 Task: Set up alerts for listings in St Louis, Missouri, that have a home office or a study room.
Action: Mouse pressed left at (257, 168)
Screenshot: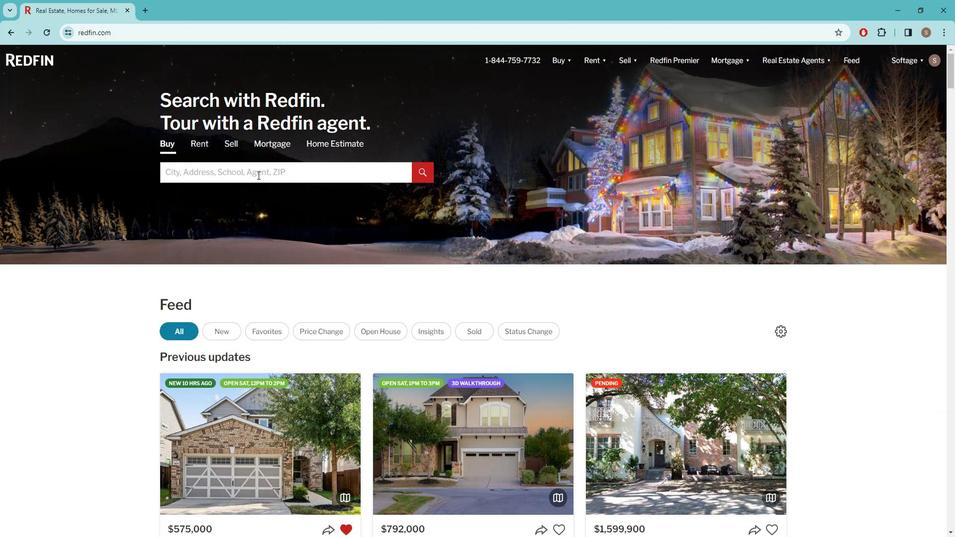 
Action: Key pressed s<Key.caps_lock>T.<Key.space><Key.caps_lock>l<Key.caps_lock>OUIS
Screenshot: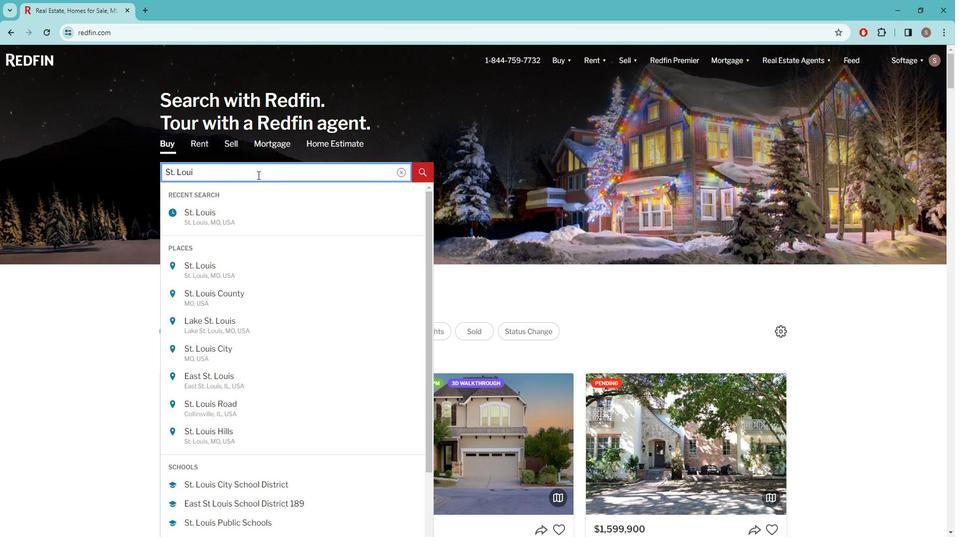 
Action: Mouse moved to (240, 204)
Screenshot: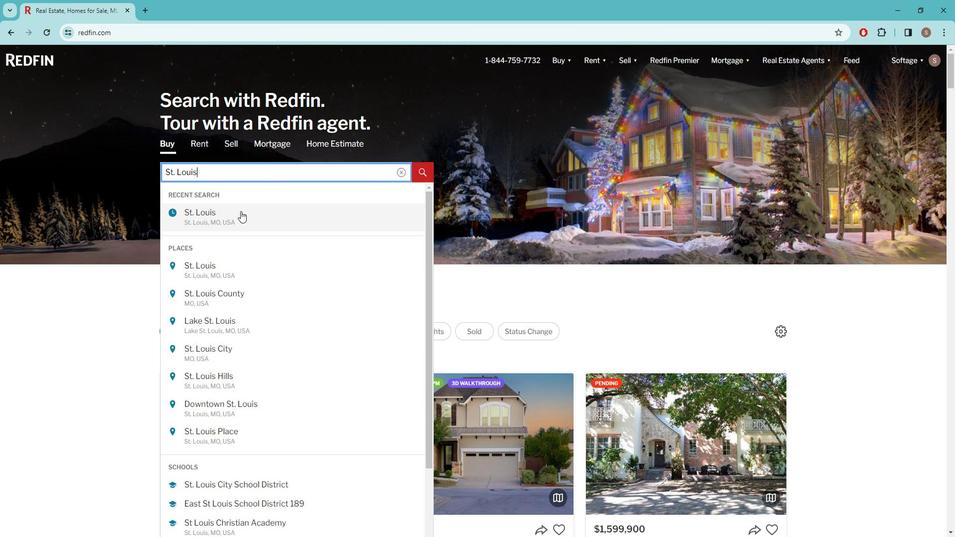 
Action: Mouse pressed left at (240, 204)
Screenshot: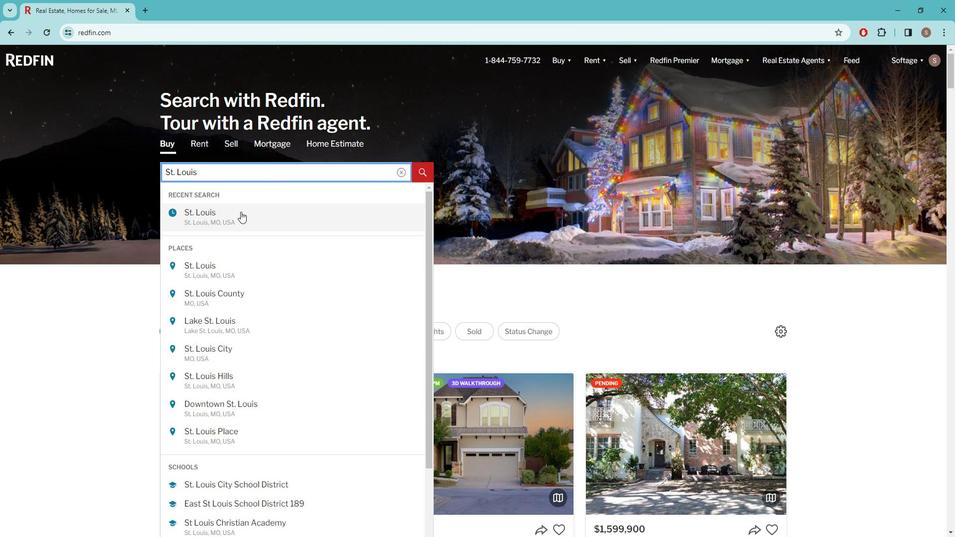 
Action: Mouse moved to (835, 120)
Screenshot: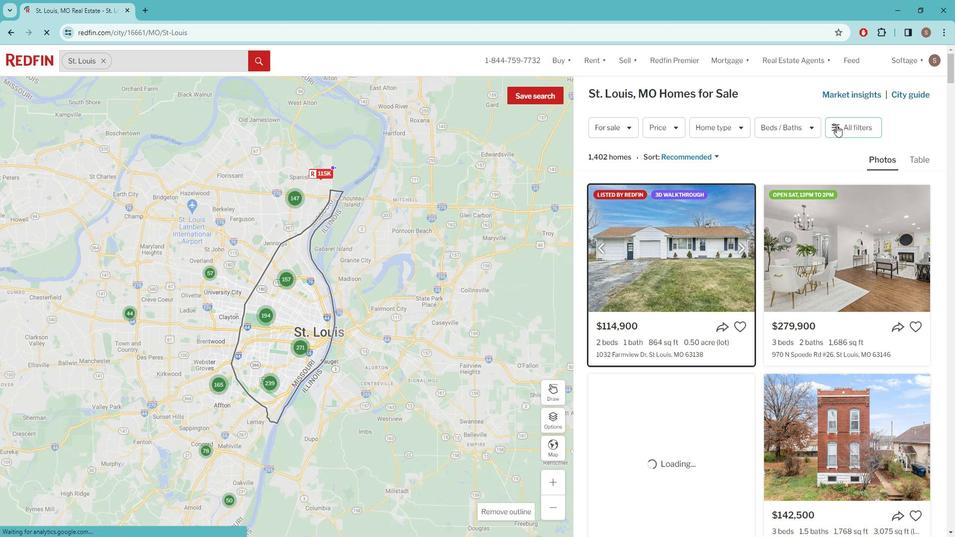 
Action: Mouse pressed left at (835, 120)
Screenshot: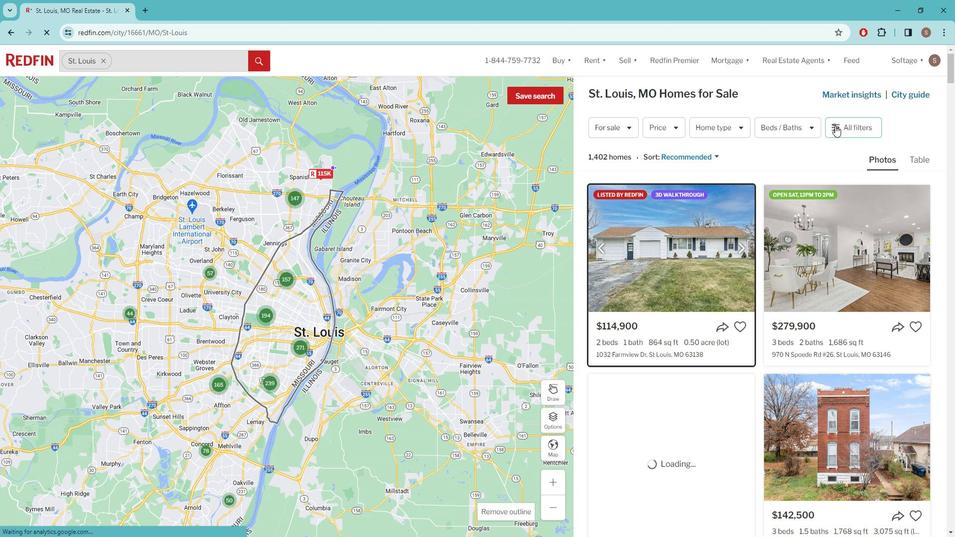 
Action: Mouse pressed left at (835, 120)
Screenshot: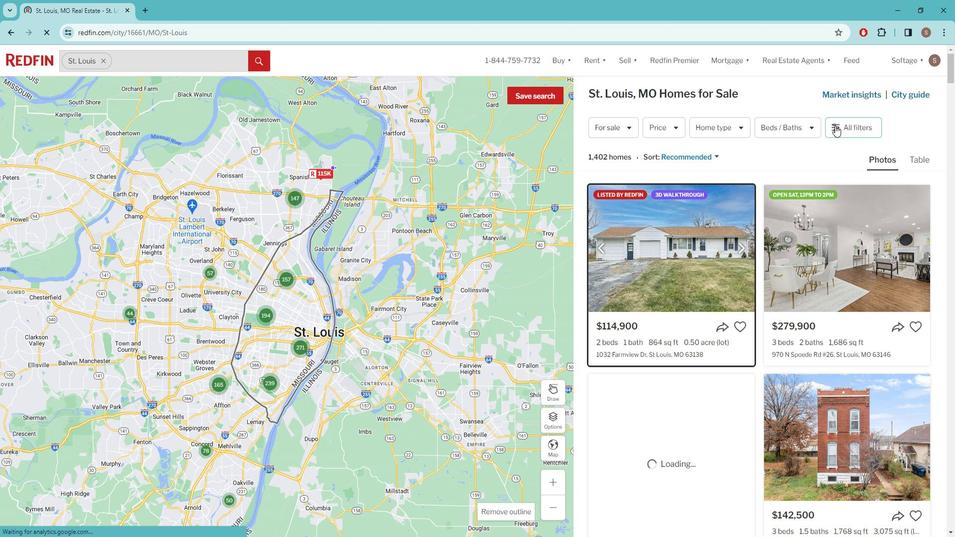 
Action: Mouse pressed left at (835, 120)
Screenshot: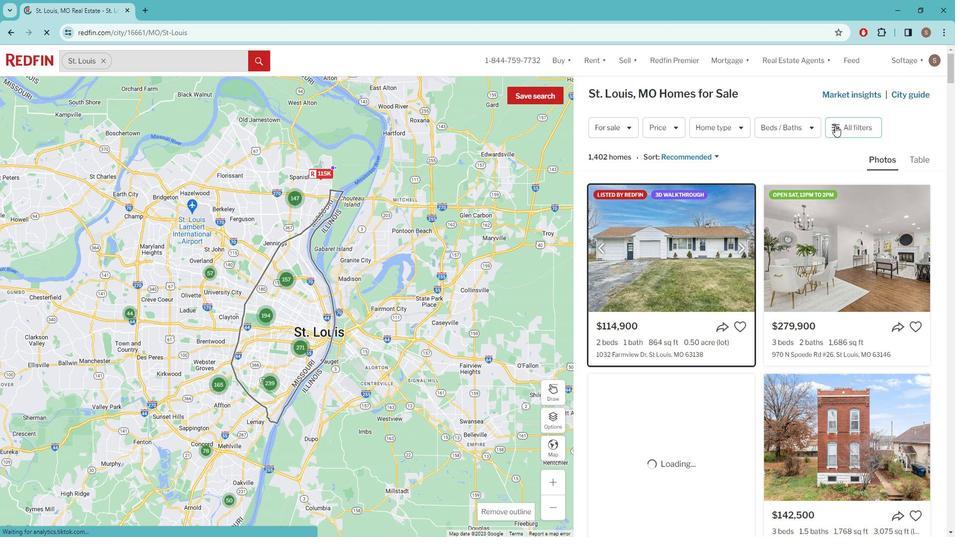 
Action: Mouse moved to (840, 120)
Screenshot: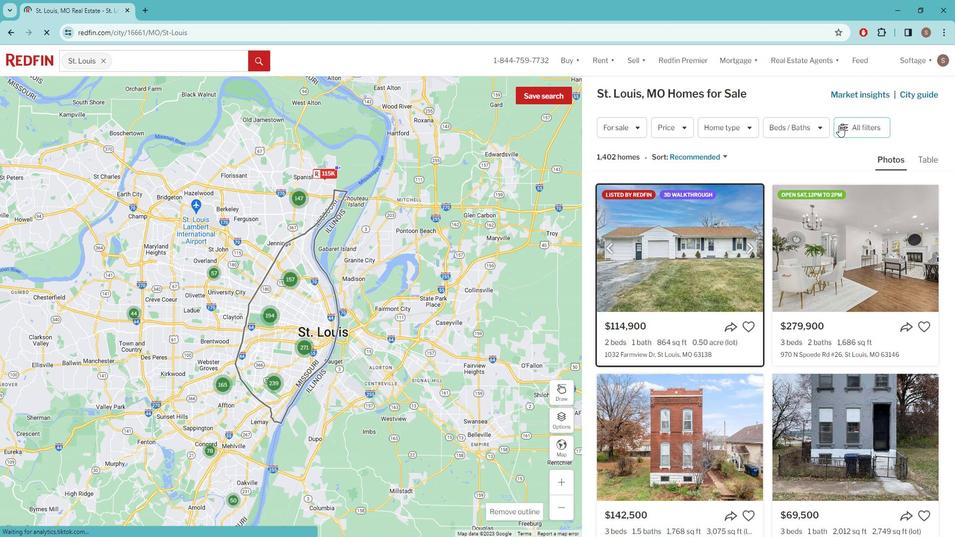 
Action: Mouse pressed left at (840, 120)
Screenshot: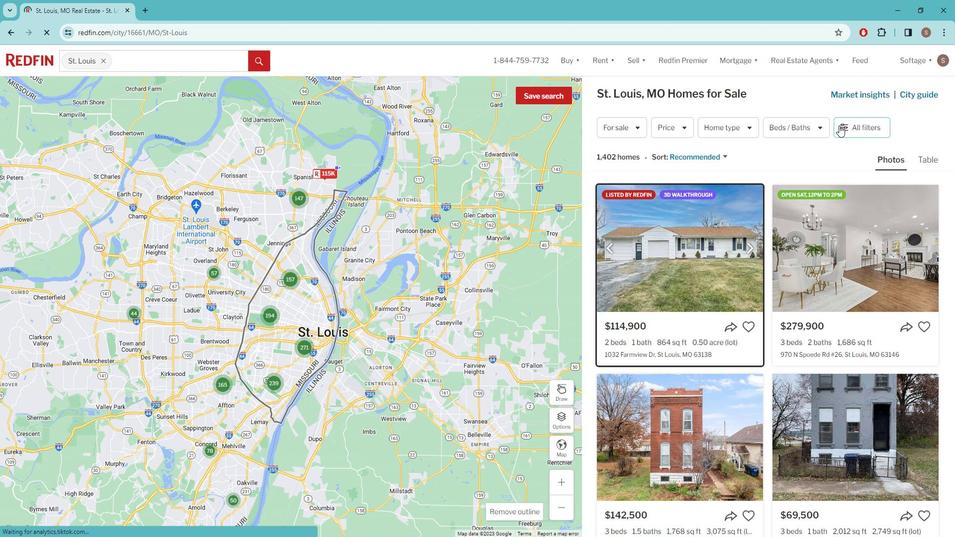 
Action: Mouse pressed left at (840, 120)
Screenshot: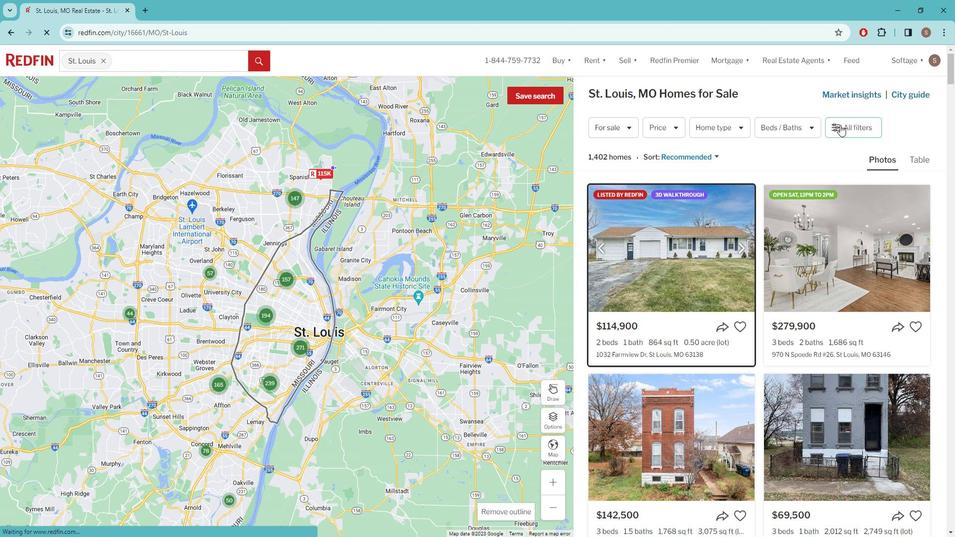 
Action: Mouse pressed left at (840, 120)
Screenshot: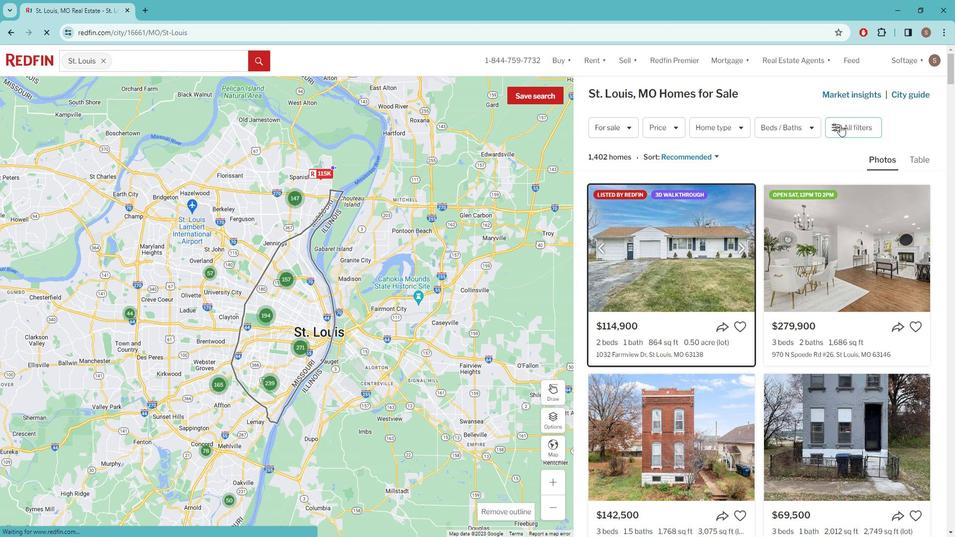 
Action: Mouse moved to (840, 120)
Screenshot: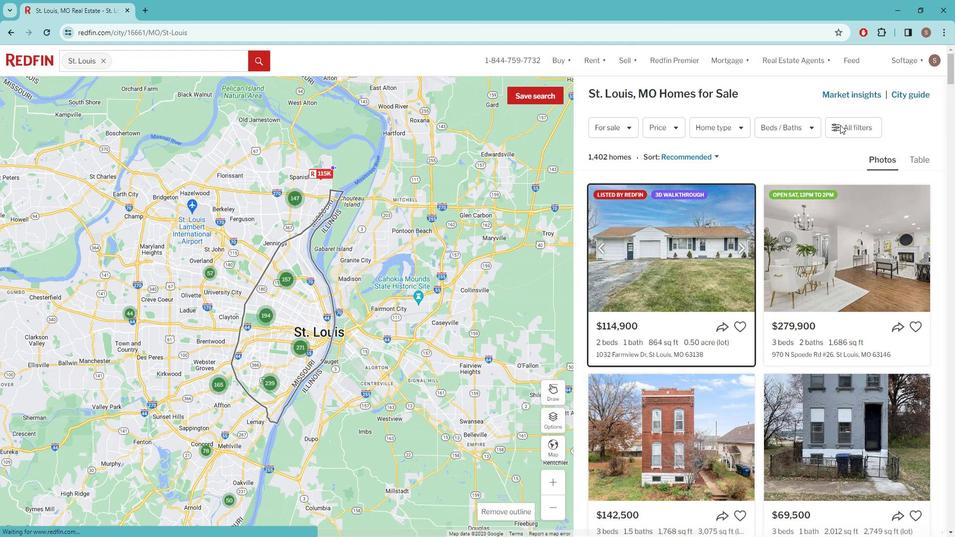 
Action: Mouse pressed left at (840, 120)
Screenshot: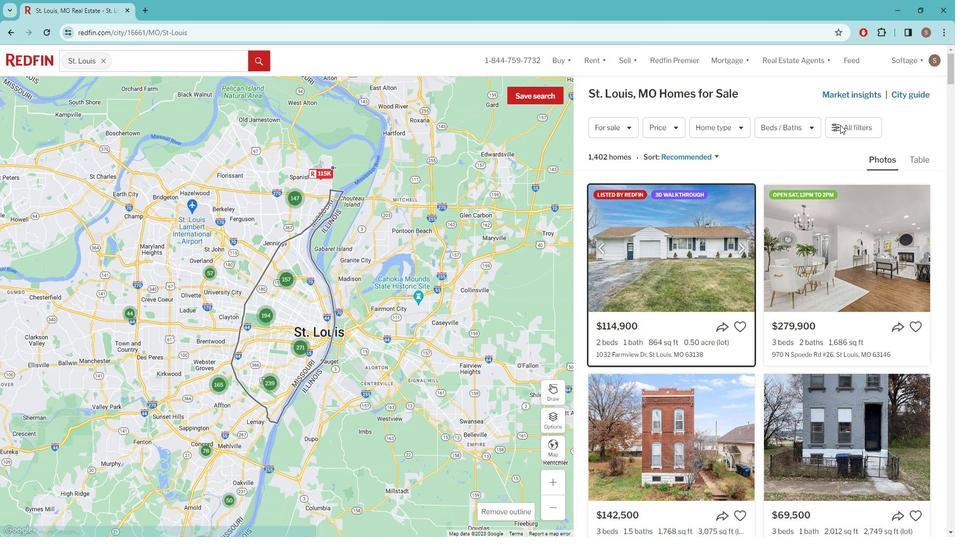 
Action: Mouse moved to (830, 136)
Screenshot: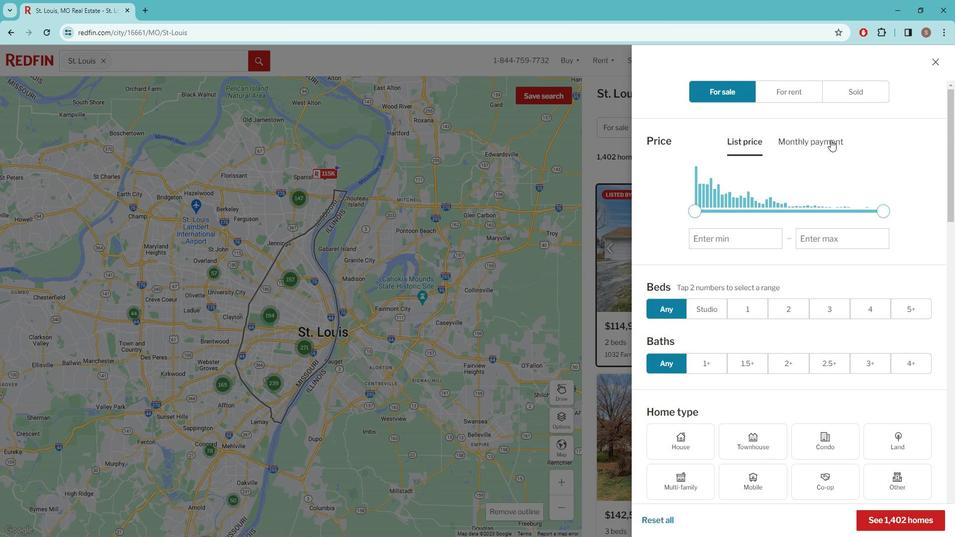 
Action: Mouse scrolled (830, 135) with delta (0, 0)
Screenshot: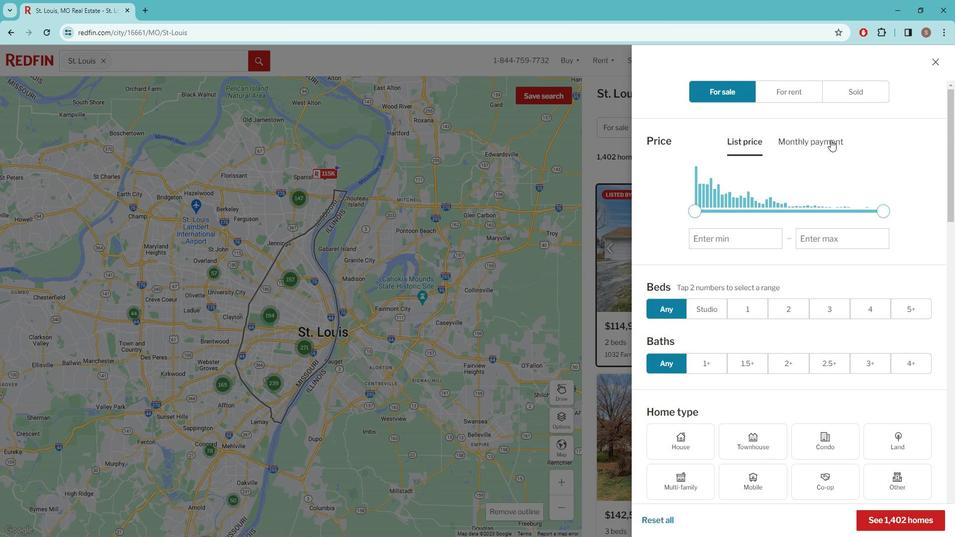
Action: Mouse moved to (824, 140)
Screenshot: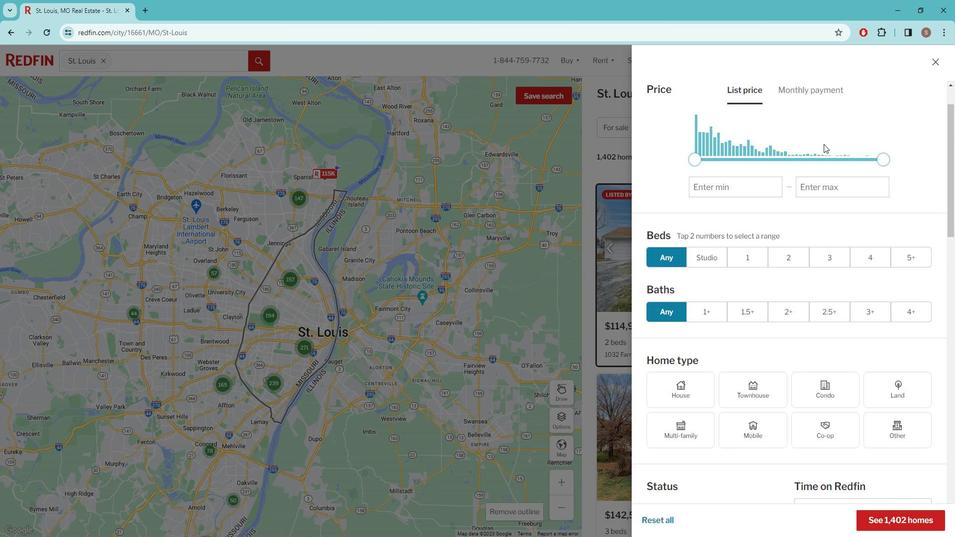 
Action: Mouse scrolled (824, 139) with delta (0, 0)
Screenshot: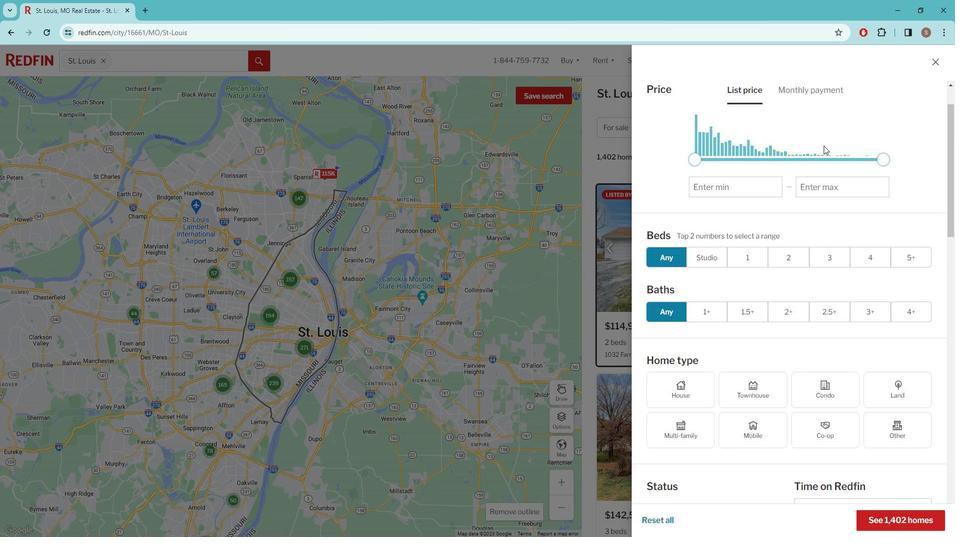 
Action: Mouse scrolled (824, 139) with delta (0, 0)
Screenshot: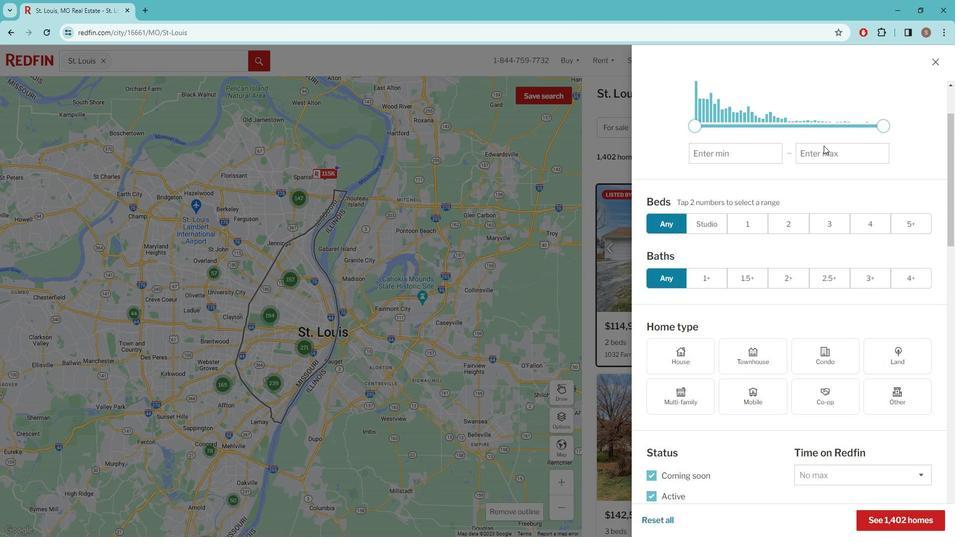 
Action: Mouse scrolled (824, 139) with delta (0, 0)
Screenshot: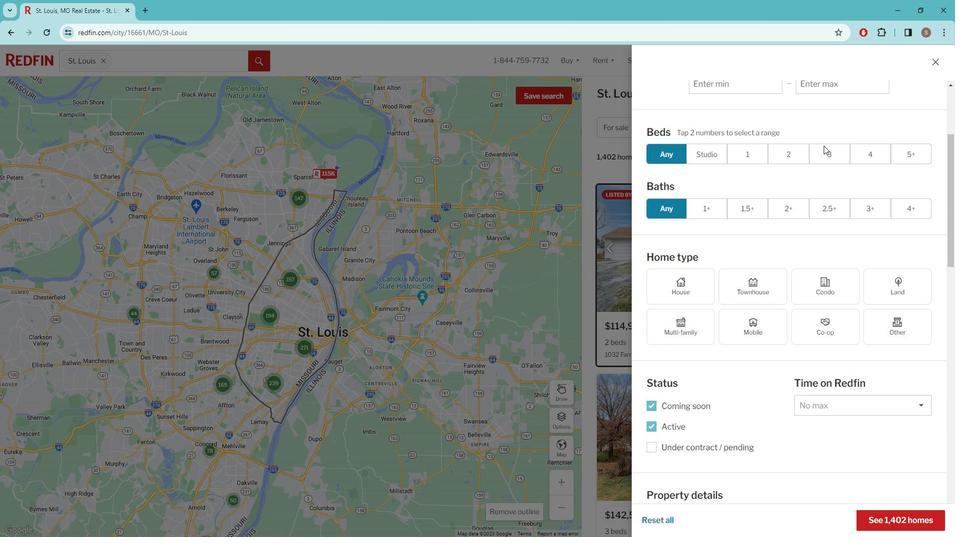 
Action: Mouse moved to (823, 140)
Screenshot: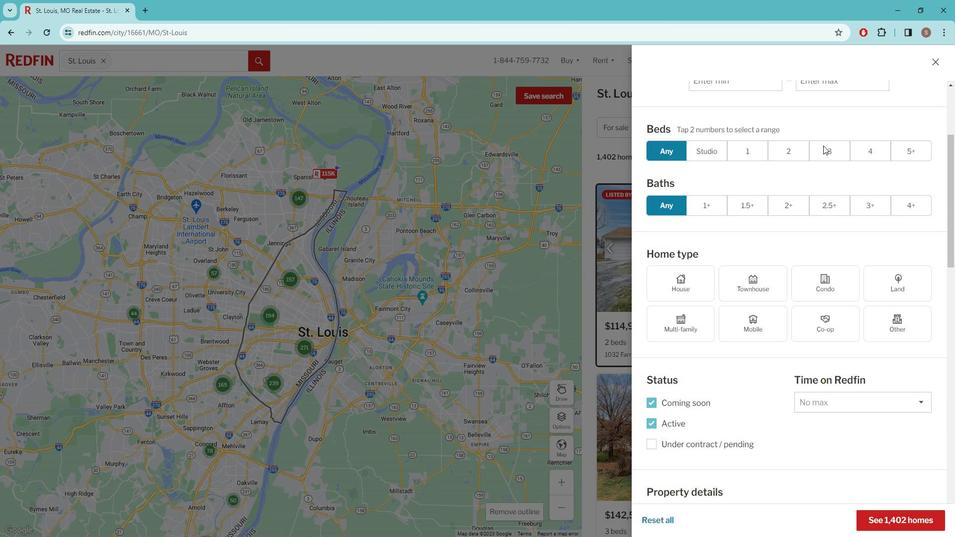 
Action: Mouse scrolled (823, 140) with delta (0, 0)
Screenshot: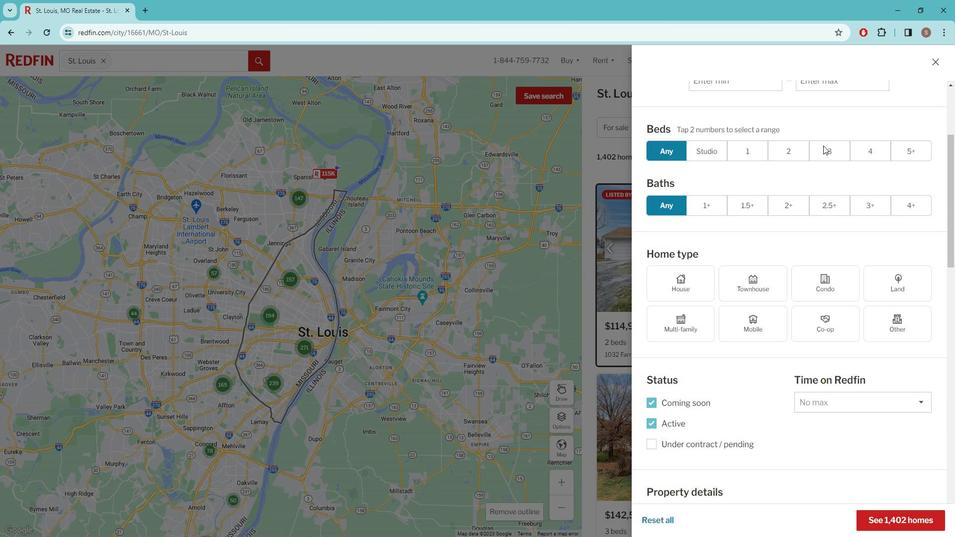 
Action: Mouse scrolled (823, 140) with delta (0, 0)
Screenshot: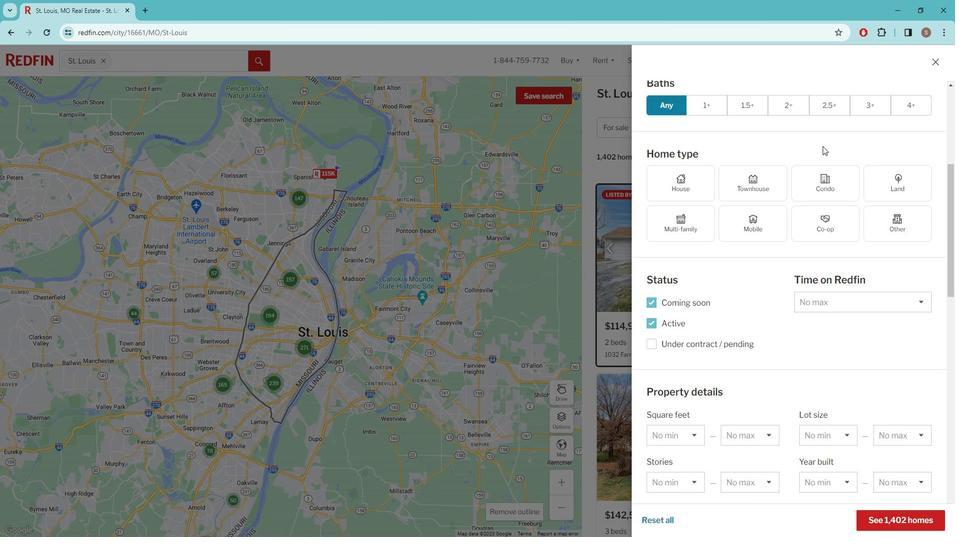 
Action: Mouse scrolled (823, 140) with delta (0, 0)
Screenshot: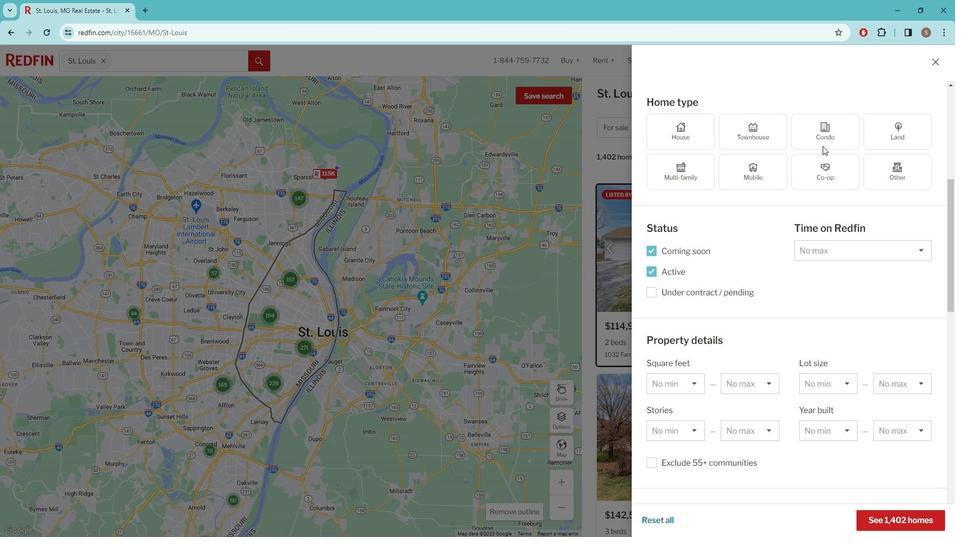
Action: Mouse scrolled (823, 140) with delta (0, 0)
Screenshot: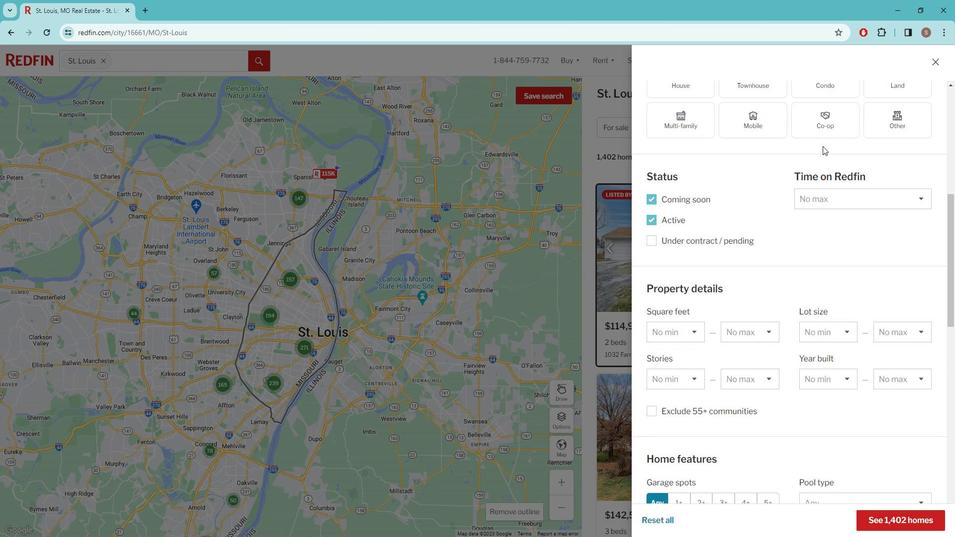 
Action: Mouse scrolled (823, 140) with delta (0, 0)
Screenshot: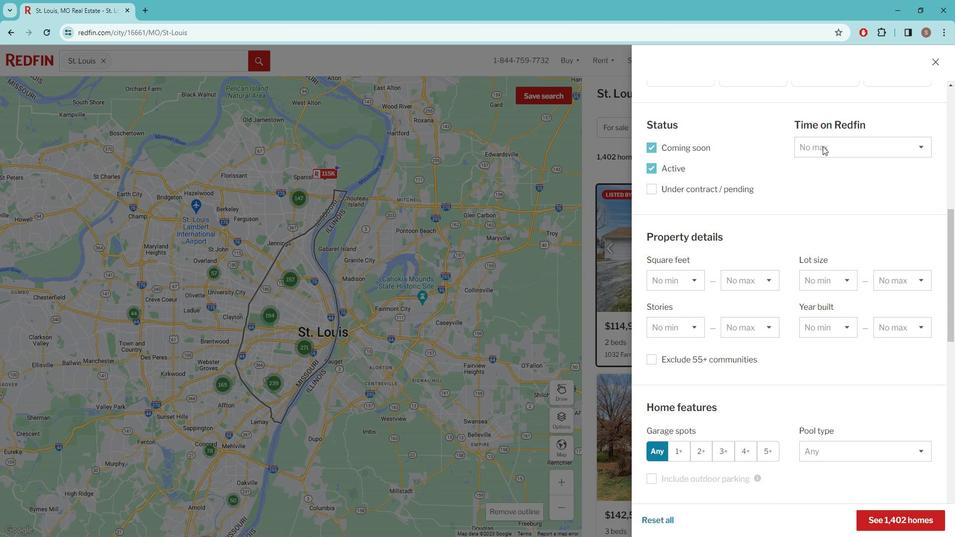 
Action: Mouse moved to (822, 142)
Screenshot: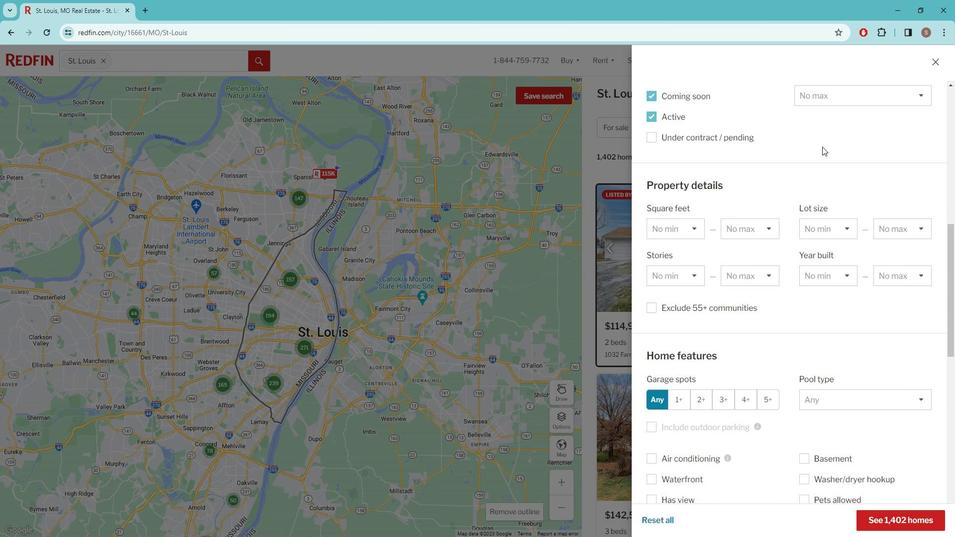 
Action: Mouse scrolled (822, 141) with delta (0, 0)
Screenshot: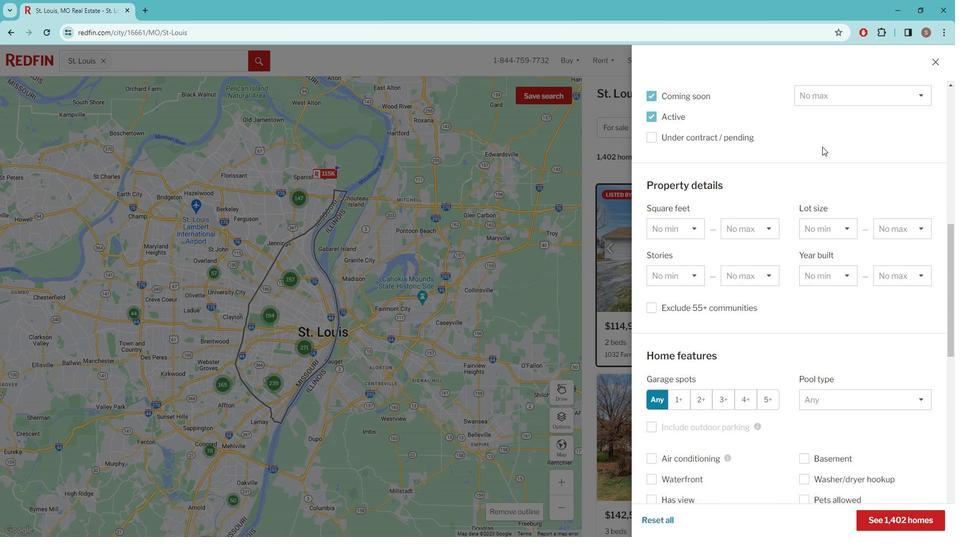 
Action: Mouse moved to (822, 144)
Screenshot: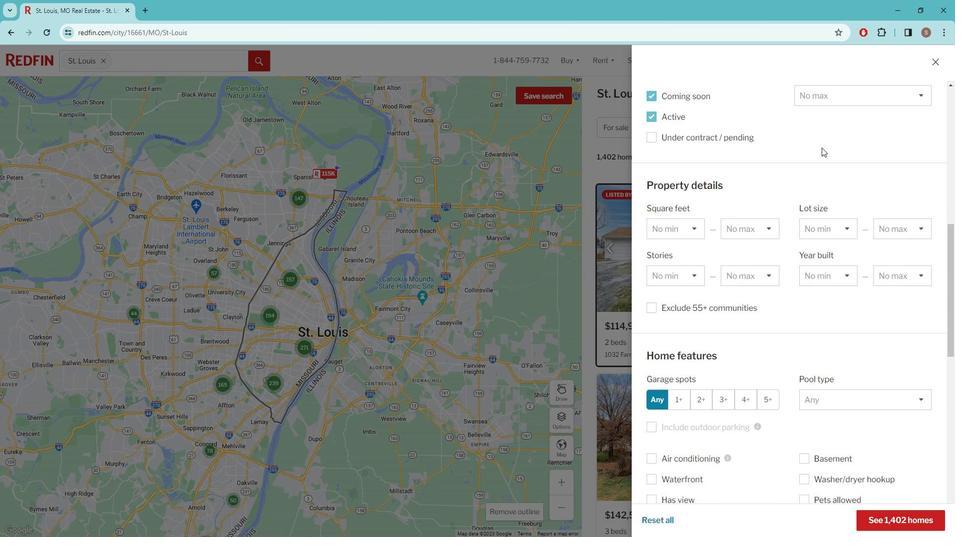 
Action: Mouse scrolled (822, 143) with delta (0, 0)
Screenshot: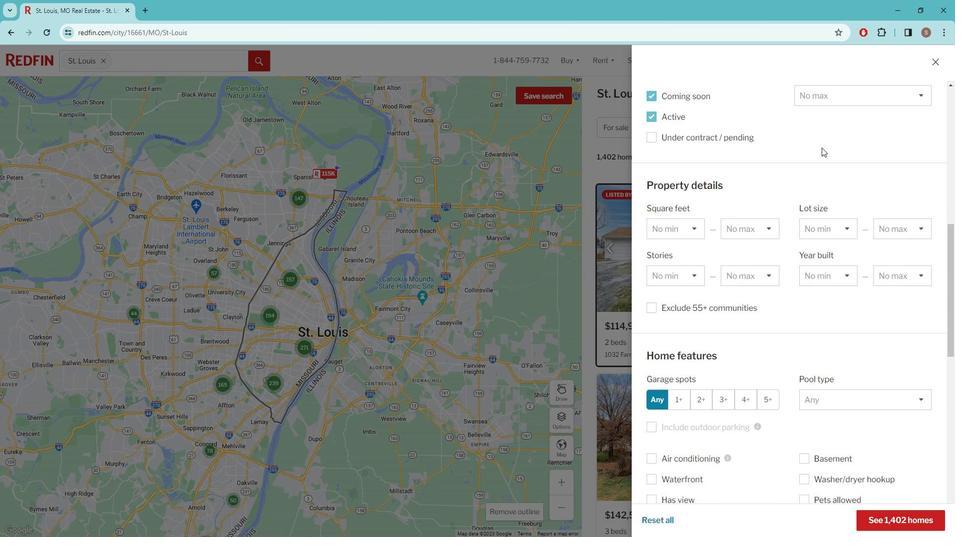 
Action: Mouse moved to (819, 149)
Screenshot: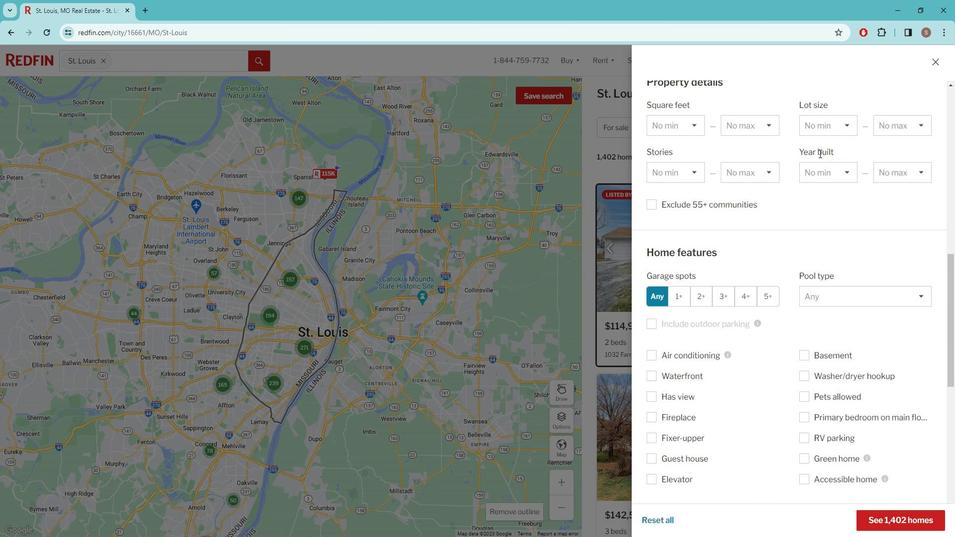 
Action: Mouse scrolled (819, 149) with delta (0, 0)
Screenshot: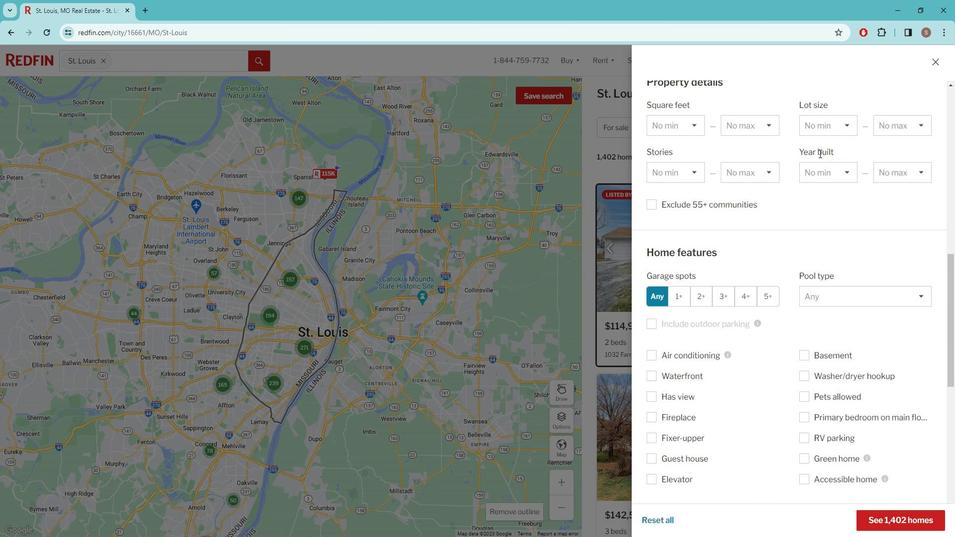 
Action: Mouse moved to (818, 151)
Screenshot: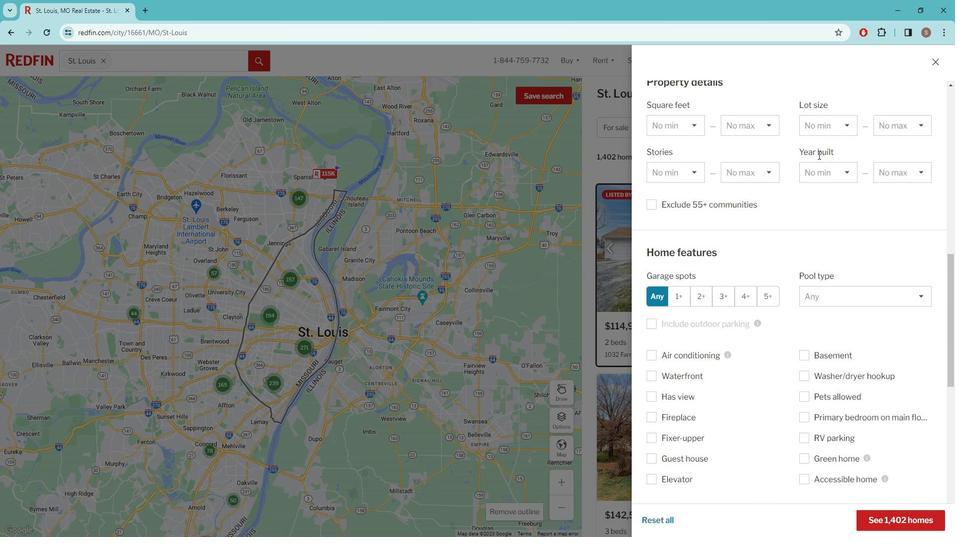 
Action: Mouse scrolled (818, 151) with delta (0, 0)
Screenshot: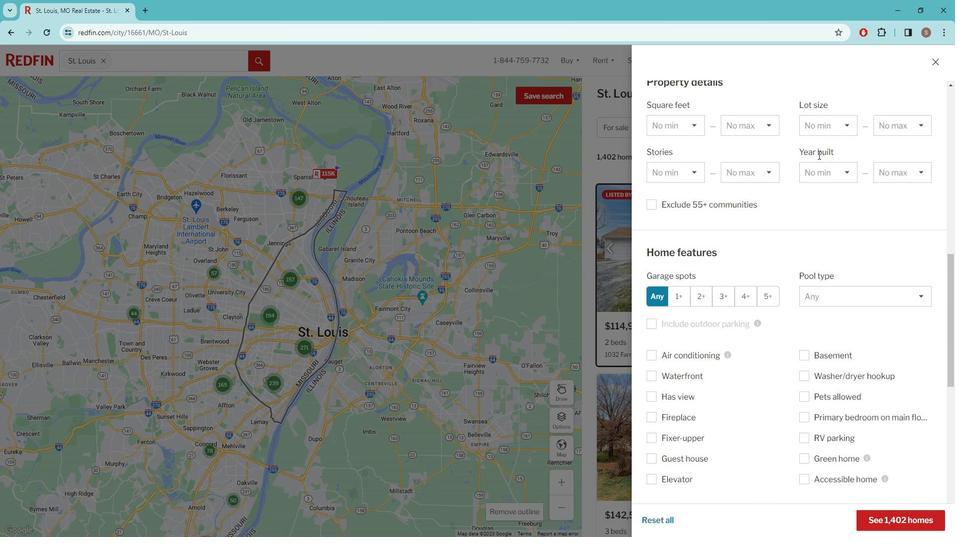 
Action: Mouse moved to (818, 152)
Screenshot: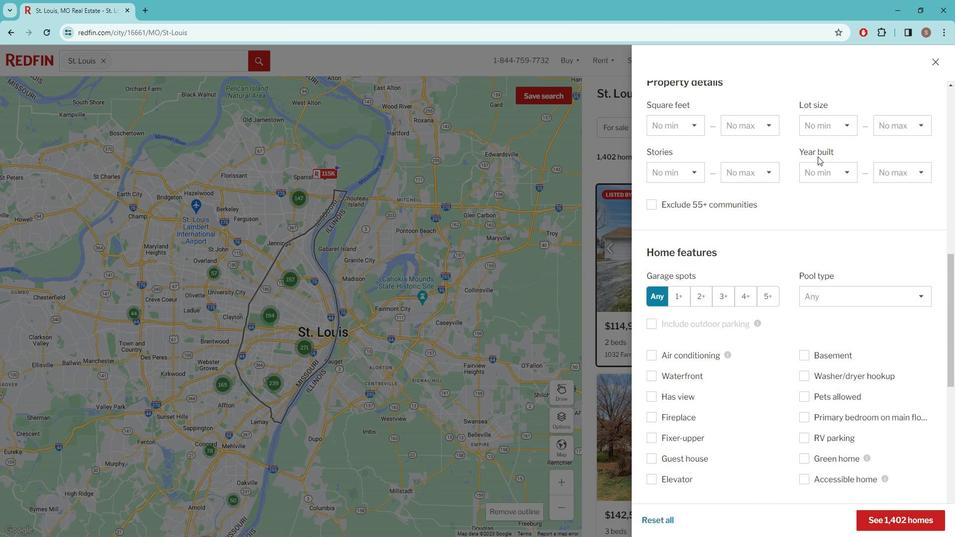 
Action: Mouse scrolled (818, 151) with delta (0, 0)
Screenshot: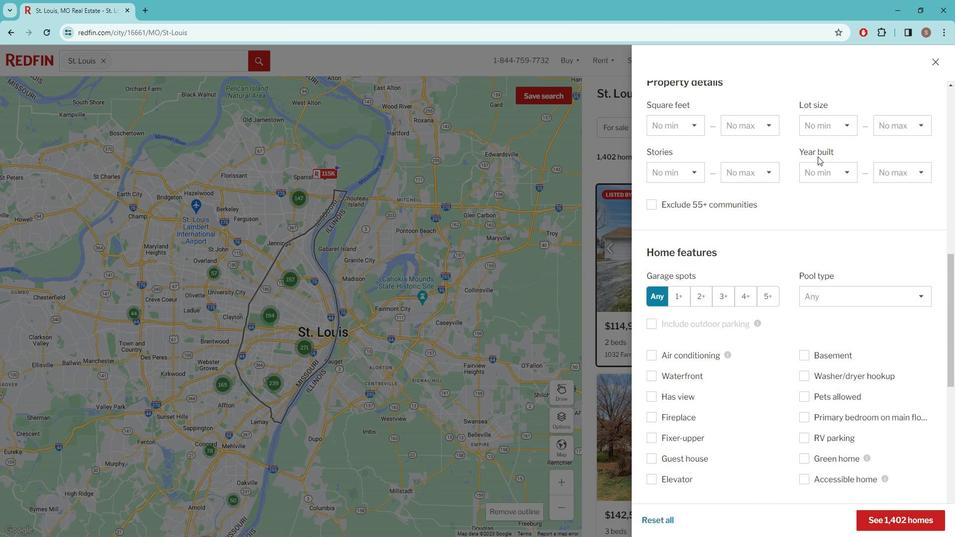 
Action: Mouse moved to (703, 367)
Screenshot: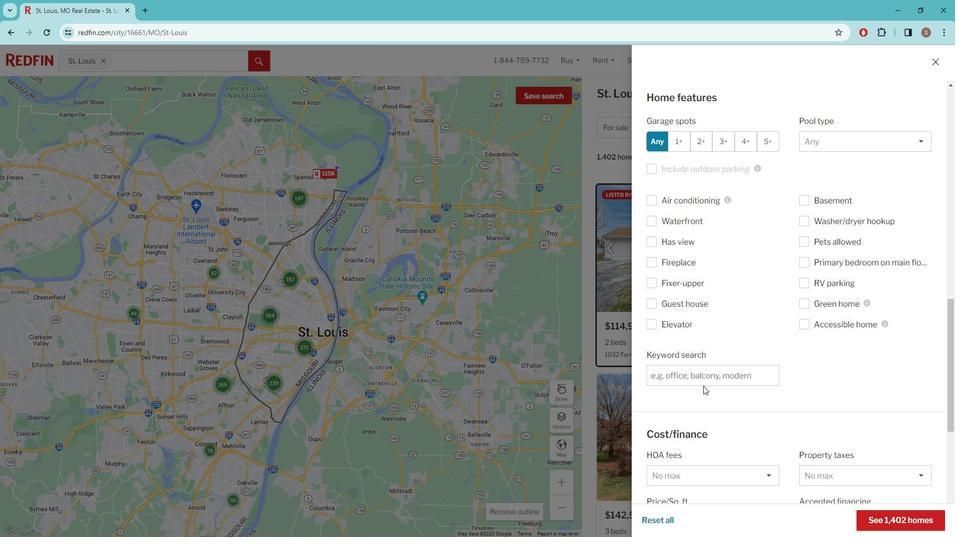 
Action: Mouse pressed left at (703, 367)
Screenshot: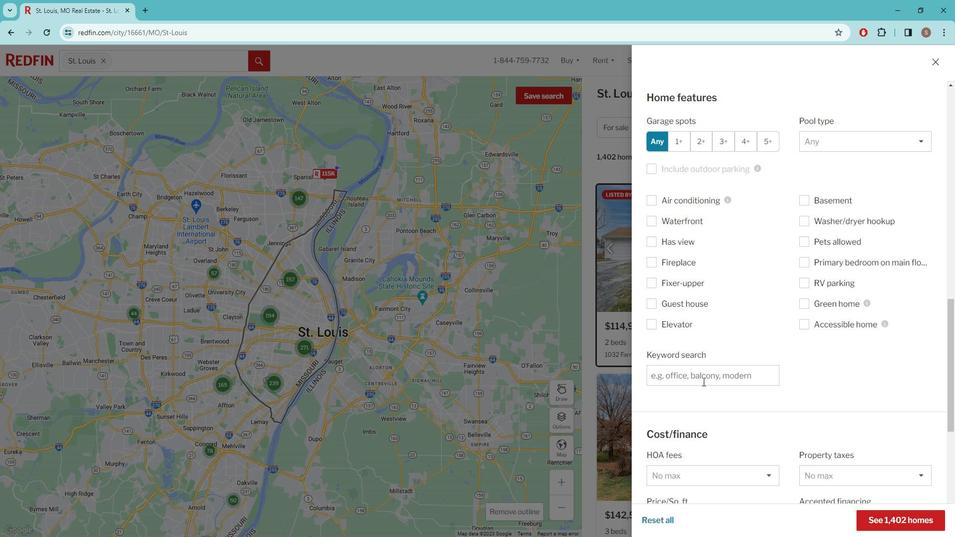 
Action: Key pressed HOME<Key.space>OFFICE
Screenshot: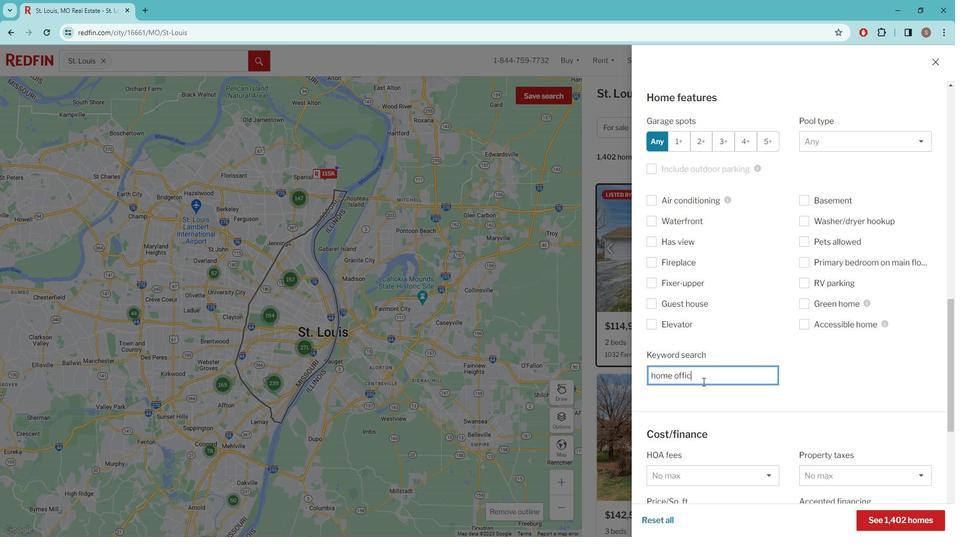
Action: Mouse scrolled (703, 367) with delta (0, 0)
Screenshot: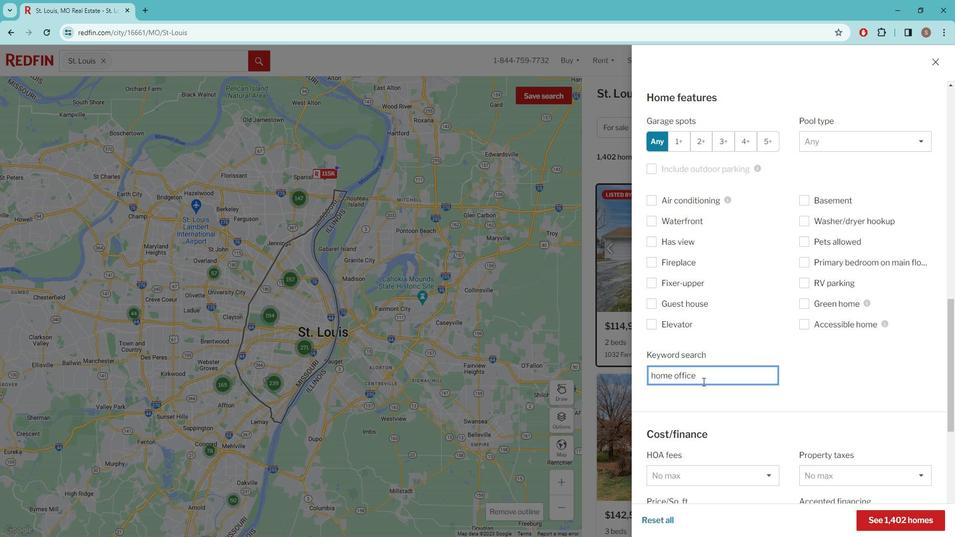 
Action: Mouse scrolled (703, 367) with delta (0, 0)
Screenshot: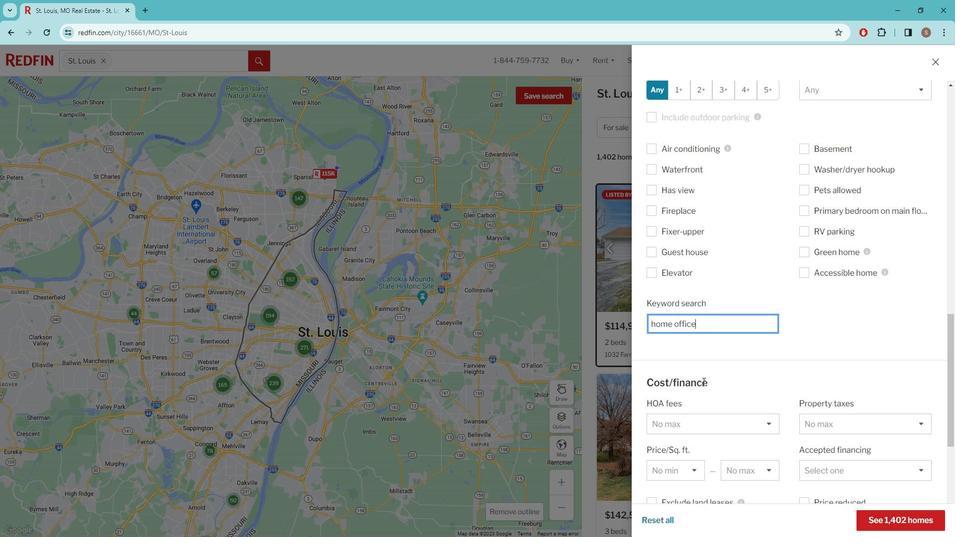 
Action: Mouse scrolled (703, 367) with delta (0, 0)
Screenshot: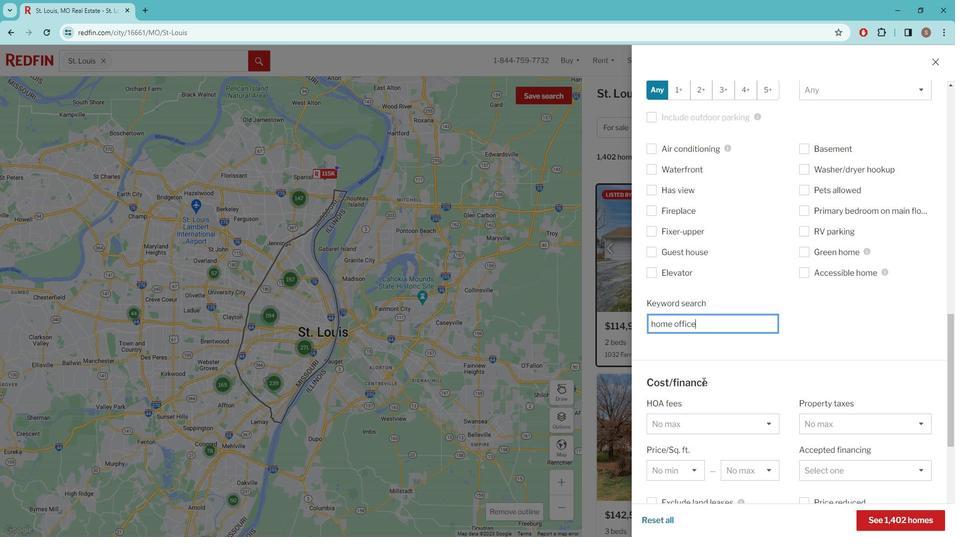 
Action: Mouse moved to (701, 361)
Screenshot: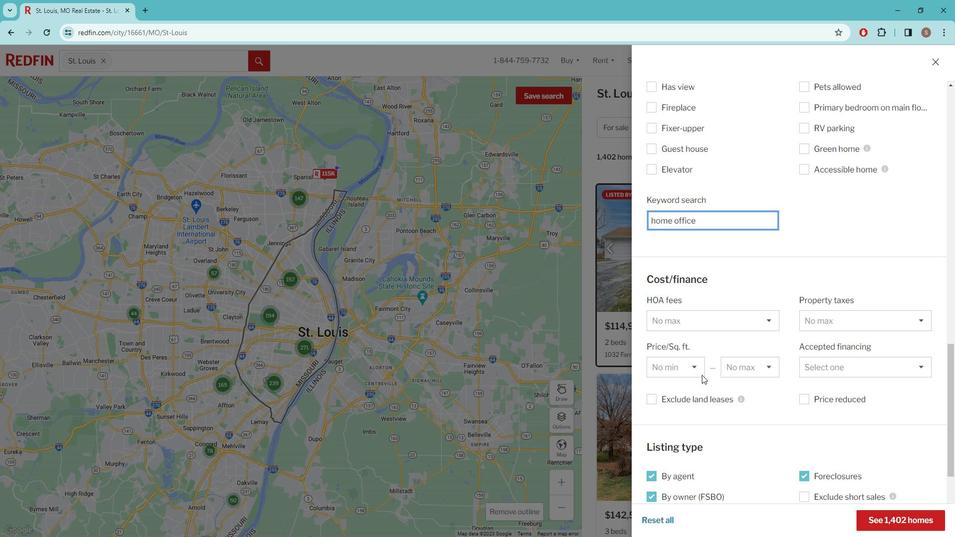 
Action: Mouse scrolled (701, 360) with delta (0, 0)
Screenshot: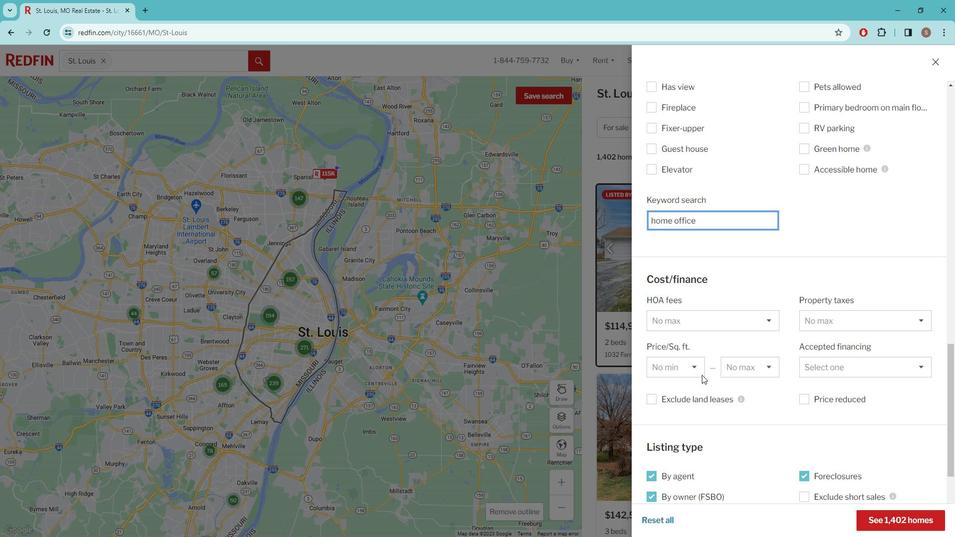 
Action: Mouse moved to (699, 361)
Screenshot: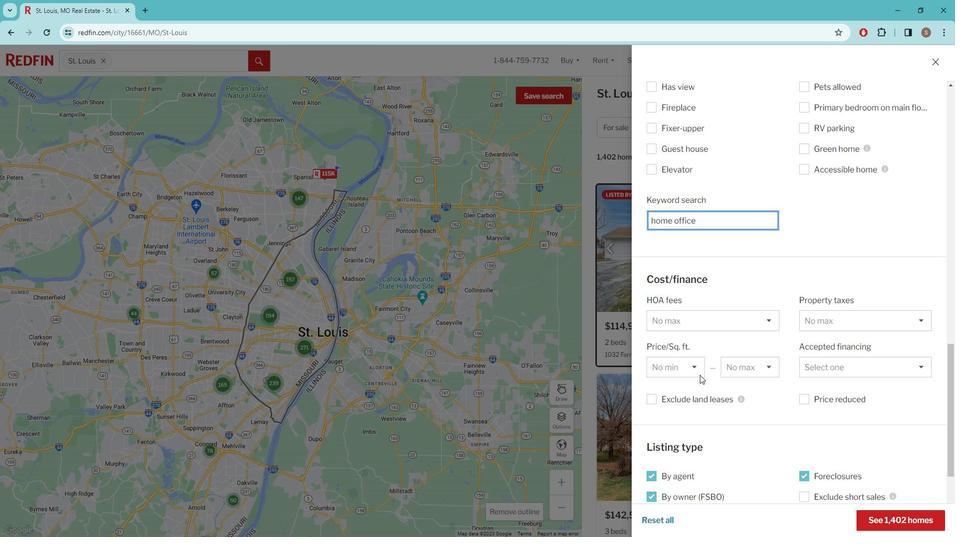 
Action: Mouse scrolled (699, 360) with delta (0, 0)
Screenshot: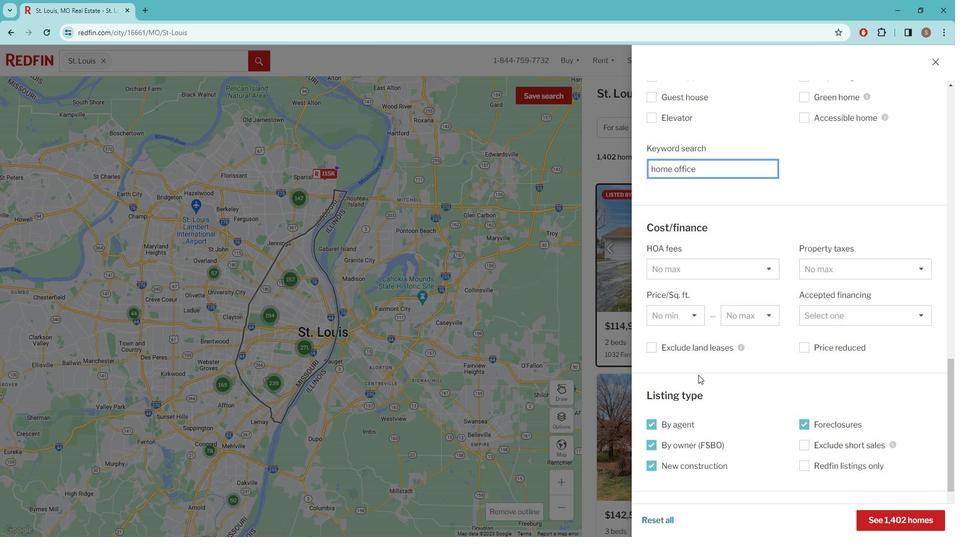 
Action: Mouse scrolled (699, 360) with delta (0, 0)
Screenshot: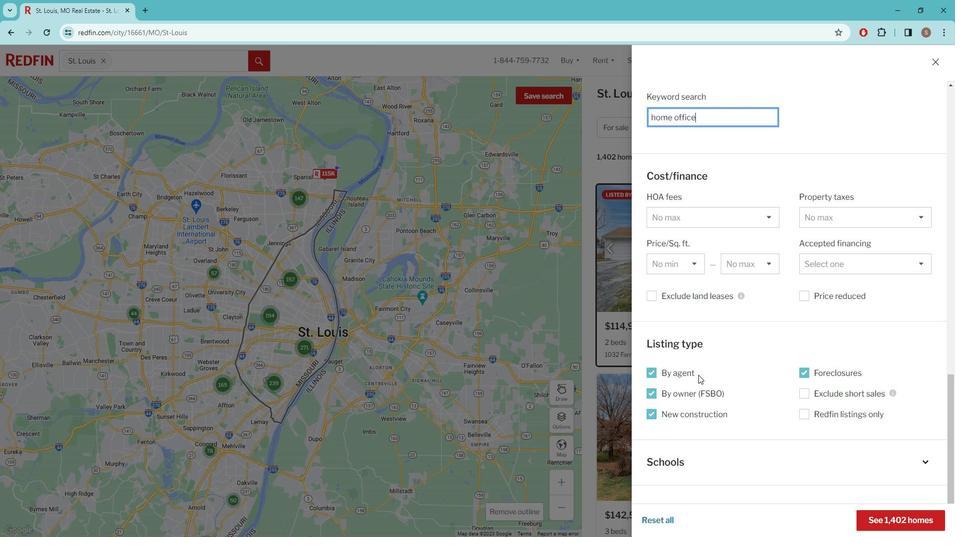 
Action: Mouse scrolled (699, 360) with delta (0, 0)
Screenshot: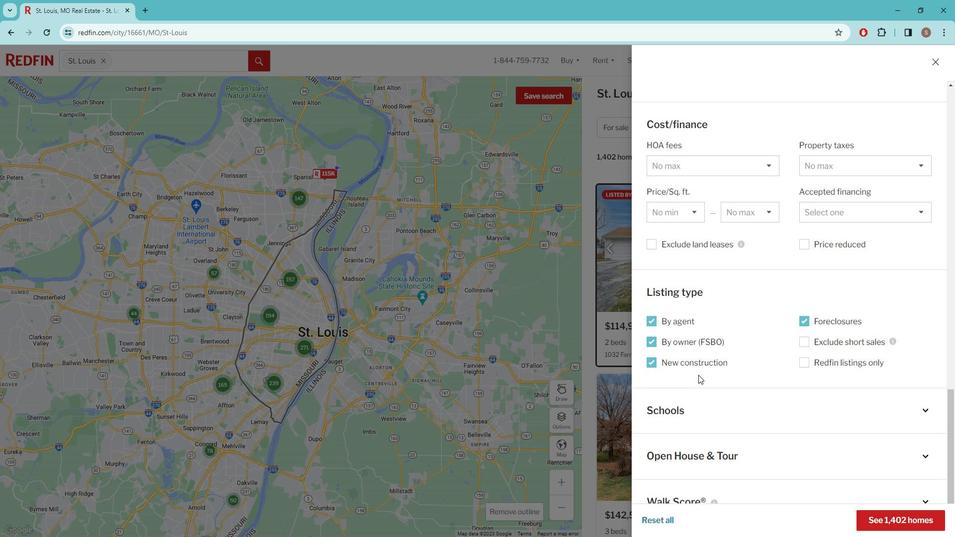 
Action: Mouse scrolled (699, 360) with delta (0, 0)
Screenshot: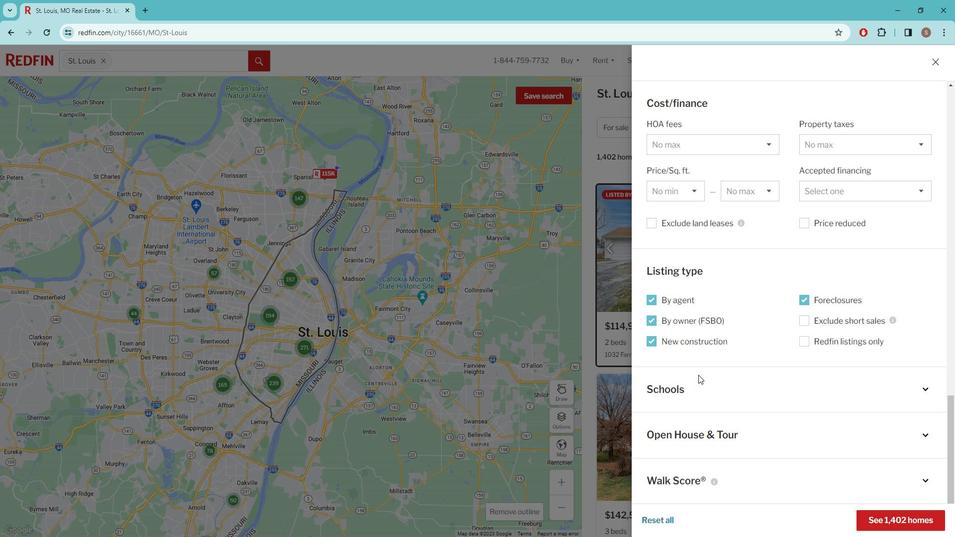 
Action: Mouse scrolled (699, 360) with delta (0, 0)
Screenshot: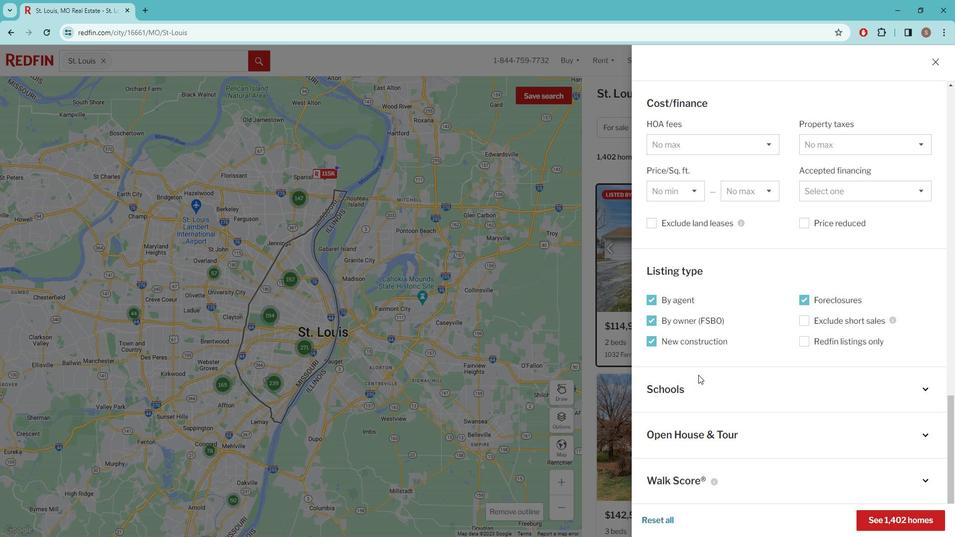 
Action: Mouse scrolled (699, 360) with delta (0, 0)
Screenshot: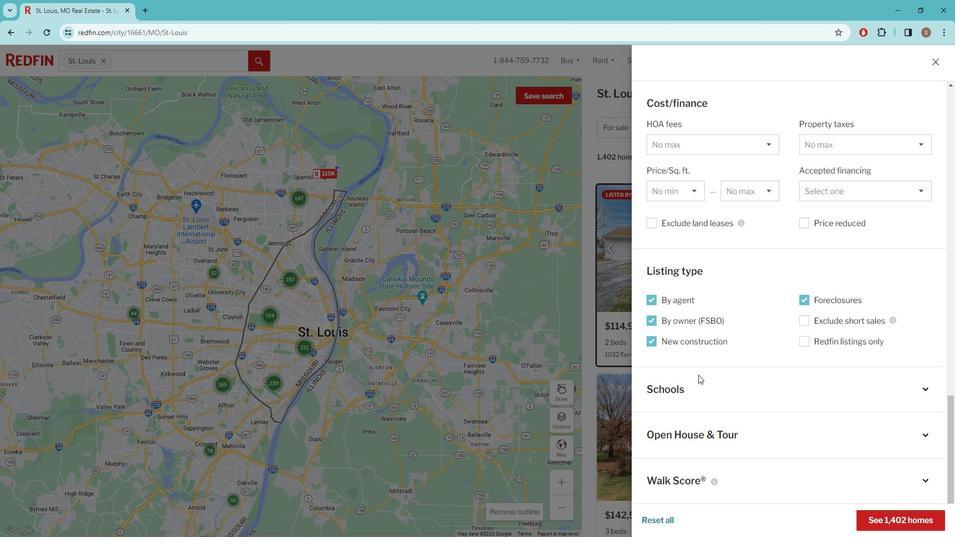 
Action: Mouse scrolled (699, 360) with delta (0, 0)
Screenshot: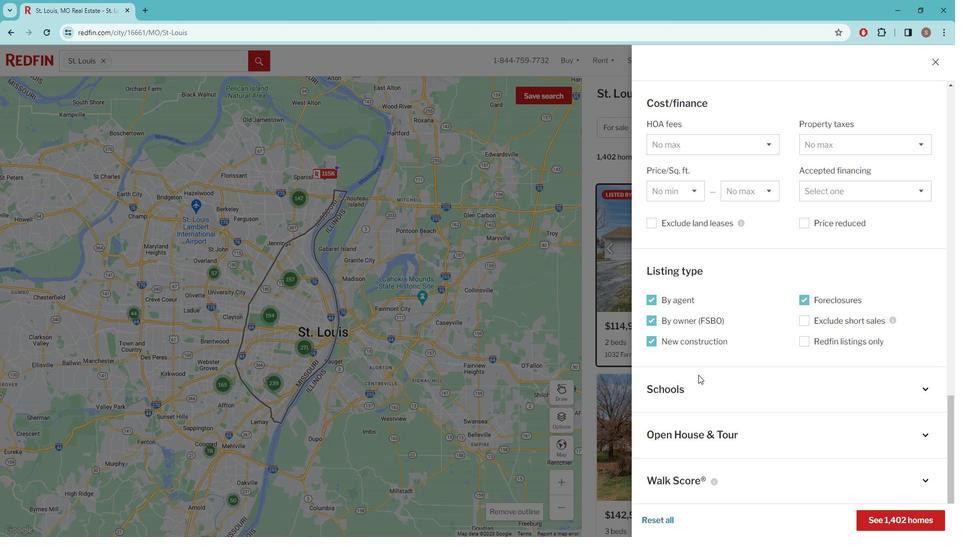 
Action: Mouse scrolled (699, 360) with delta (0, 0)
Screenshot: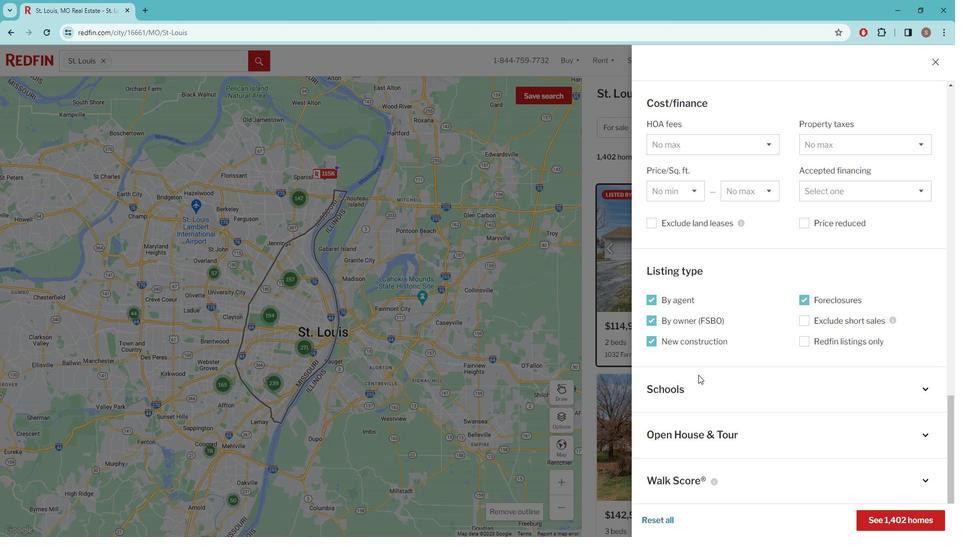 
Action: Mouse moved to (699, 370)
Screenshot: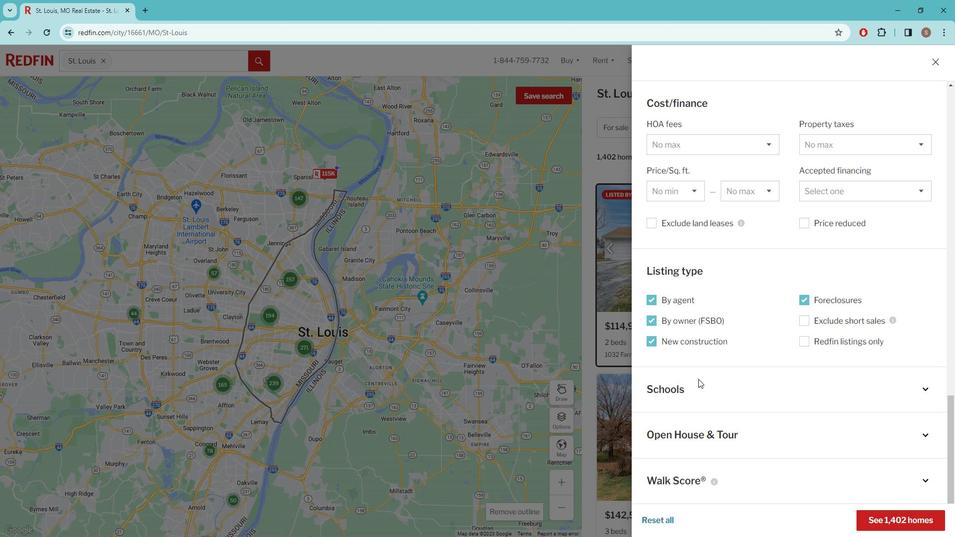 
Action: Mouse scrolled (699, 369) with delta (0, 0)
Screenshot: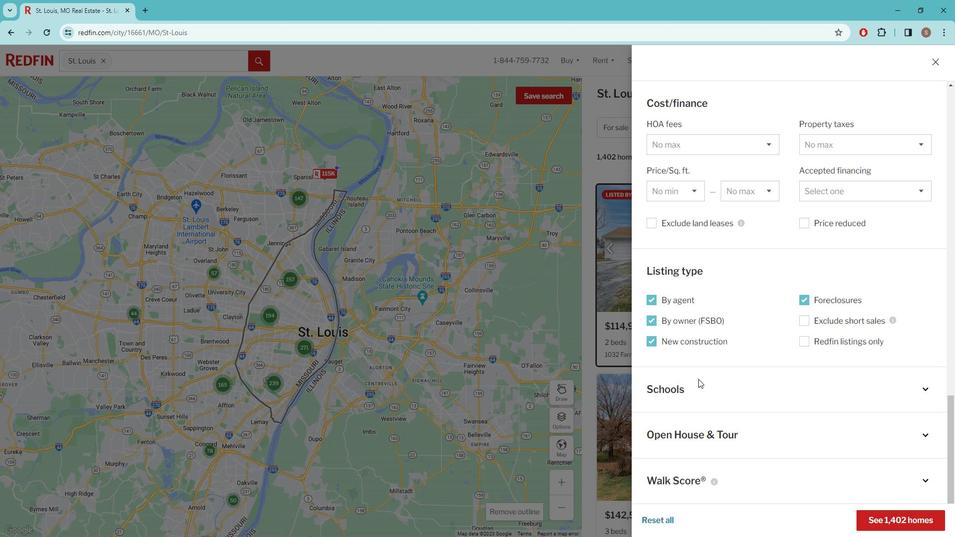 
Action: Mouse moved to (697, 430)
Screenshot: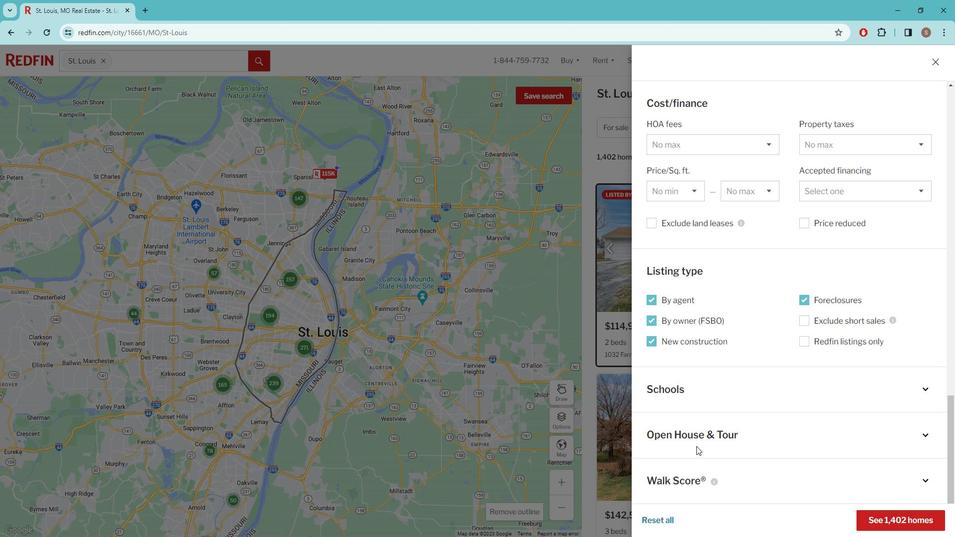 
Action: Mouse scrolled (697, 430) with delta (0, 0)
Screenshot: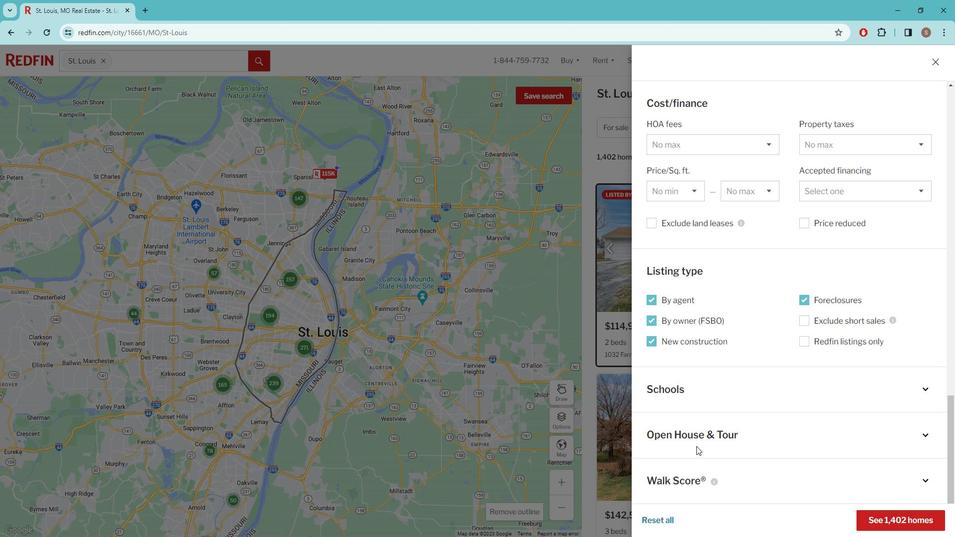 
Action: Mouse moved to (883, 501)
Screenshot: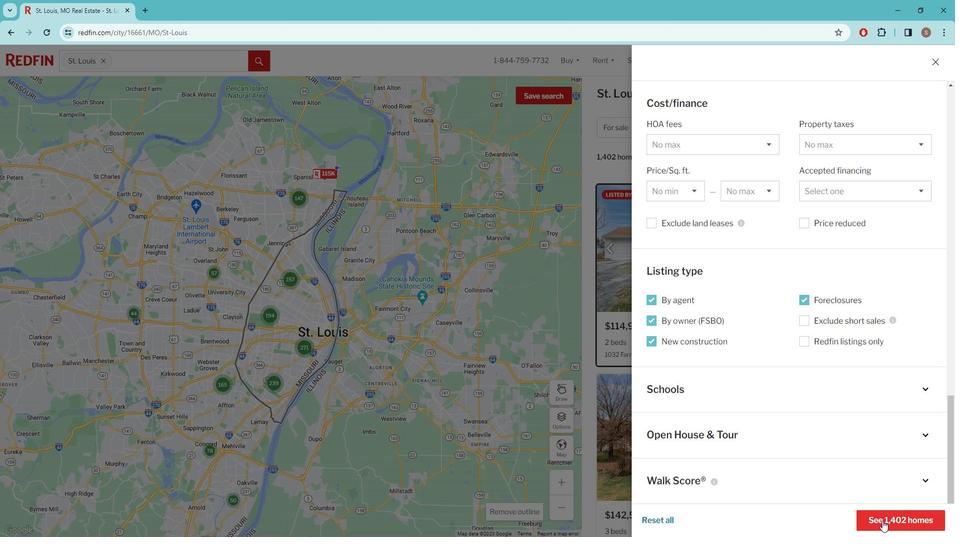 
Action: Mouse pressed left at (883, 501)
Screenshot: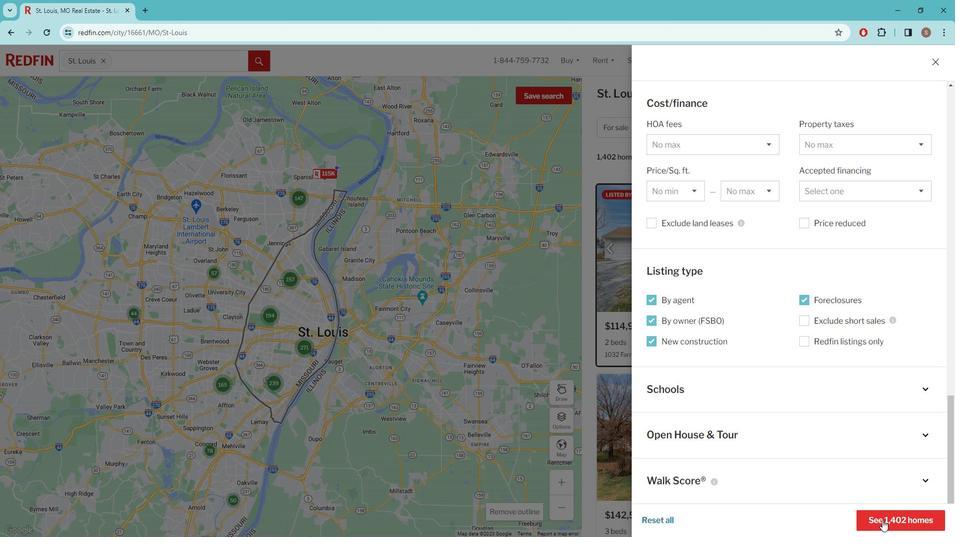 
Action: Mouse moved to (835, 308)
Screenshot: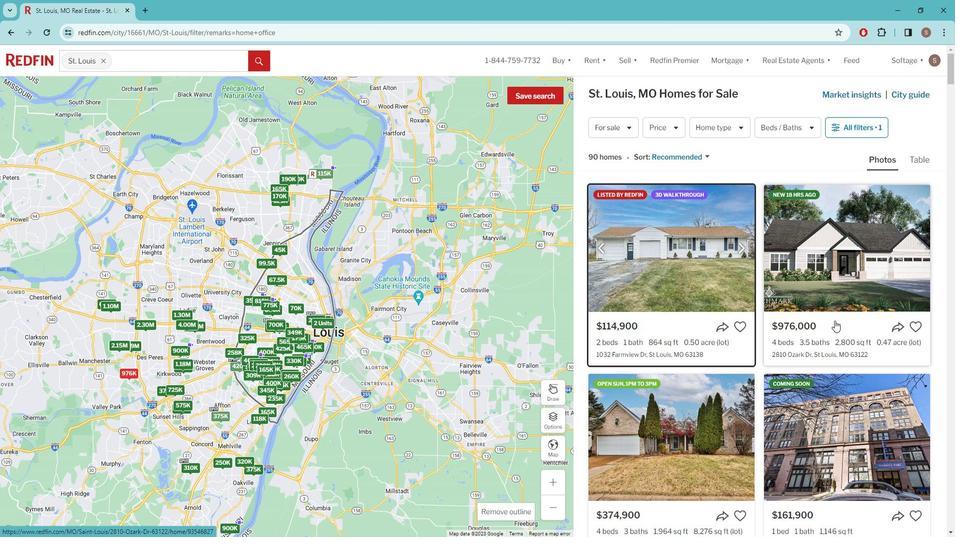 
Action: Mouse pressed left at (835, 308)
Screenshot: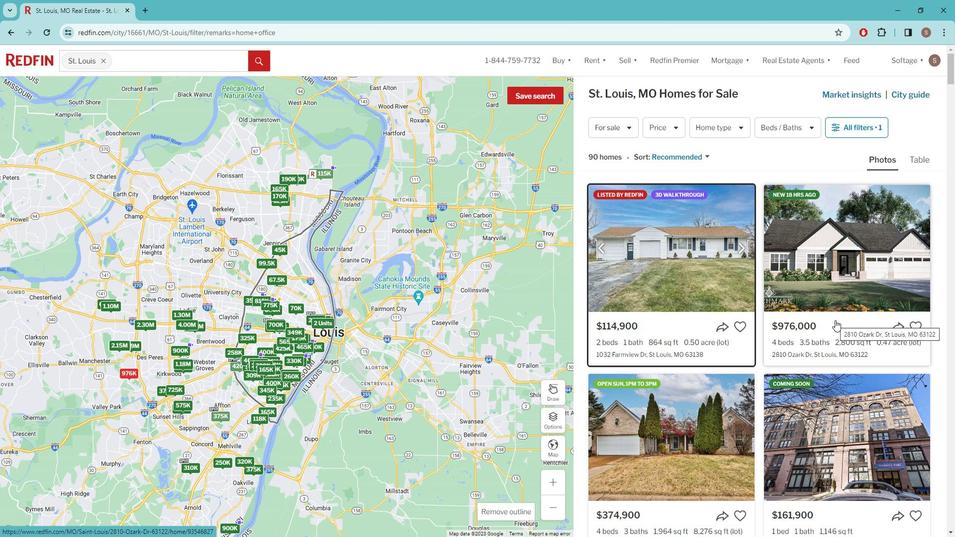 
Action: Mouse moved to (522, 174)
Screenshot: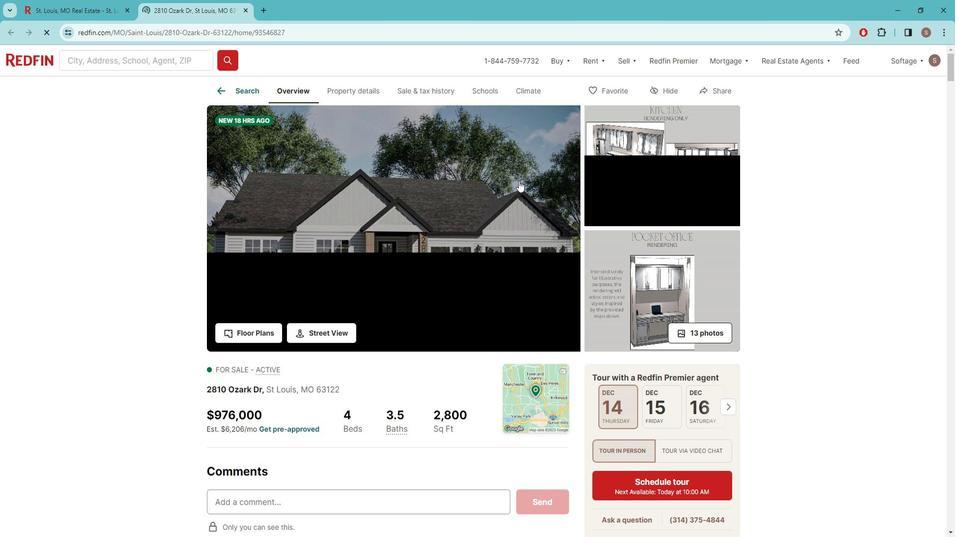 
Action: Mouse pressed left at (522, 174)
Screenshot: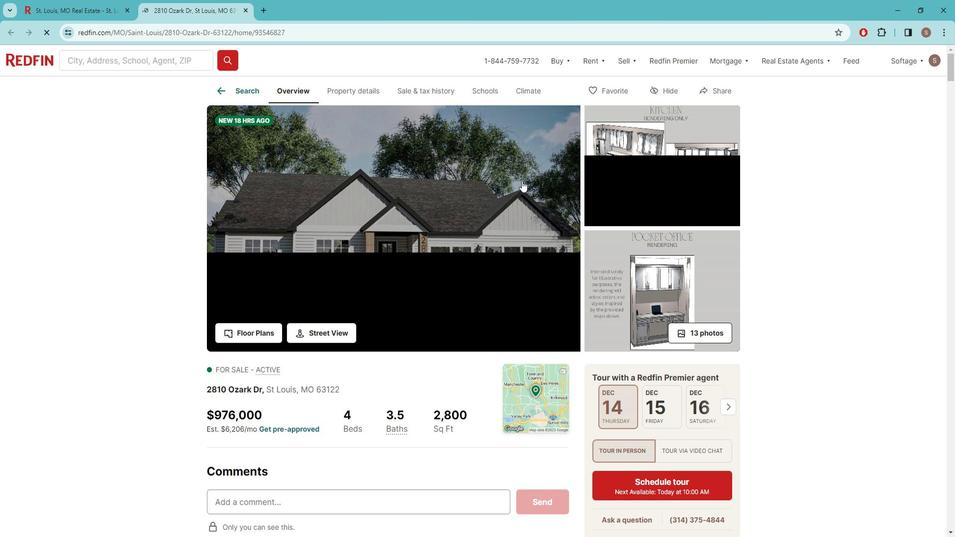 
Action: Mouse moved to (896, 281)
Screenshot: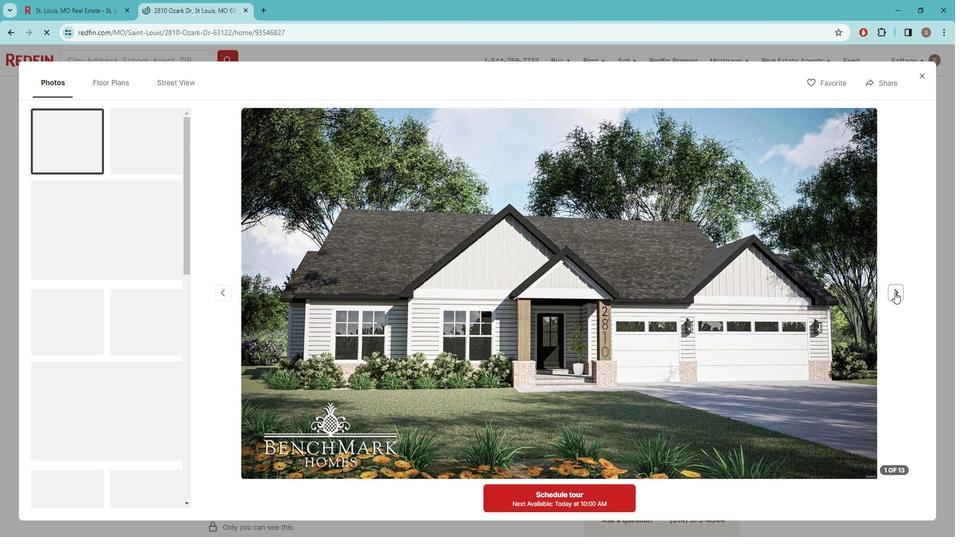 
Action: Mouse pressed left at (896, 281)
Screenshot: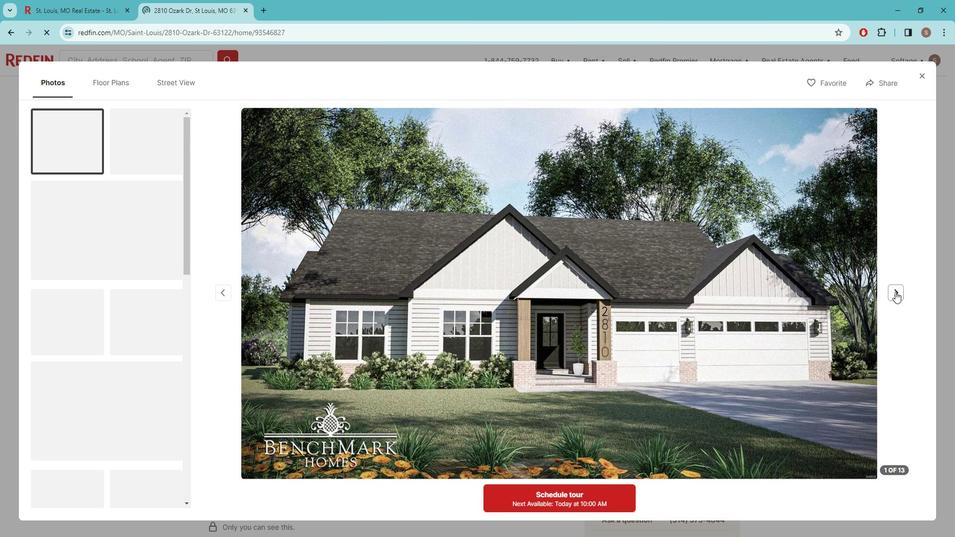 
Action: Mouse moved to (68, 145)
Screenshot: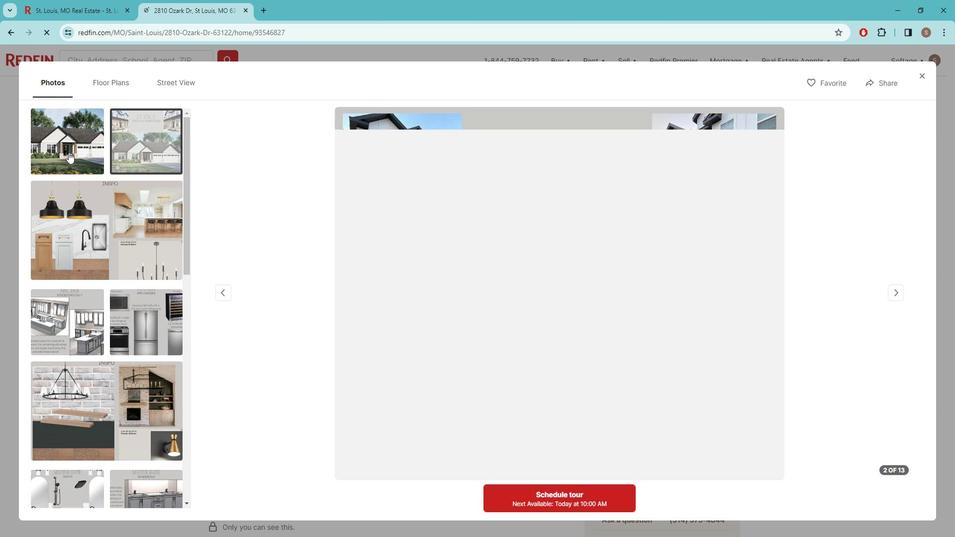 
Action: Mouse pressed left at (68, 145)
Screenshot: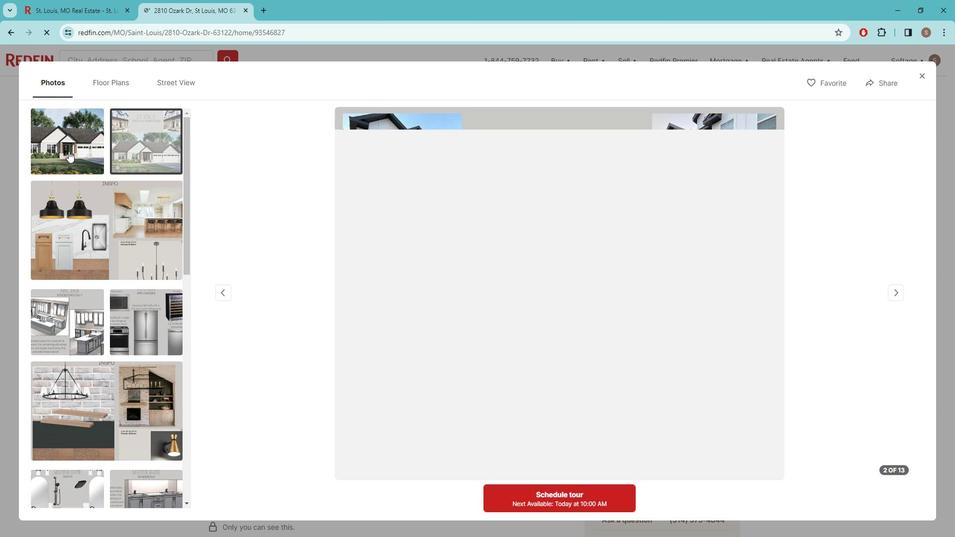 
Action: Mouse moved to (84, 218)
Screenshot: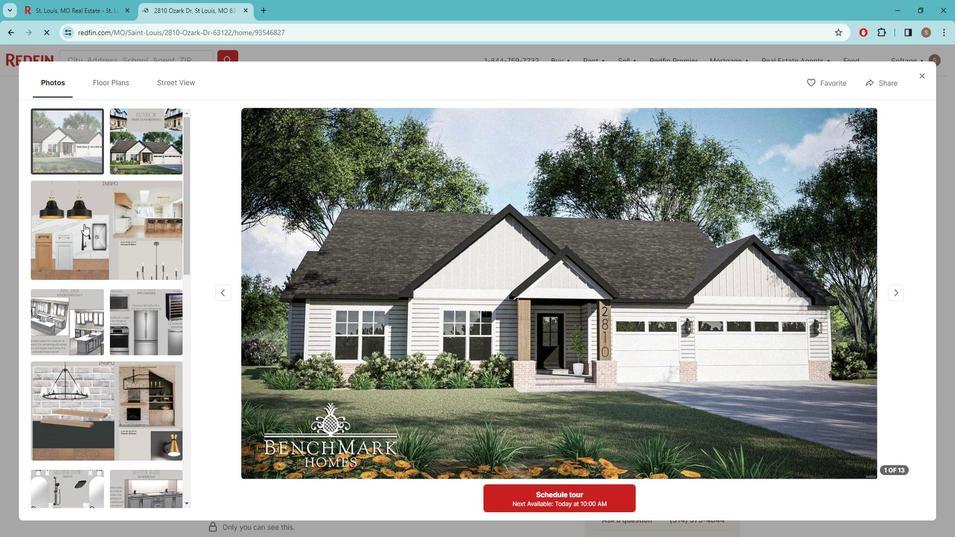 
Action: Mouse scrolled (84, 217) with delta (0, 0)
Screenshot: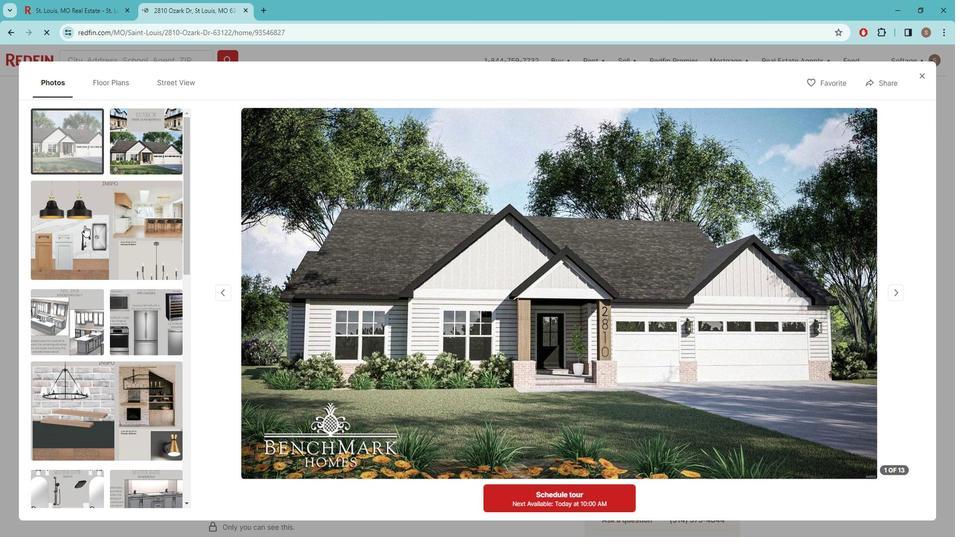 
Action: Mouse scrolled (84, 217) with delta (0, 0)
Screenshot: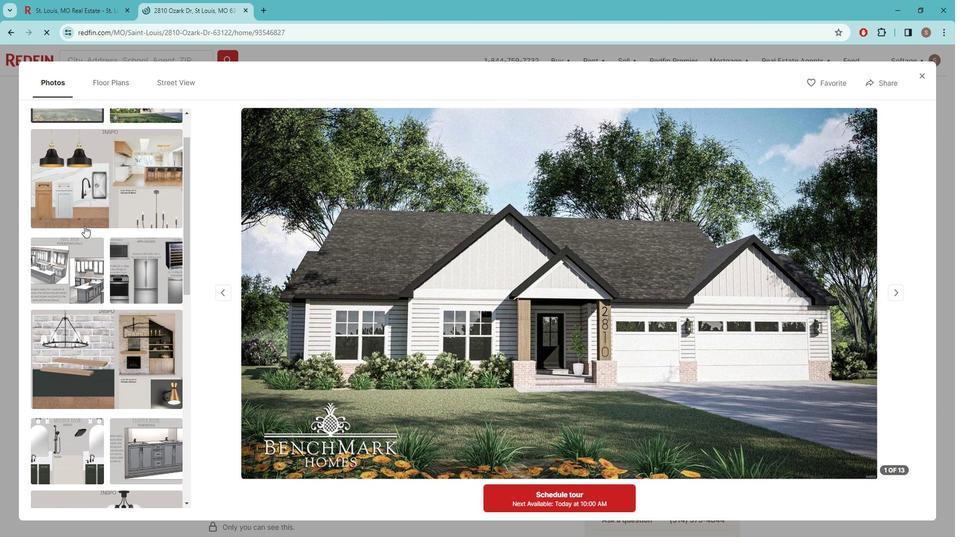 
Action: Mouse scrolled (84, 217) with delta (0, 0)
Screenshot: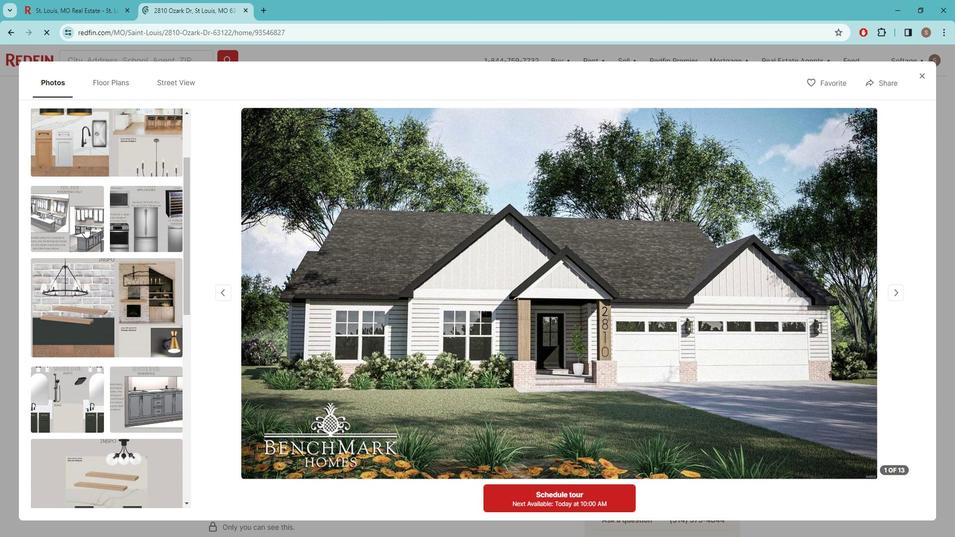 
Action: Mouse scrolled (84, 217) with delta (0, 0)
Screenshot: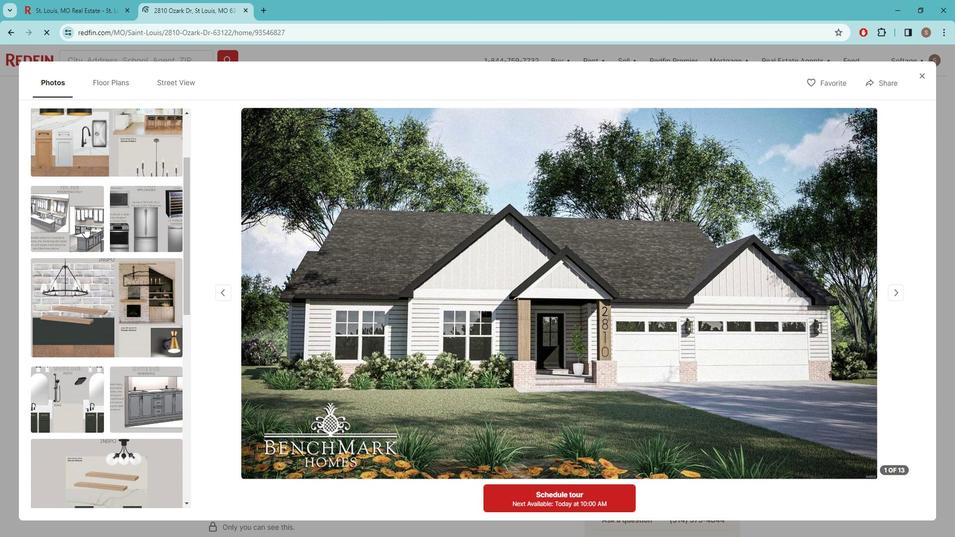 
Action: Mouse scrolled (84, 217) with delta (0, 0)
Screenshot: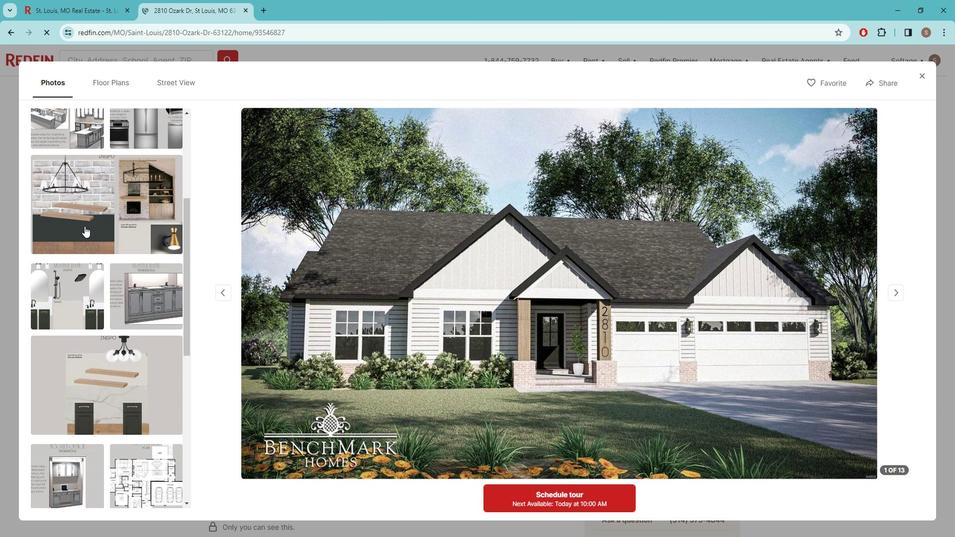 
Action: Mouse scrolled (84, 217) with delta (0, 0)
Screenshot: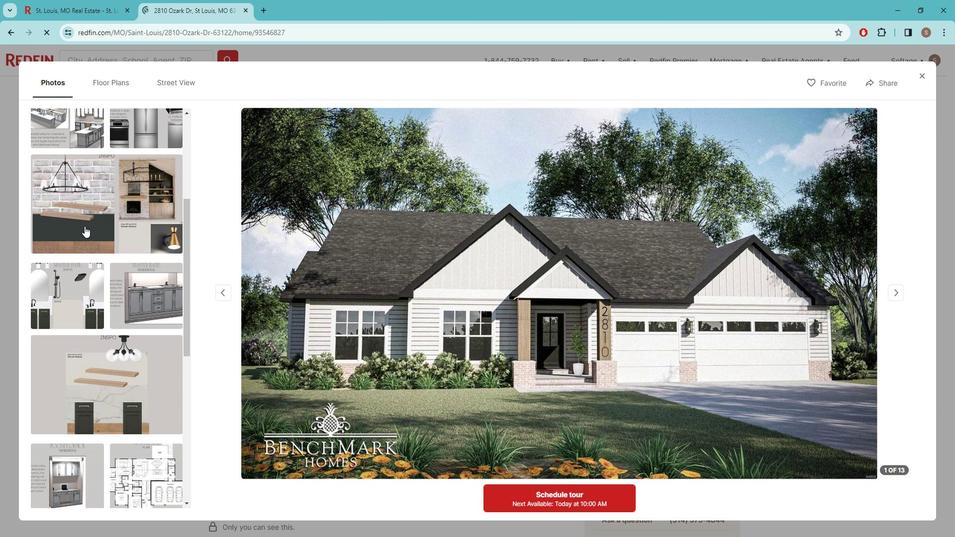 
Action: Mouse scrolled (84, 218) with delta (0, 0)
Screenshot: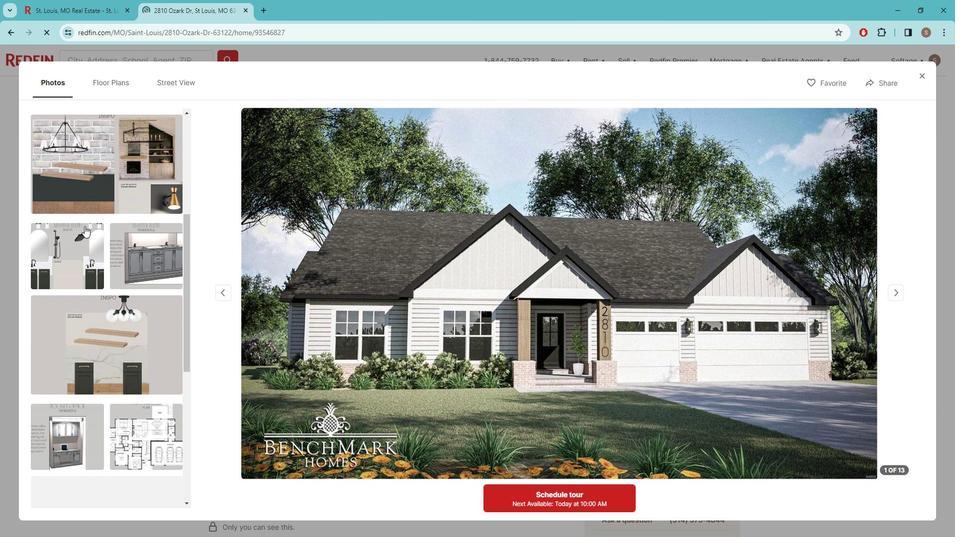 
Action: Mouse scrolled (84, 217) with delta (0, 0)
Screenshot: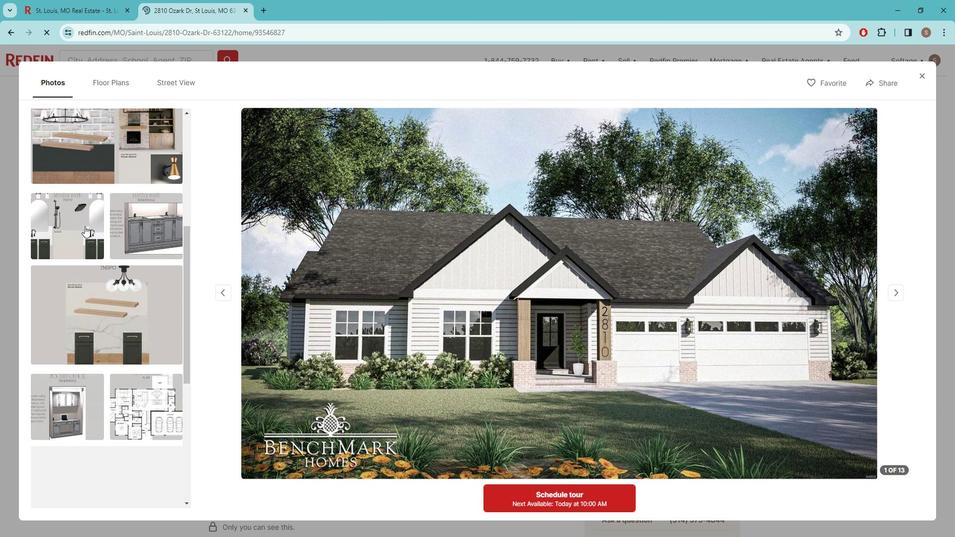 
Action: Mouse scrolled (84, 217) with delta (0, 0)
Screenshot: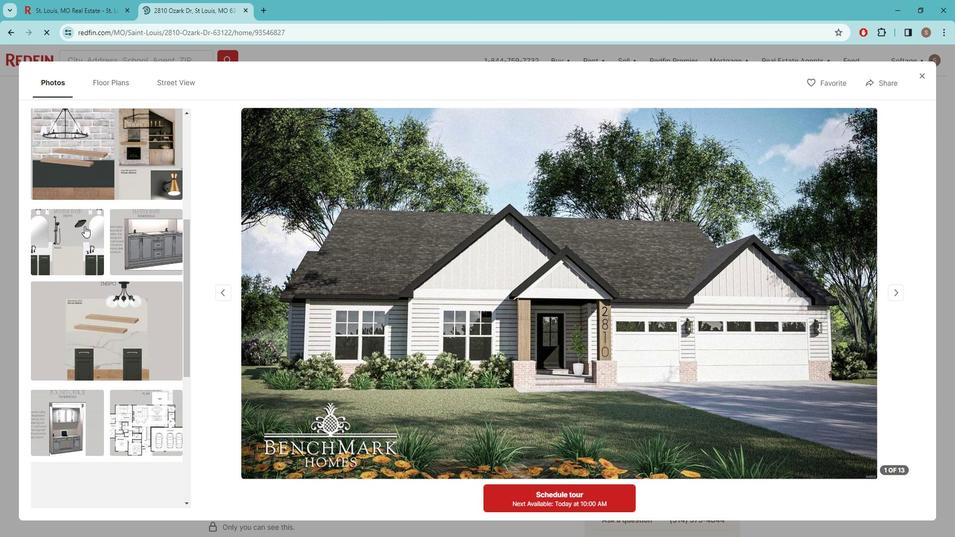 
Action: Mouse moved to (89, 222)
Screenshot: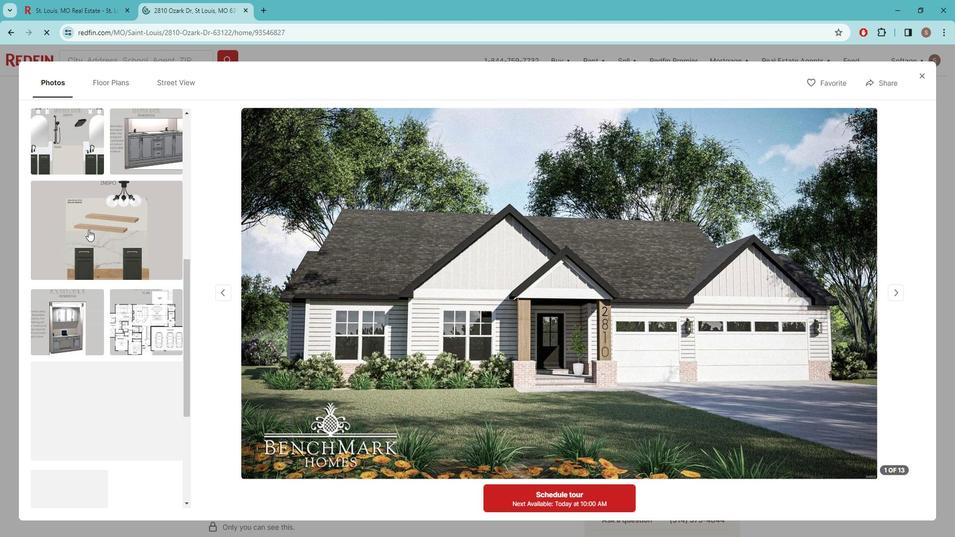 
Action: Mouse scrolled (89, 221) with delta (0, 0)
Screenshot: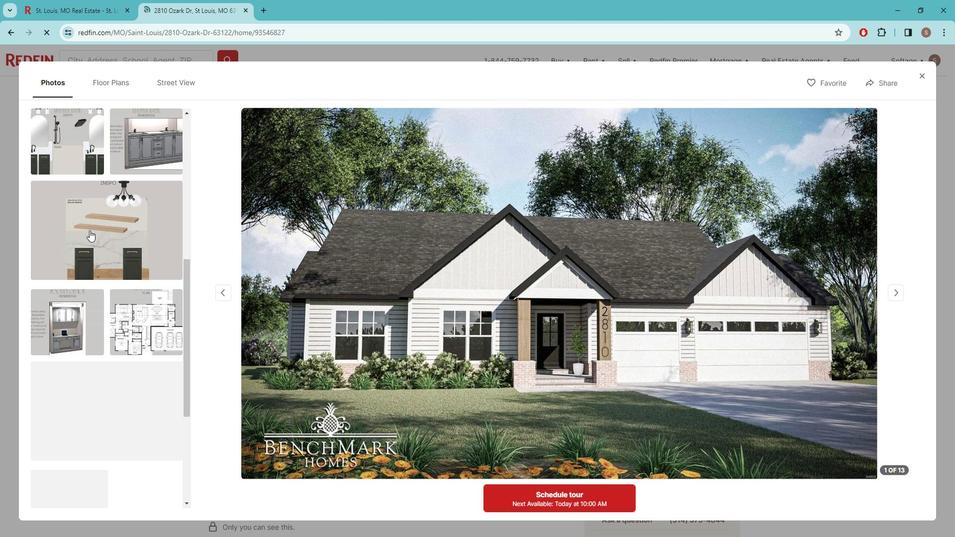 
Action: Mouse moved to (89, 222)
Screenshot: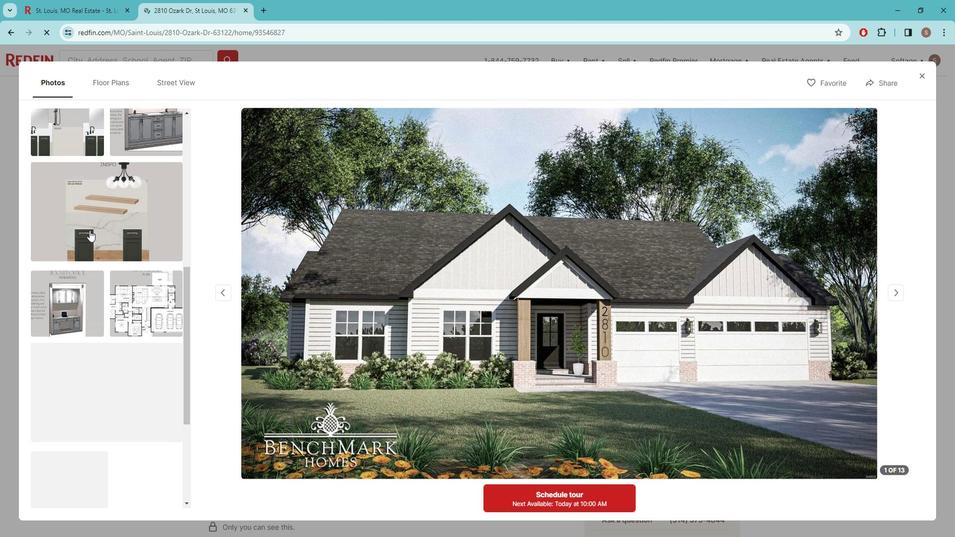 
Action: Mouse scrolled (89, 221) with delta (0, 0)
Screenshot: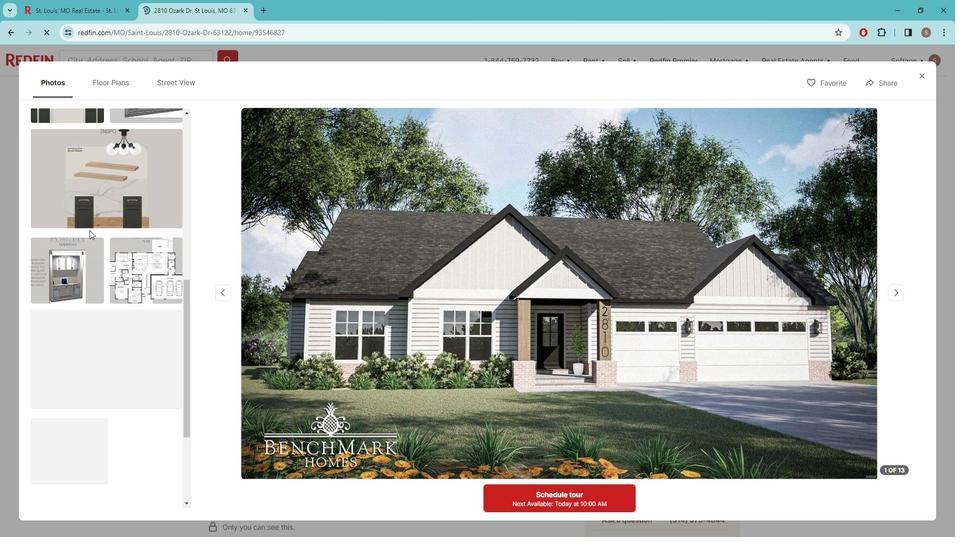 
Action: Mouse moved to (91, 224)
Screenshot: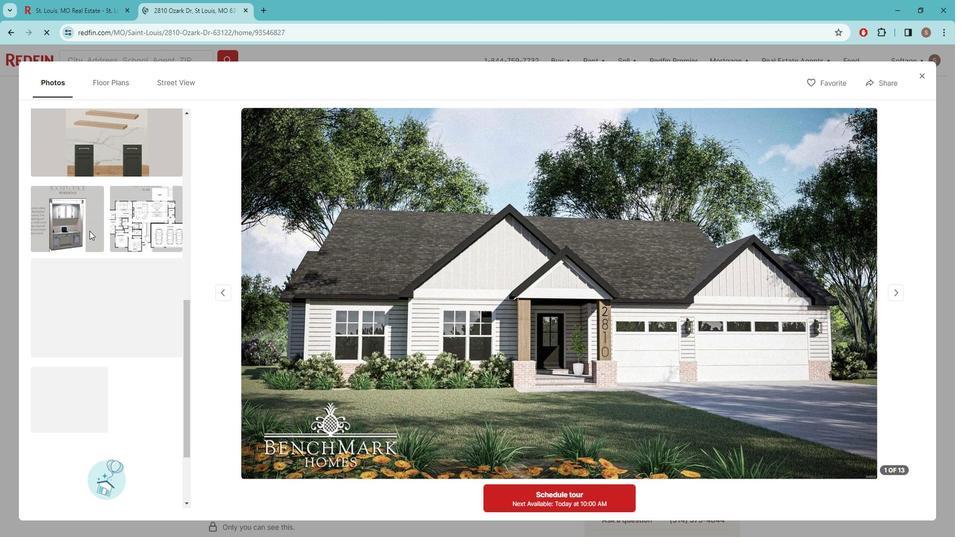 
Action: Mouse scrolled (91, 223) with delta (0, 0)
Screenshot: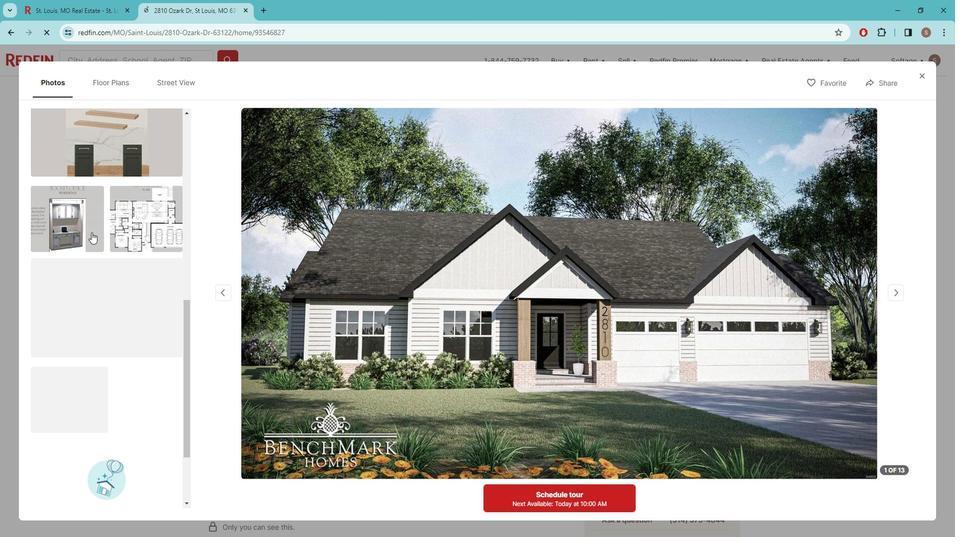 
Action: Mouse scrolled (91, 223) with delta (0, 0)
Screenshot: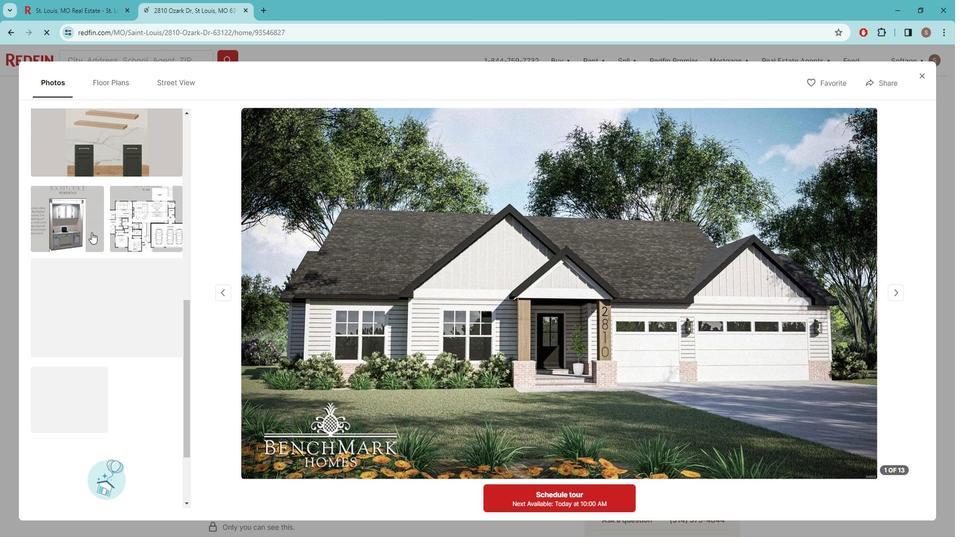 
Action: Mouse scrolled (91, 224) with delta (0, 0)
Screenshot: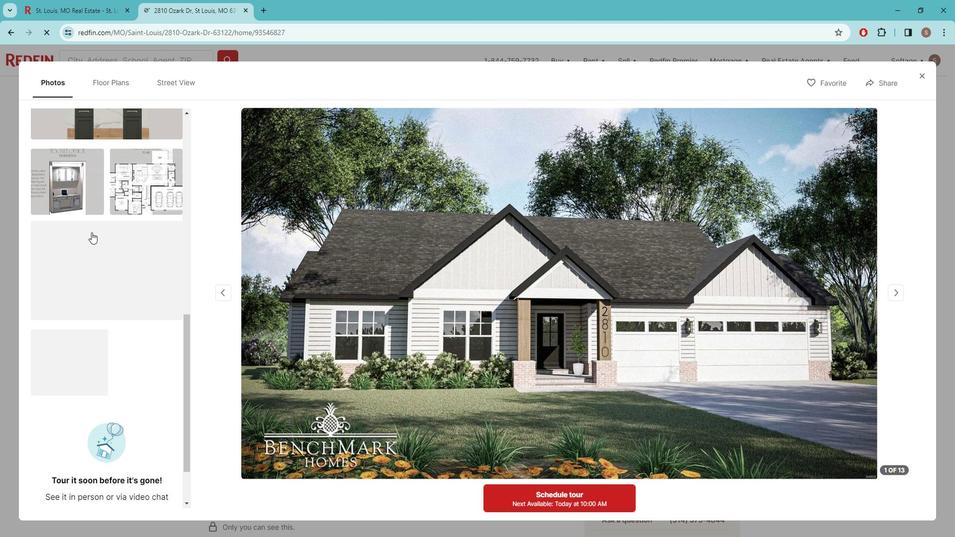 
Action: Mouse moved to (921, 71)
Screenshot: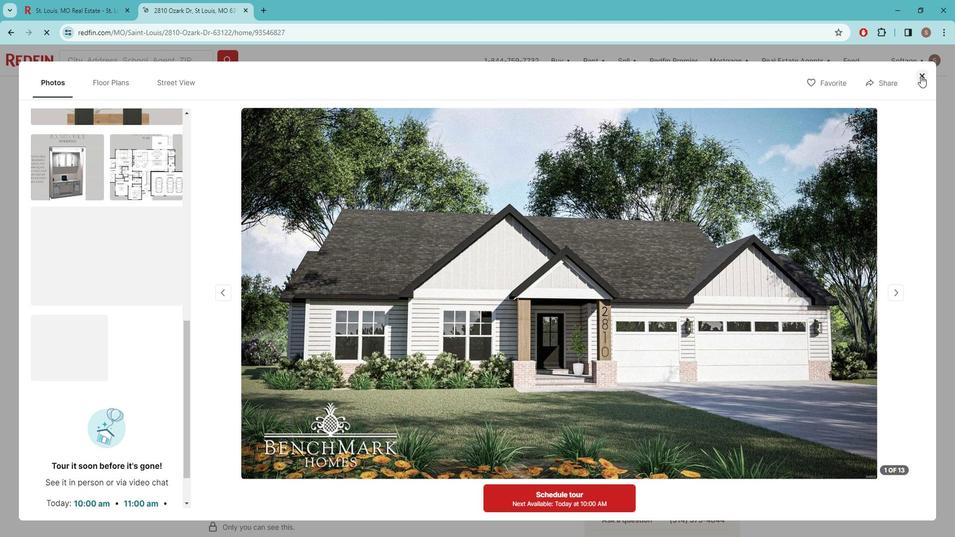 
Action: Mouse pressed left at (921, 71)
Screenshot: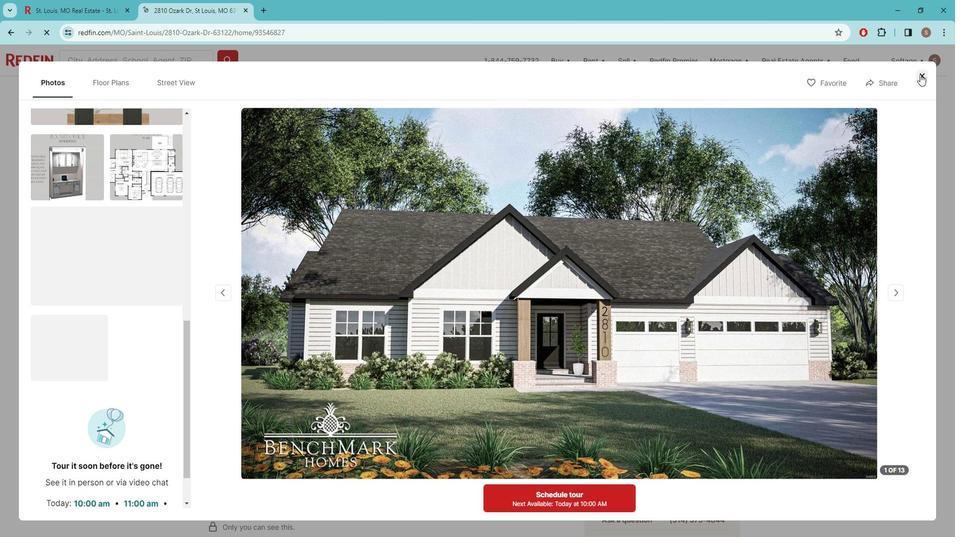 
Action: Mouse moved to (101, 6)
Screenshot: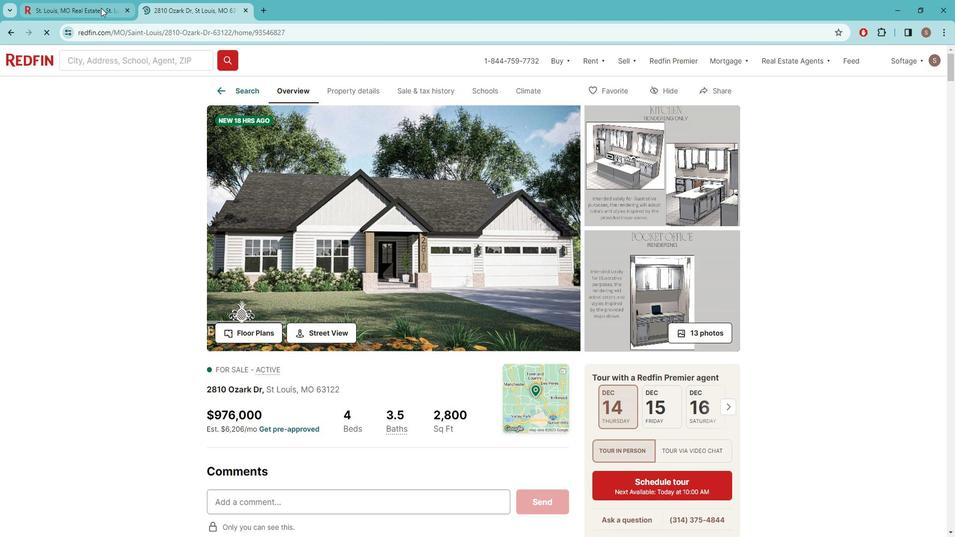 
Action: Mouse pressed left at (101, 6)
Screenshot: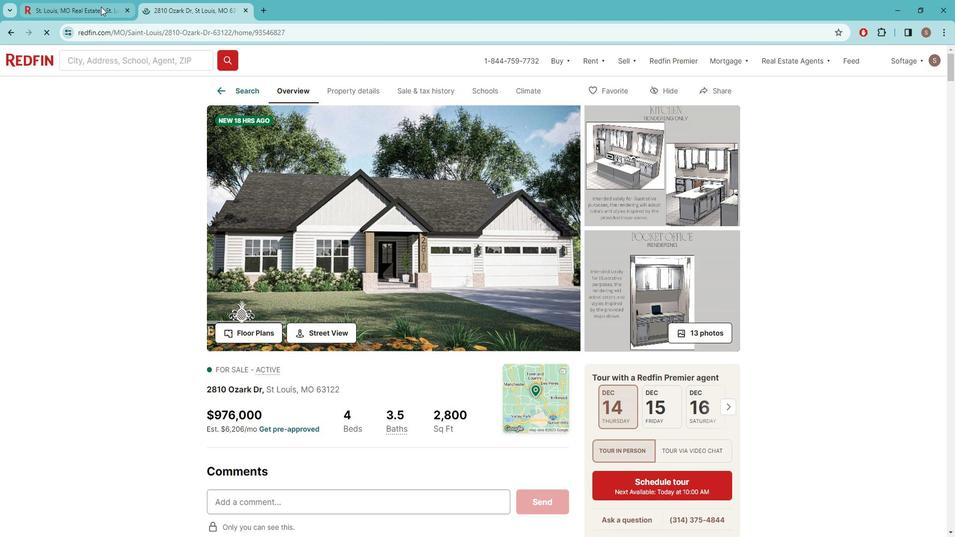 
Action: Mouse moved to (708, 337)
Screenshot: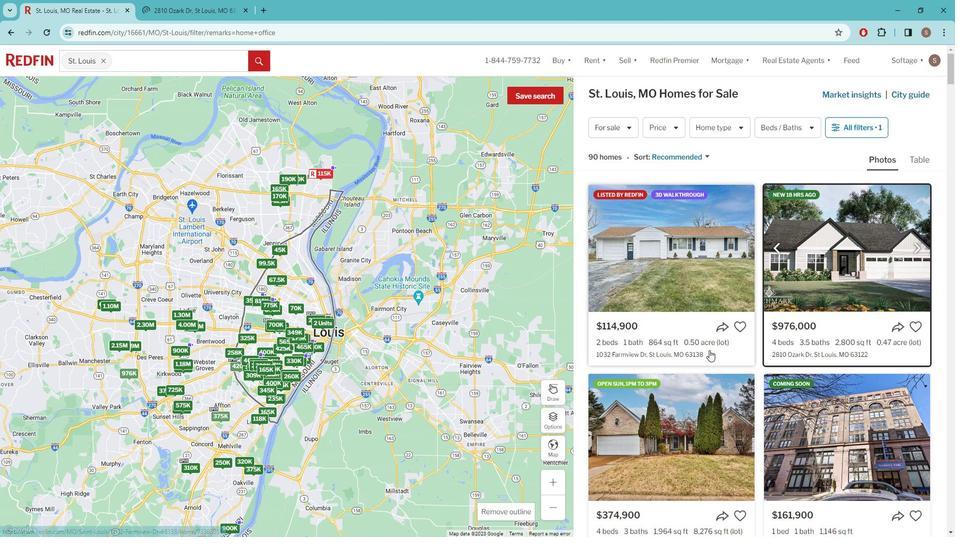 
Action: Mouse scrolled (708, 337) with delta (0, 0)
Screenshot: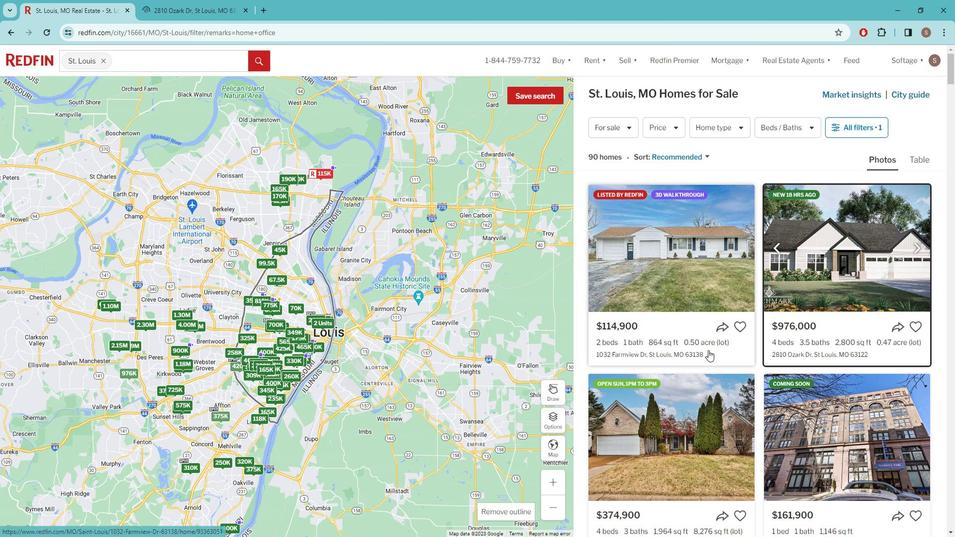 
Action: Mouse moved to (703, 333)
Screenshot: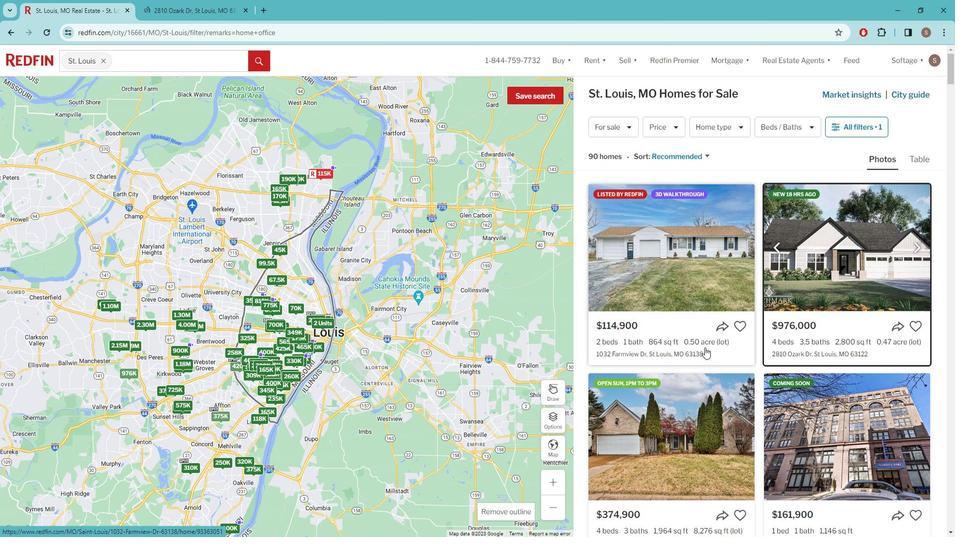 
Action: Mouse scrolled (703, 333) with delta (0, 0)
Screenshot: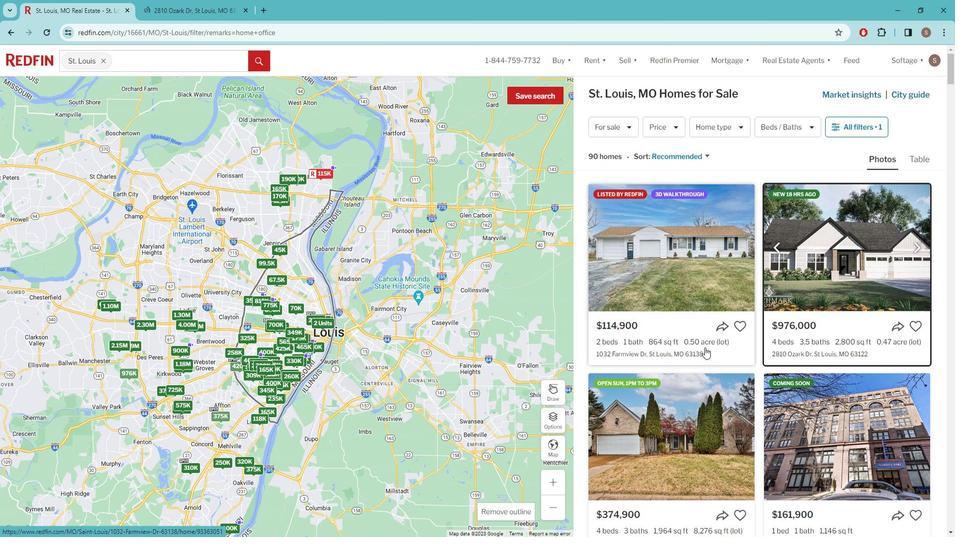 
Action: Mouse moved to (689, 321)
Screenshot: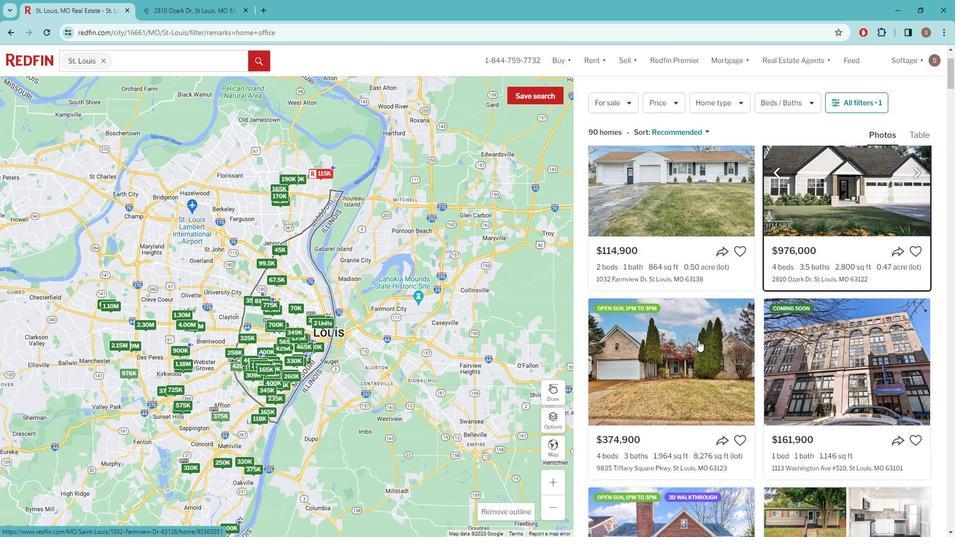 
Action: Mouse scrolled (689, 320) with delta (0, 0)
Screenshot: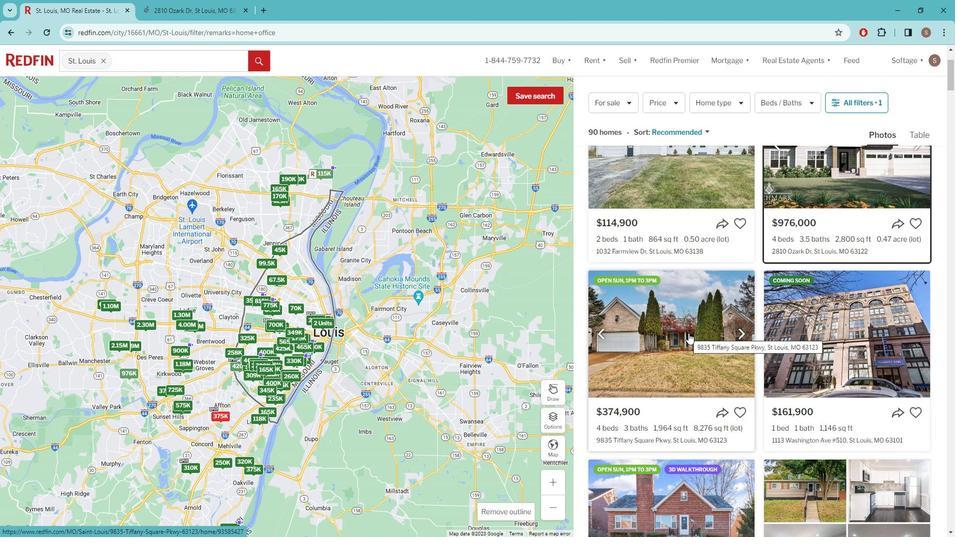 
Action: Mouse scrolled (689, 320) with delta (0, 0)
Screenshot: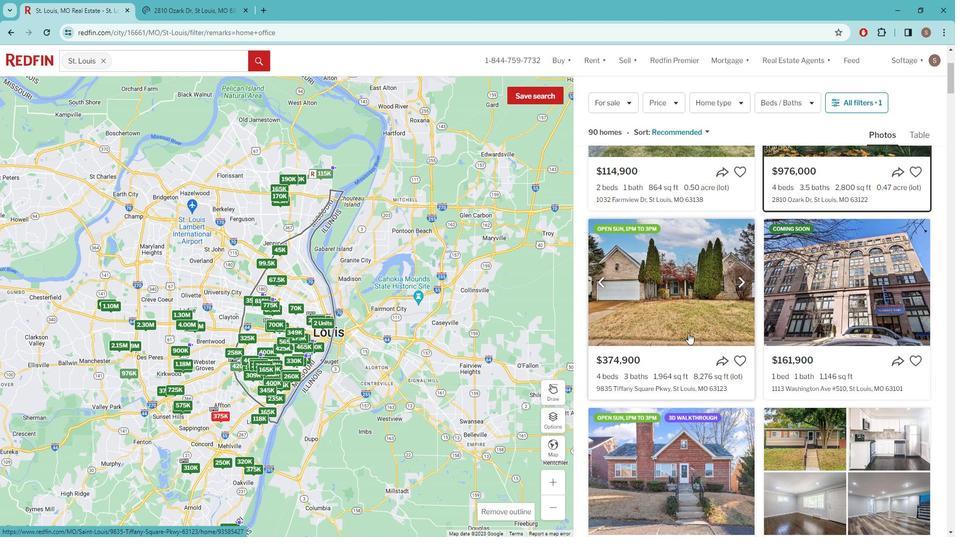 
Action: Mouse scrolled (689, 320) with delta (0, 0)
Screenshot: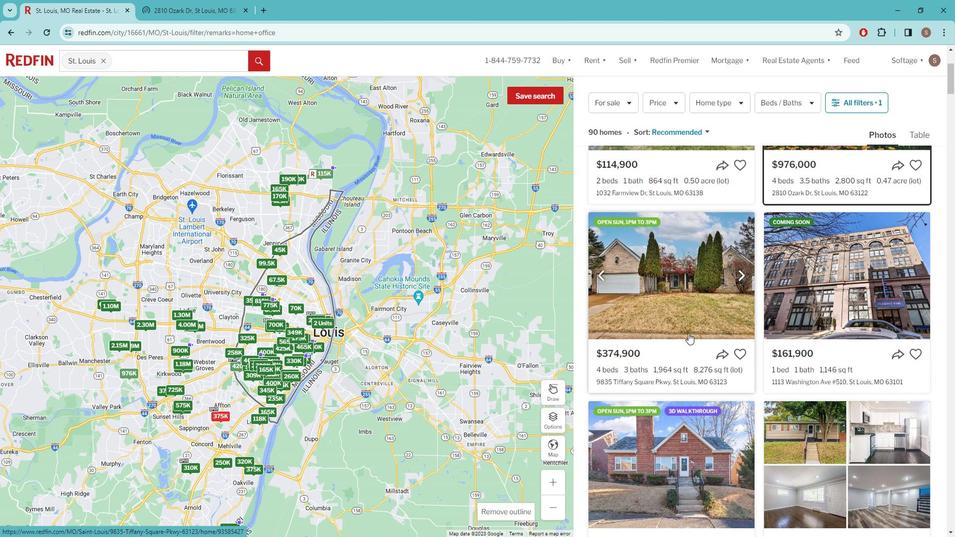 
Action: Mouse moved to (816, 337)
Screenshot: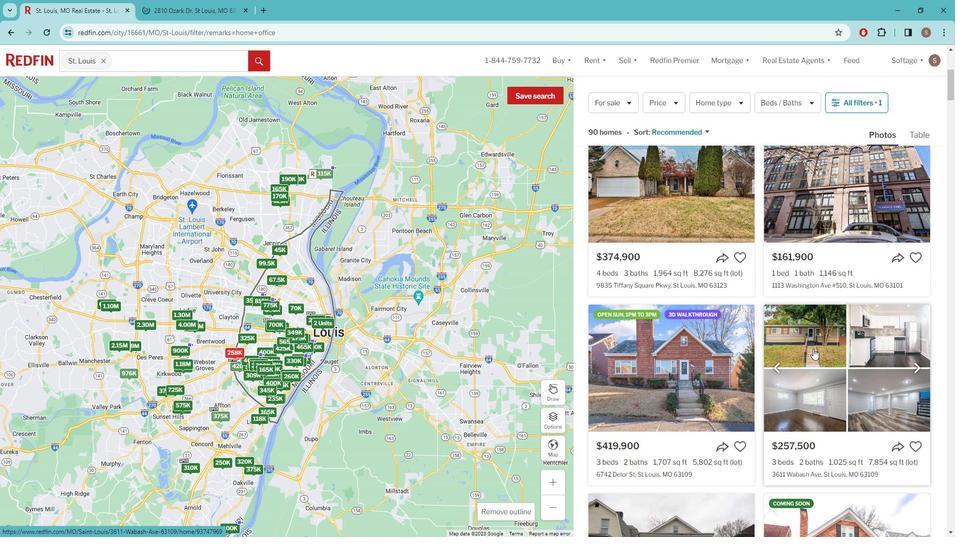 
Action: Mouse pressed left at (816, 337)
Screenshot: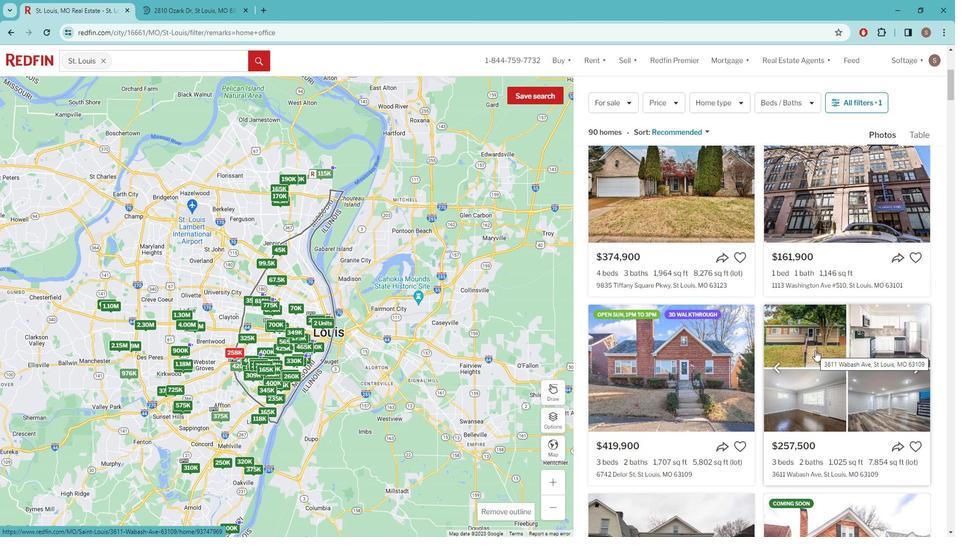 
Action: Mouse moved to (70, 0)
Screenshot: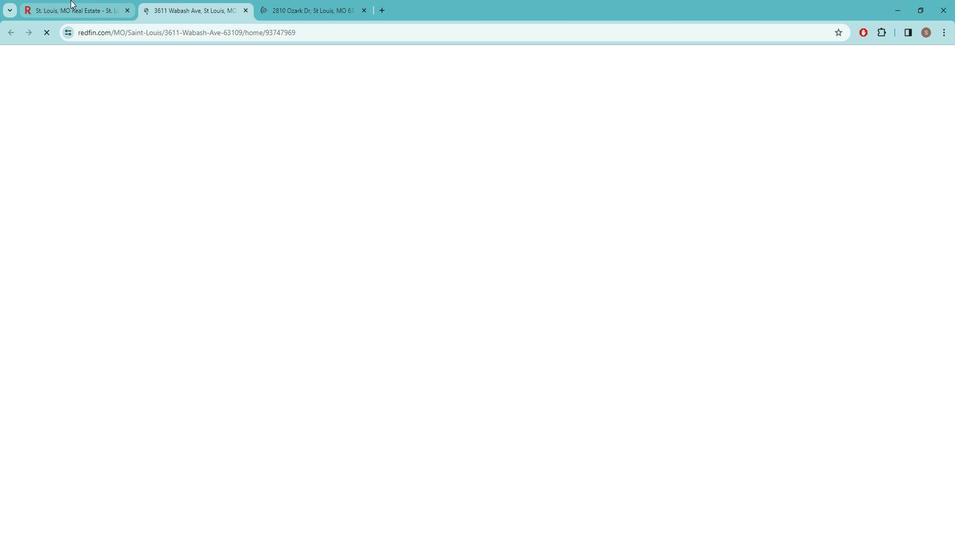 
Action: Mouse pressed left at (70, 0)
Screenshot: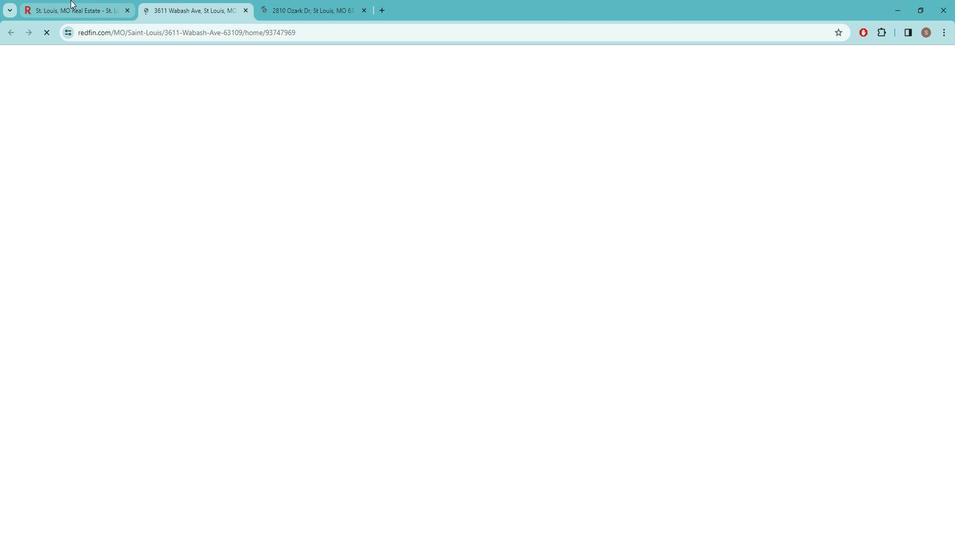 
Action: Mouse moved to (670, 327)
Screenshot: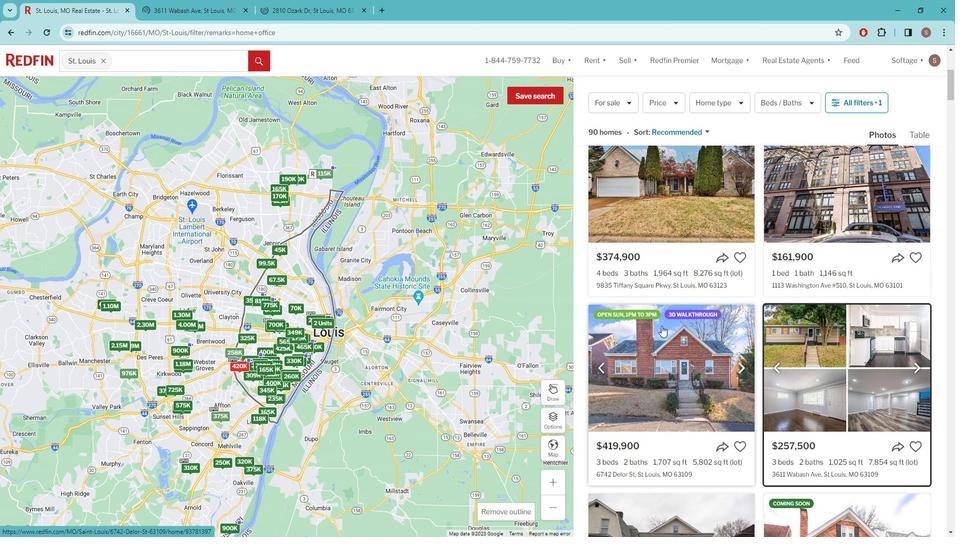
Action: Mouse scrolled (670, 327) with delta (0, 0)
Screenshot: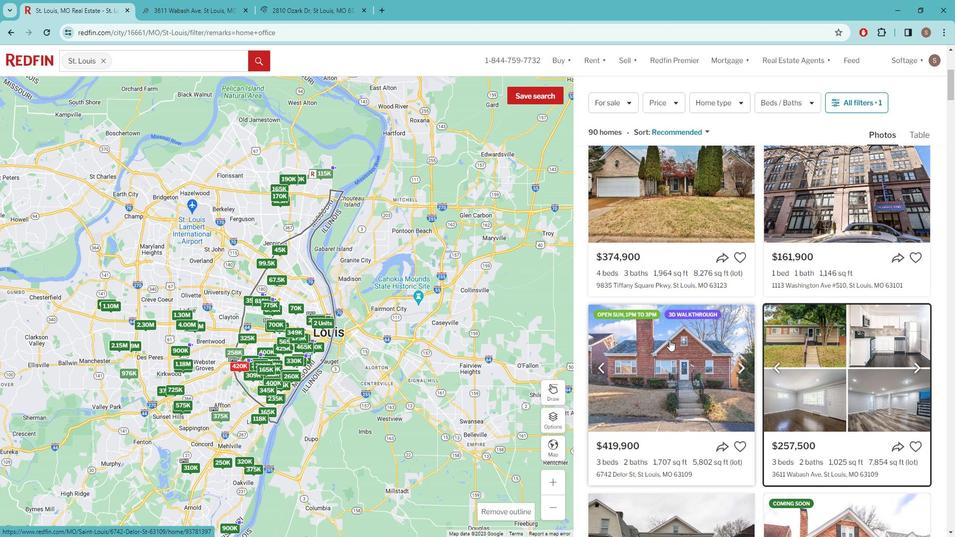 
Action: Mouse scrolled (670, 327) with delta (0, 0)
Screenshot: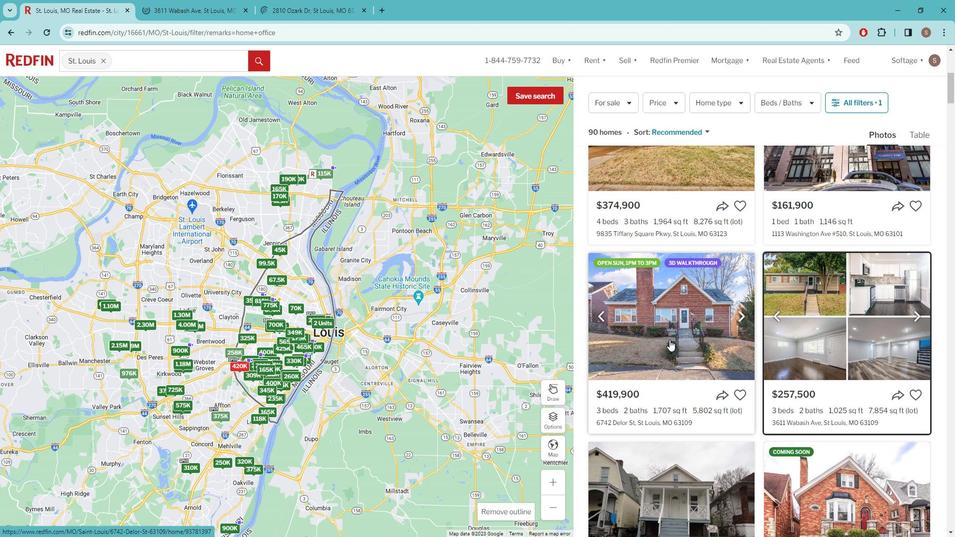
Action: Mouse scrolled (670, 327) with delta (0, 0)
Screenshot: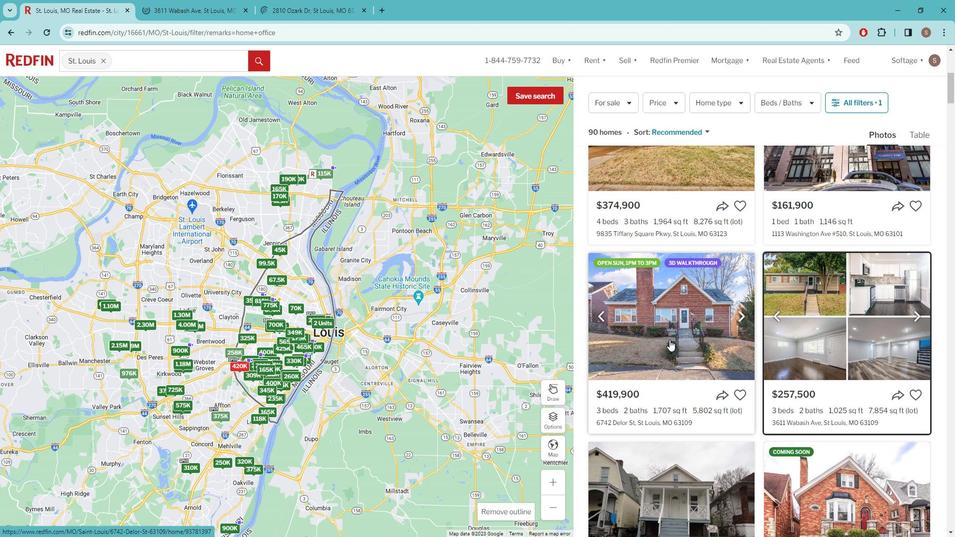 
Action: Mouse scrolled (670, 327) with delta (0, 0)
Screenshot: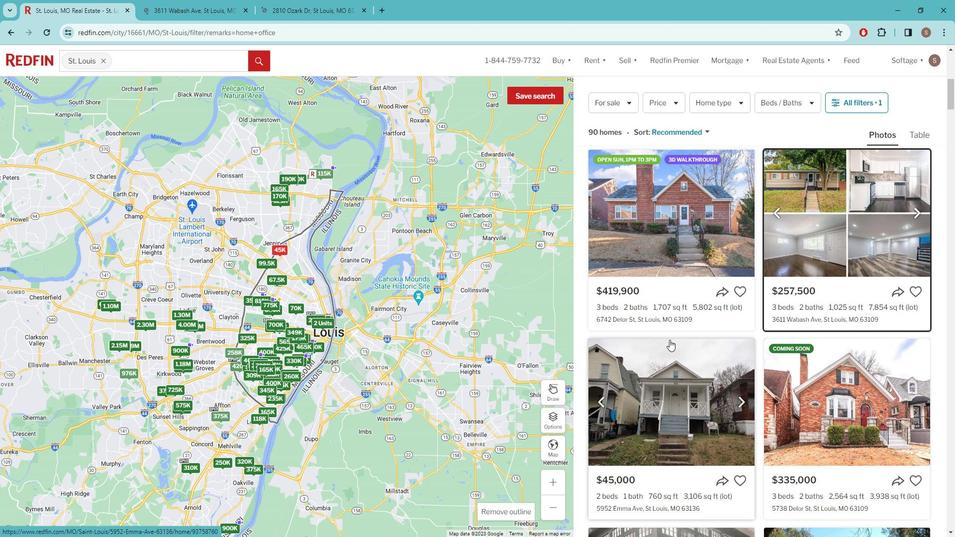 
Action: Mouse moved to (302, 0)
Screenshot: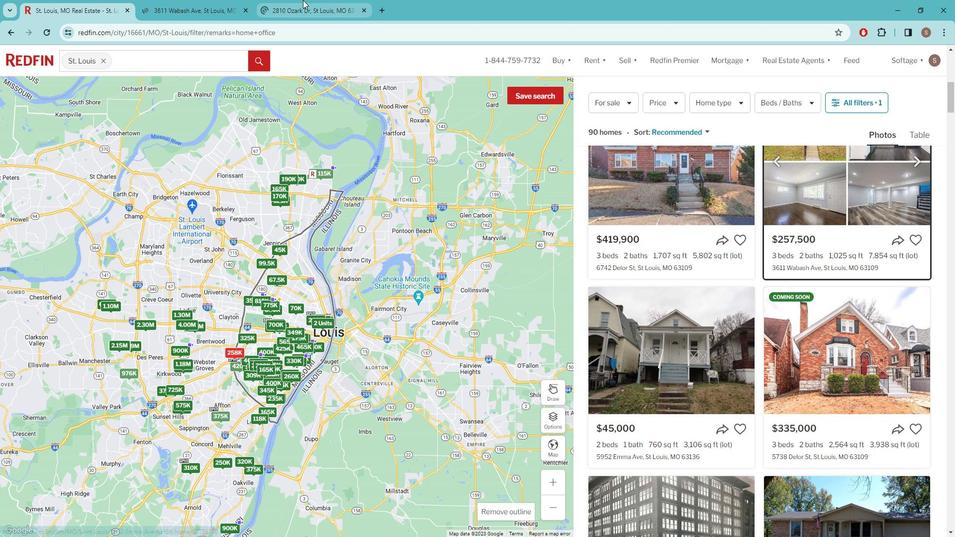 
Action: Mouse pressed left at (302, 0)
Screenshot: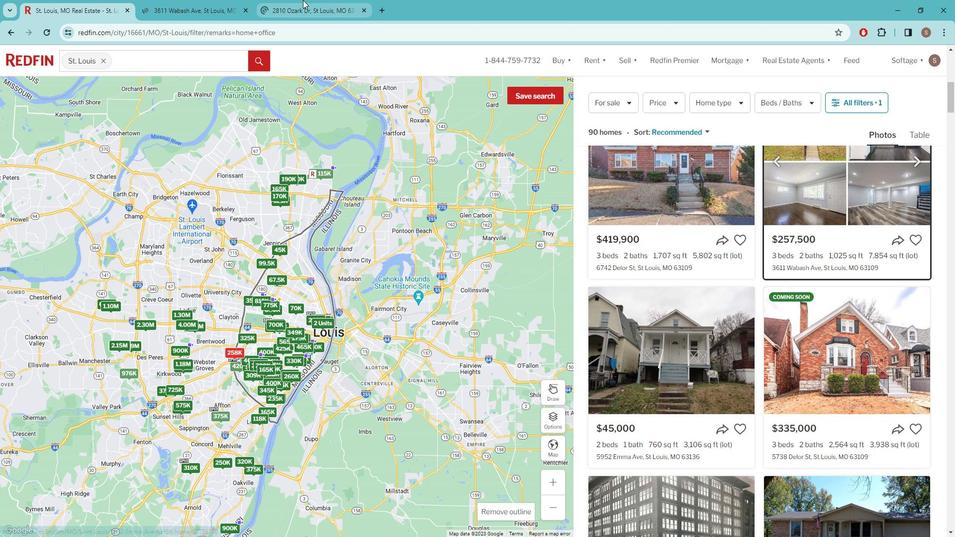 
Action: Mouse moved to (207, 0)
Screenshot: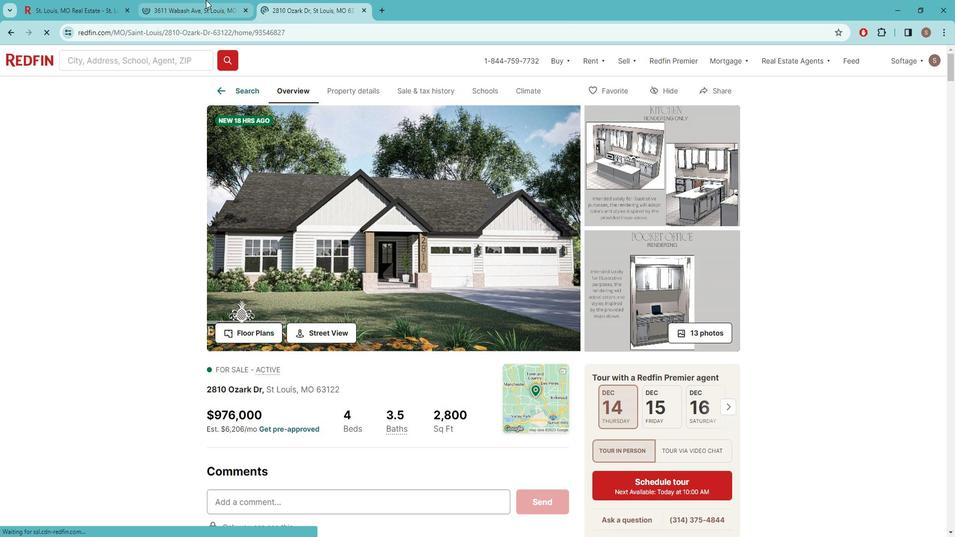 
Action: Mouse pressed left at (207, 0)
Screenshot: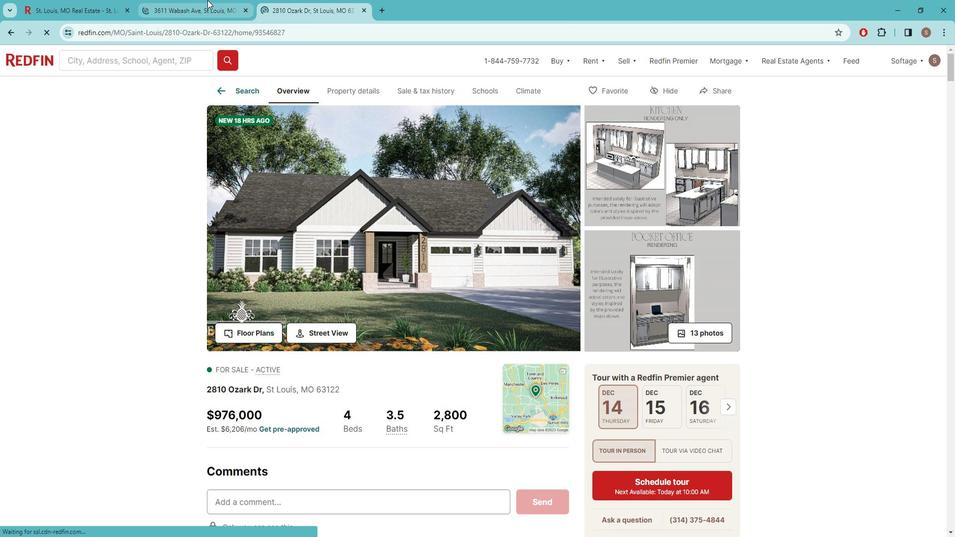 
Action: Mouse moved to (342, 172)
Screenshot: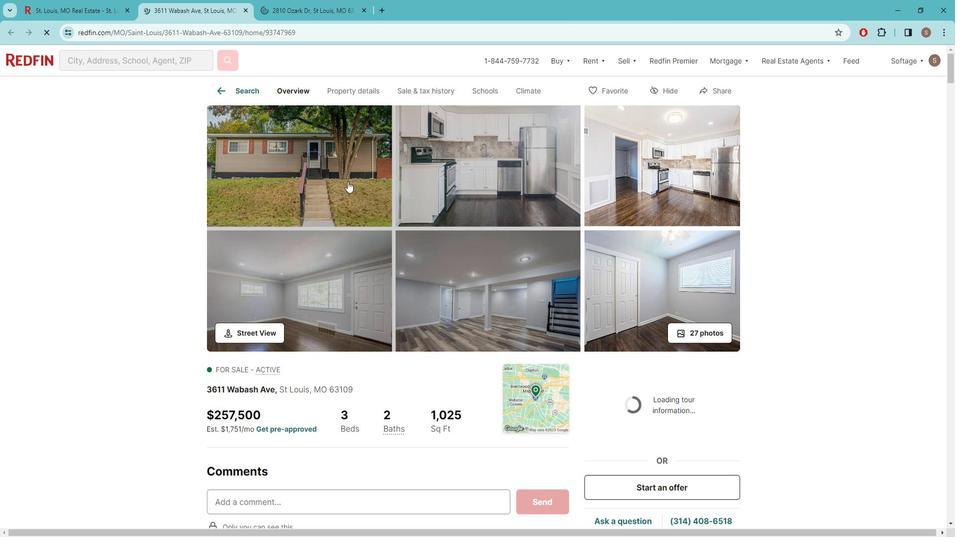 
Action: Mouse pressed left at (342, 172)
Screenshot: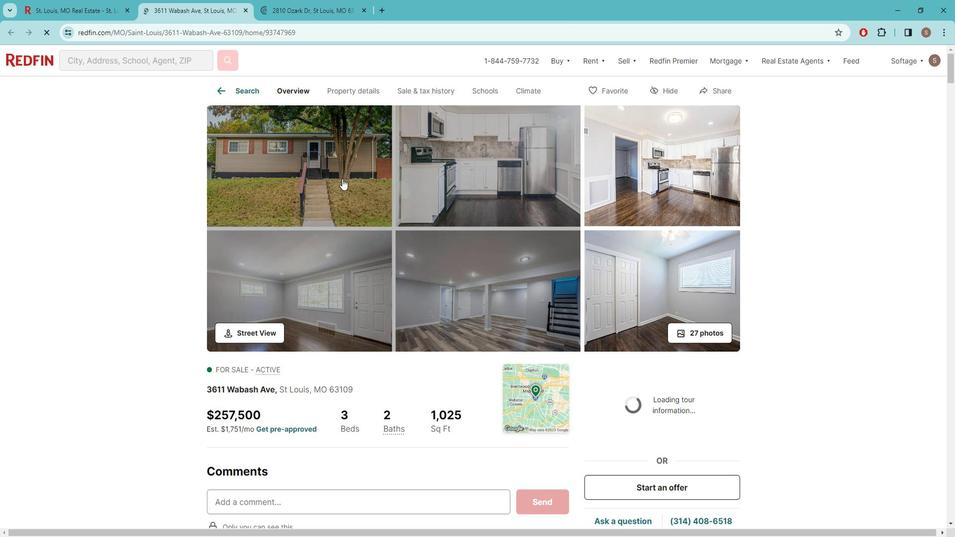 
Action: Mouse moved to (473, 238)
Screenshot: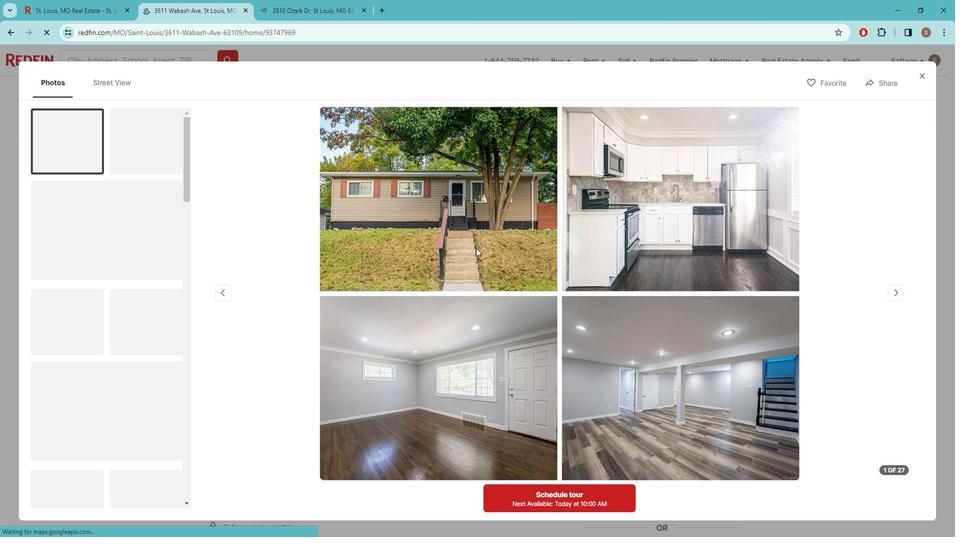 
Action: Mouse scrolled (473, 238) with delta (0, 0)
Screenshot: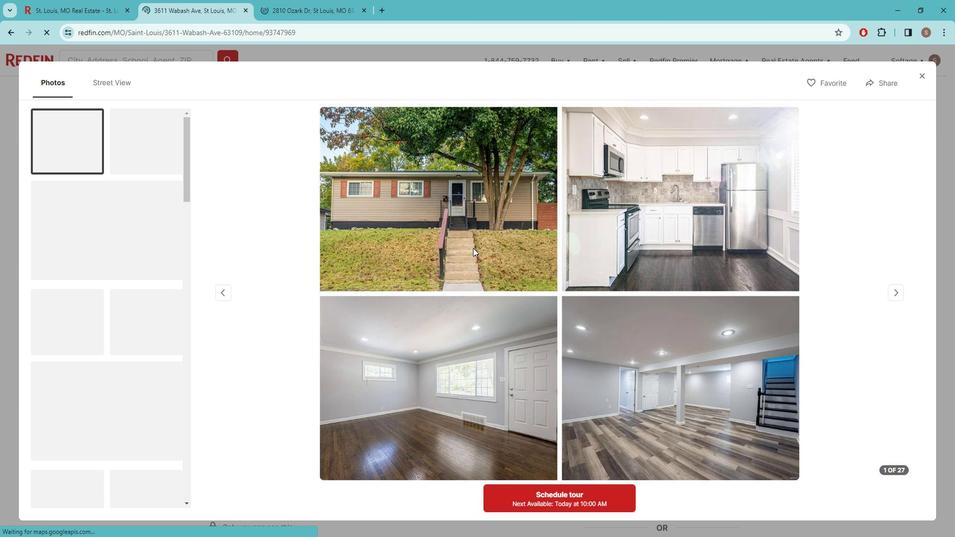 
Action: Mouse moved to (506, 276)
Screenshot: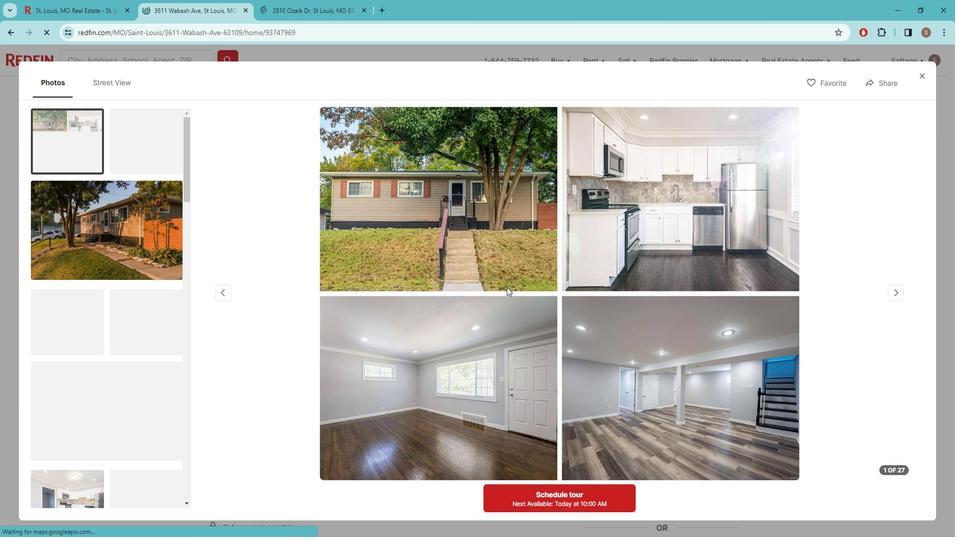 
Action: Mouse scrolled (506, 276) with delta (0, 0)
Screenshot: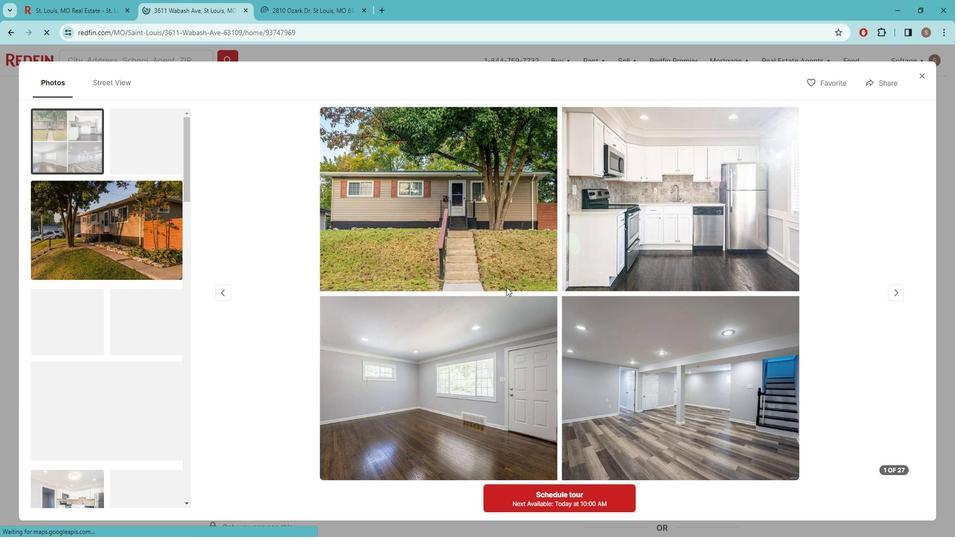 
Action: Mouse moved to (145, 292)
Screenshot: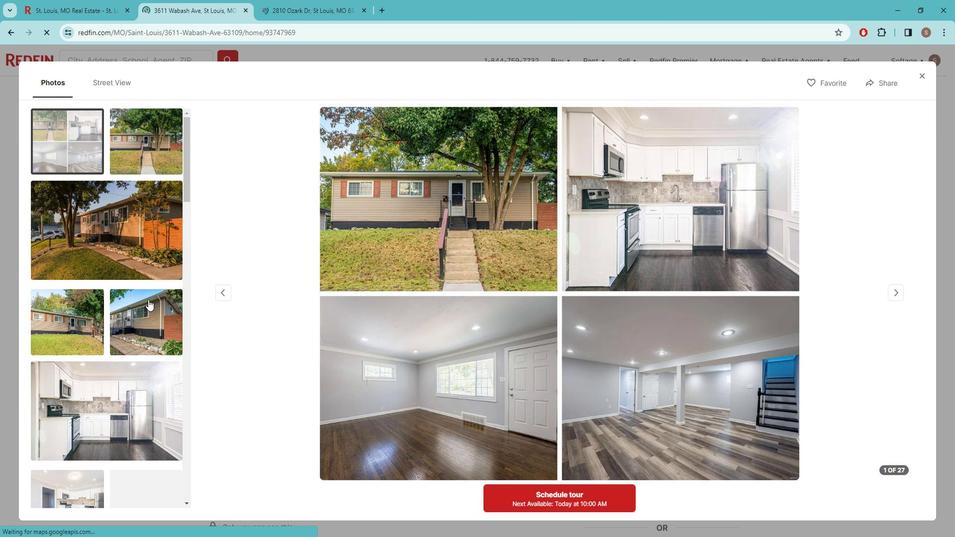 
Action: Mouse scrolled (145, 292) with delta (0, 0)
Screenshot: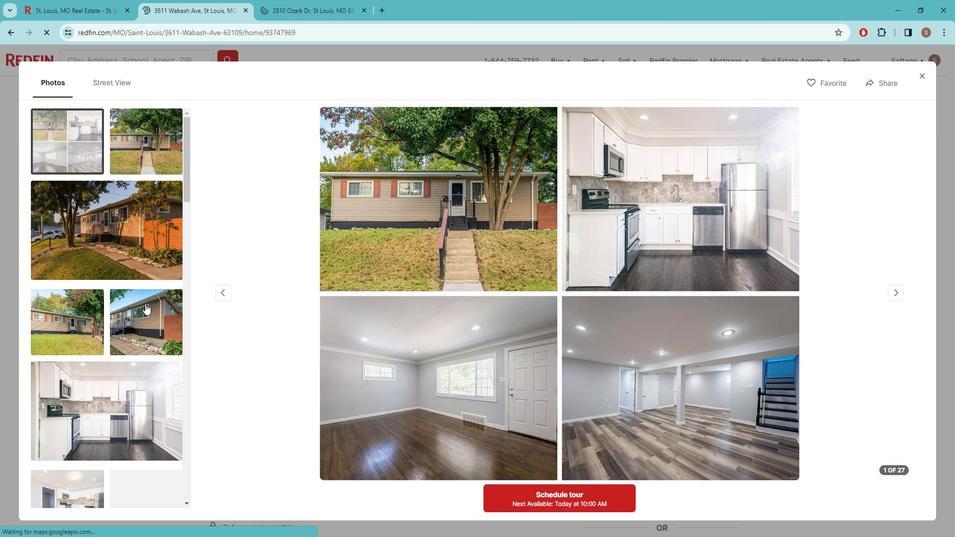 
Action: Mouse moved to (142, 293)
Screenshot: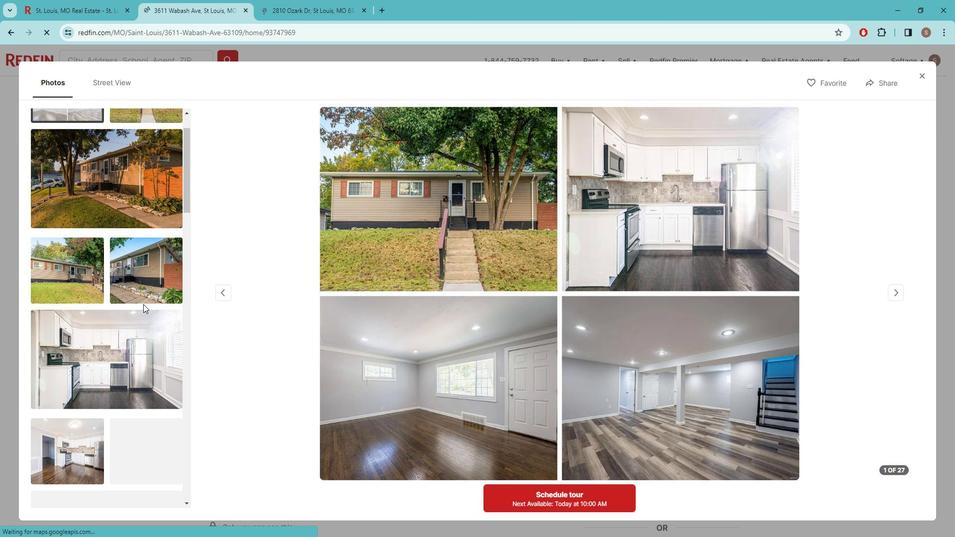 
Action: Mouse scrolled (142, 293) with delta (0, 0)
Screenshot: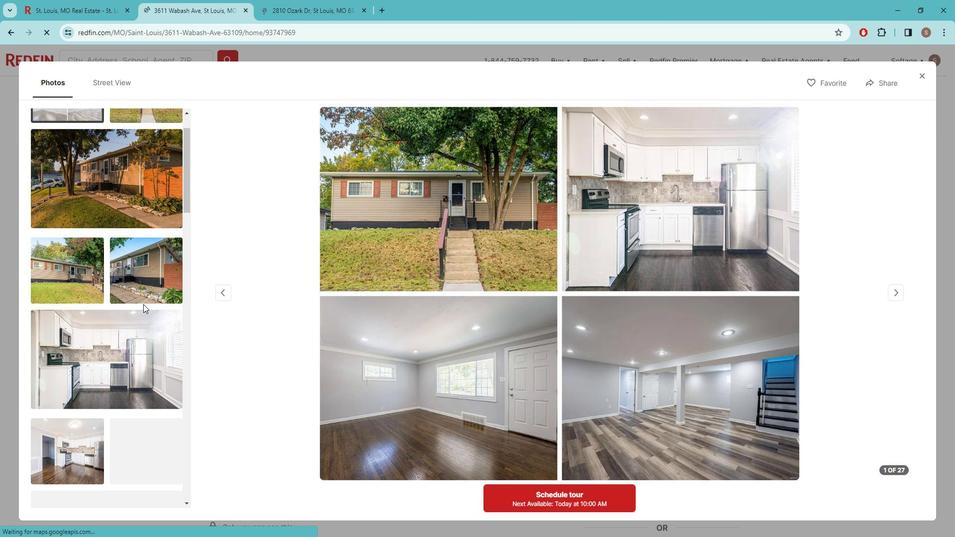 
Action: Mouse moved to (140, 286)
Screenshot: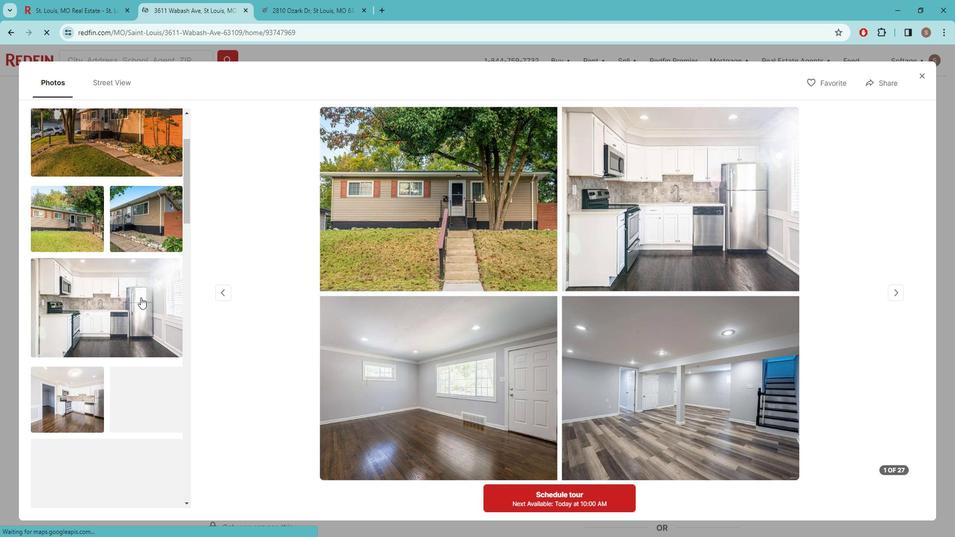 
Action: Mouse scrolled (140, 286) with delta (0, 0)
Screenshot: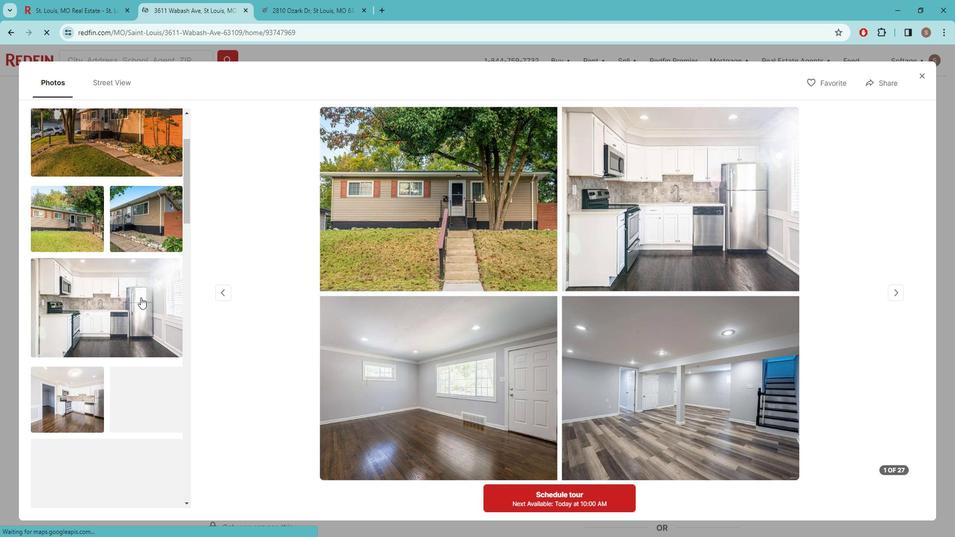 
Action: Mouse moved to (149, 293)
Screenshot: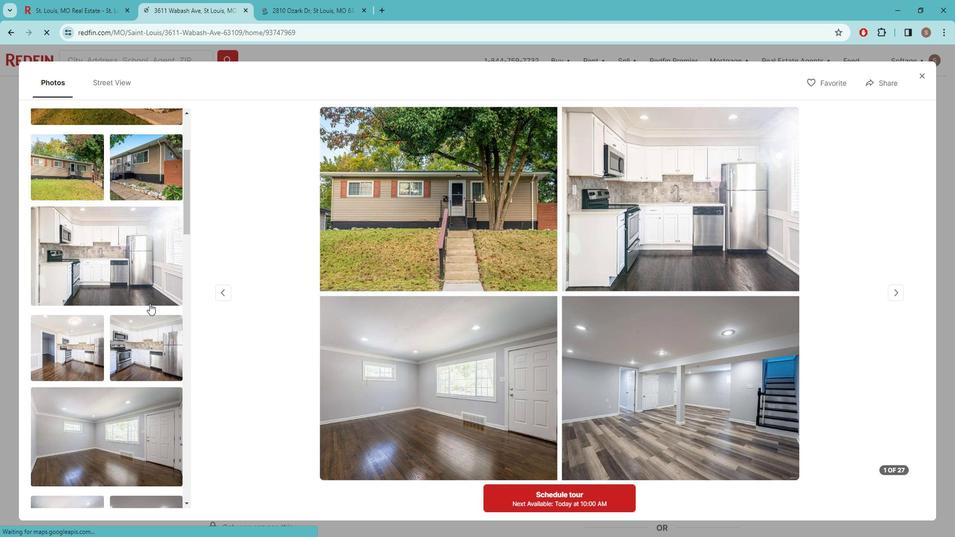 
Action: Mouse scrolled (149, 293) with delta (0, 0)
Screenshot: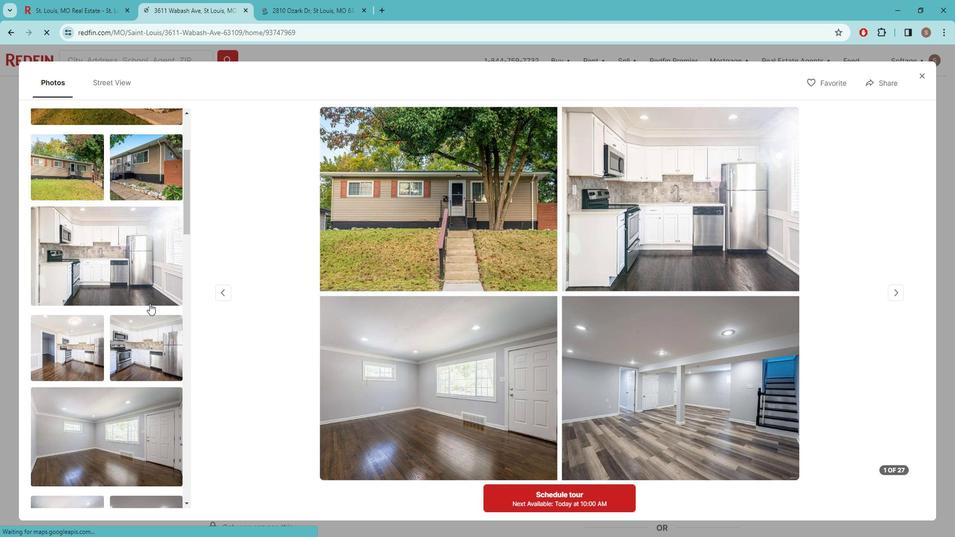 
Action: Mouse scrolled (149, 293) with delta (0, 0)
Screenshot: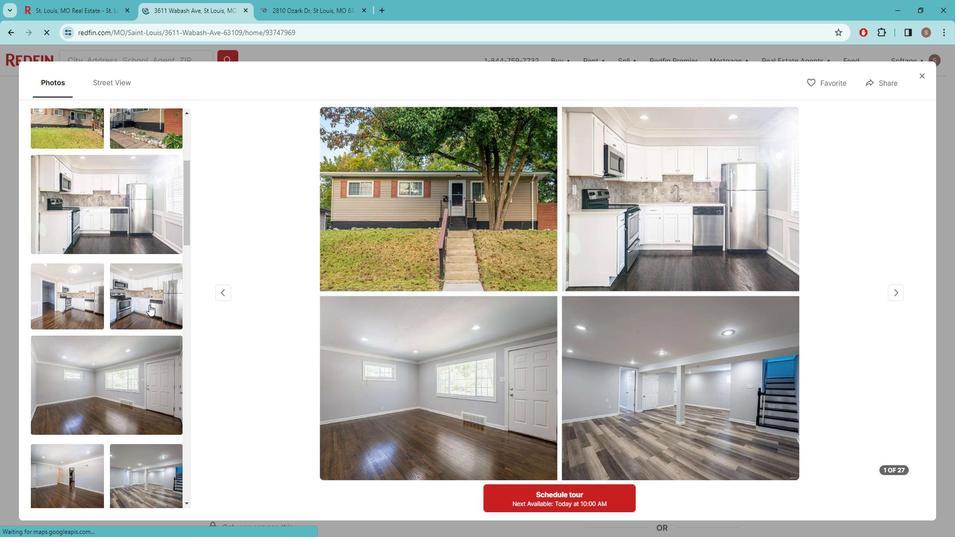 
Action: Mouse moved to (148, 294)
Screenshot: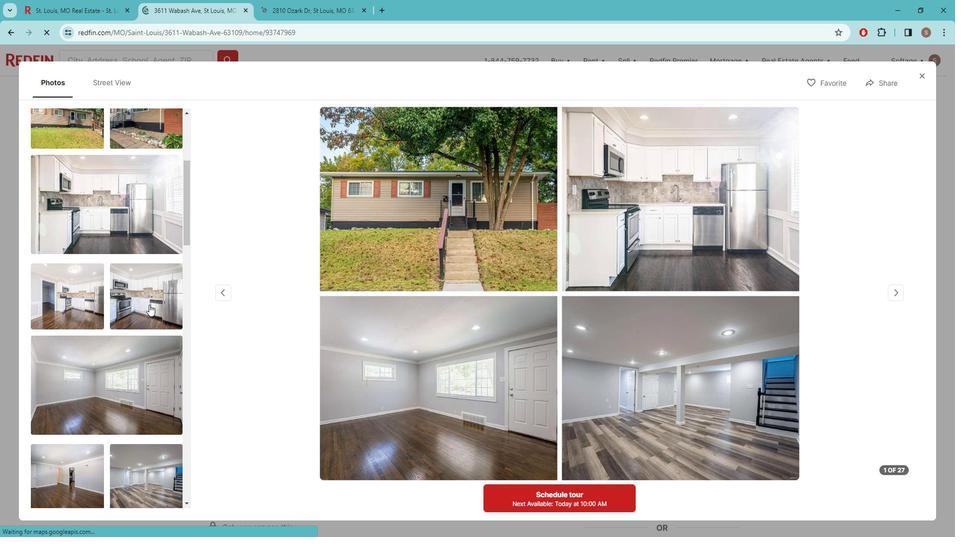
Action: Mouse scrolled (148, 293) with delta (0, 0)
Screenshot: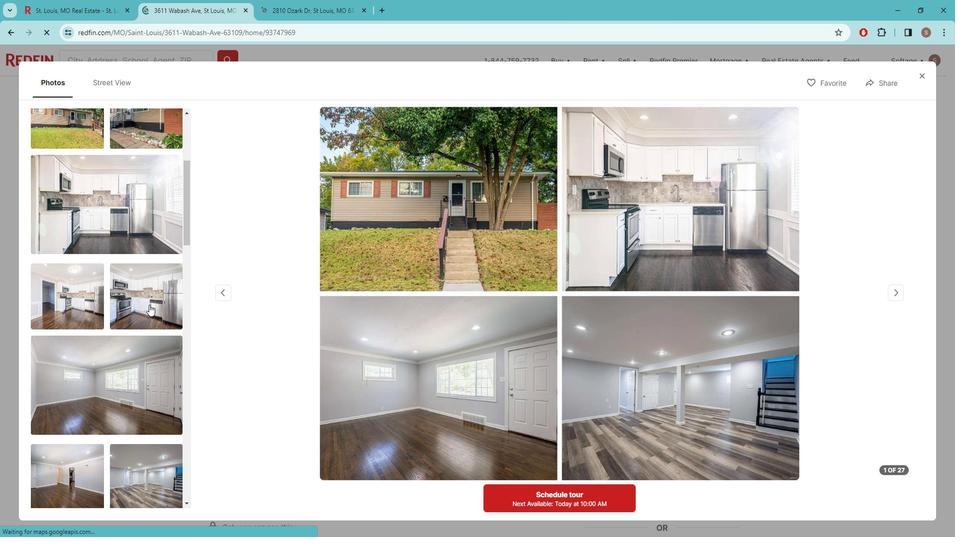 
Action: Mouse moved to (148, 294)
Screenshot: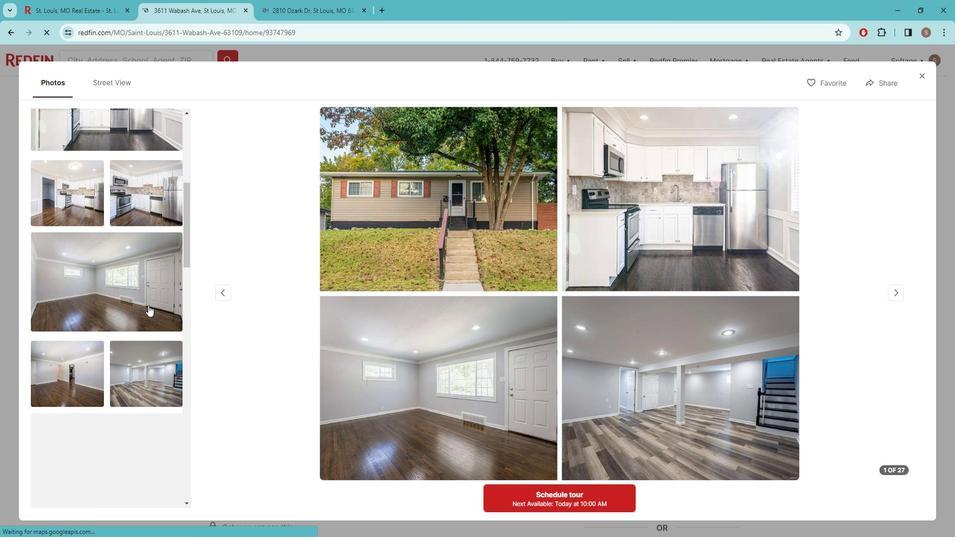 
Action: Mouse scrolled (148, 294) with delta (0, 0)
Screenshot: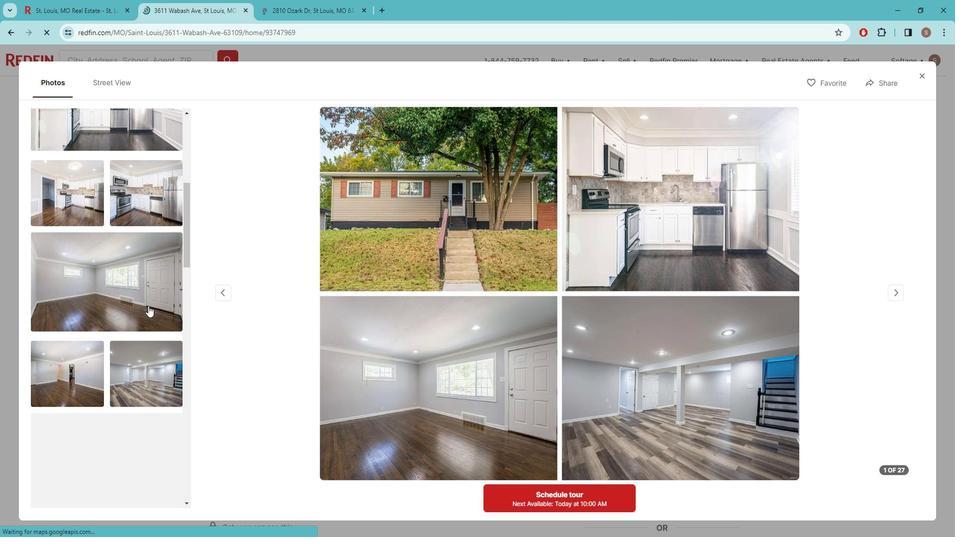 
Action: Mouse moved to (145, 295)
Screenshot: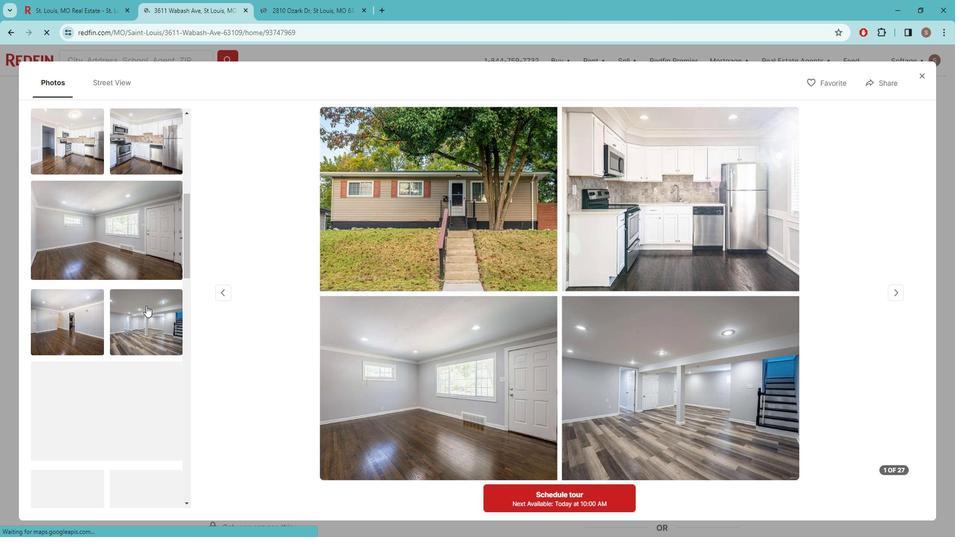 
Action: Mouse scrolled (145, 294) with delta (0, 0)
Screenshot: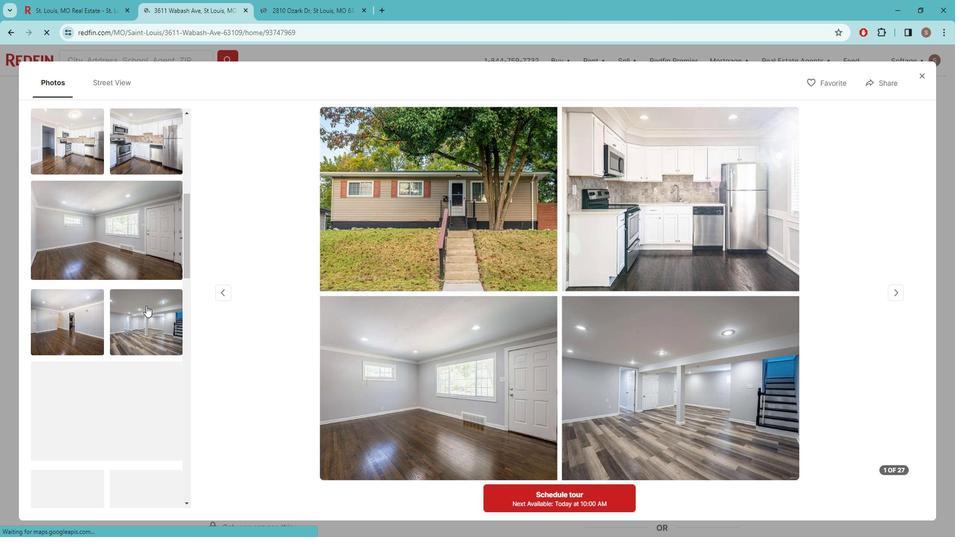 
Action: Mouse moved to (153, 282)
Screenshot: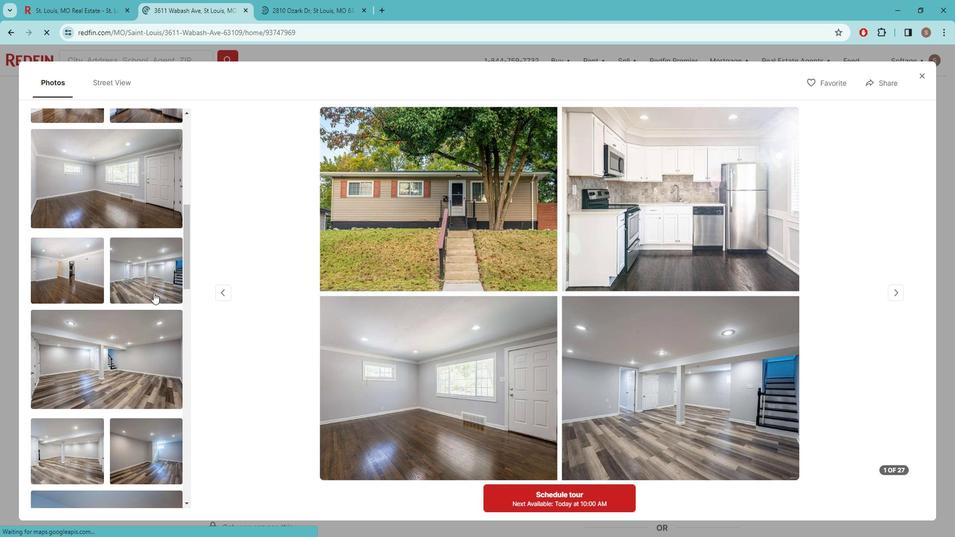 
Action: Mouse scrolled (153, 281) with delta (0, 0)
Screenshot: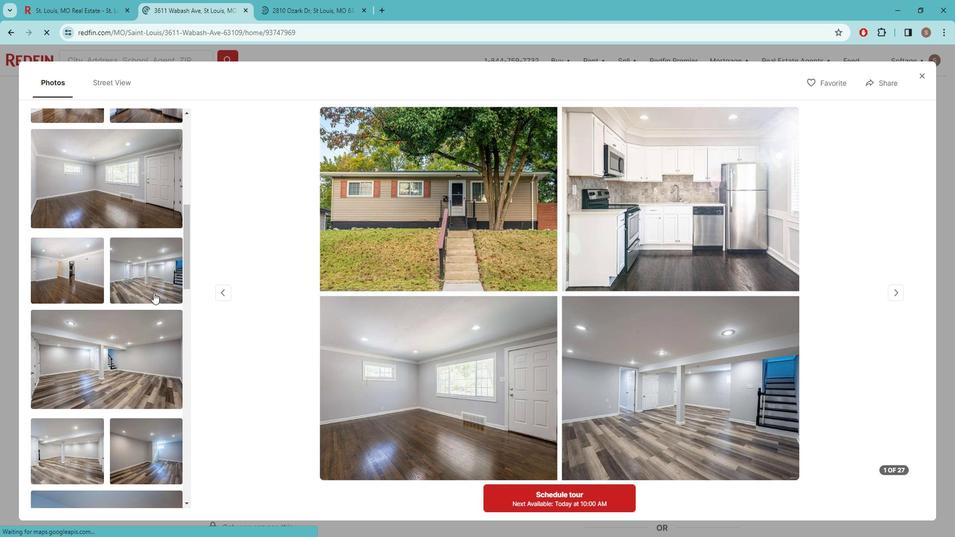 
Action: Mouse scrolled (153, 281) with delta (0, 0)
Screenshot: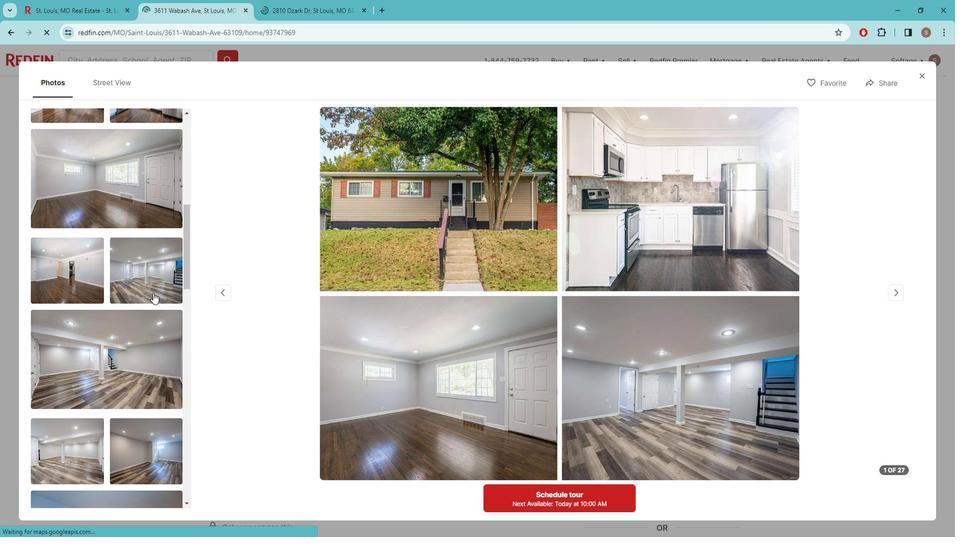 
Action: Mouse scrolled (153, 281) with delta (0, 0)
Screenshot: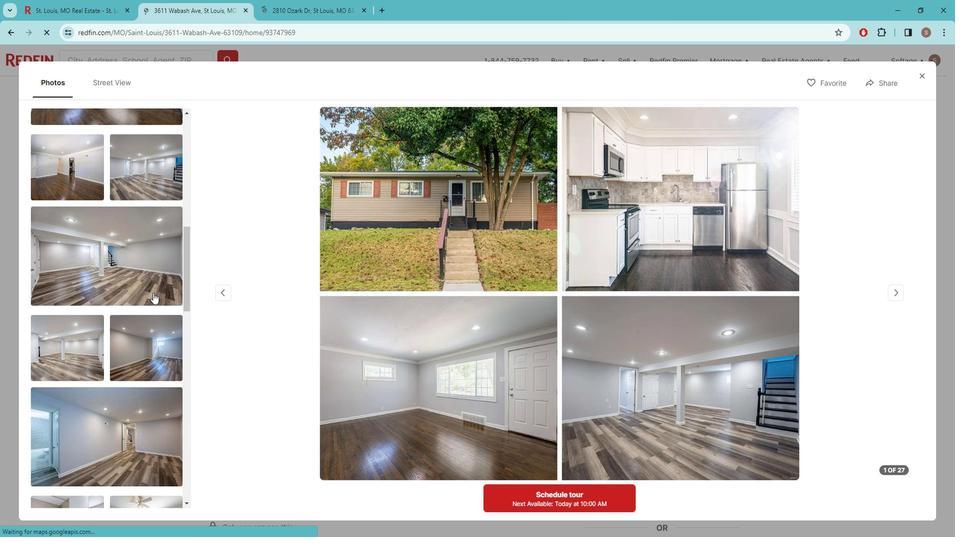 
Action: Mouse moved to (151, 282)
Screenshot: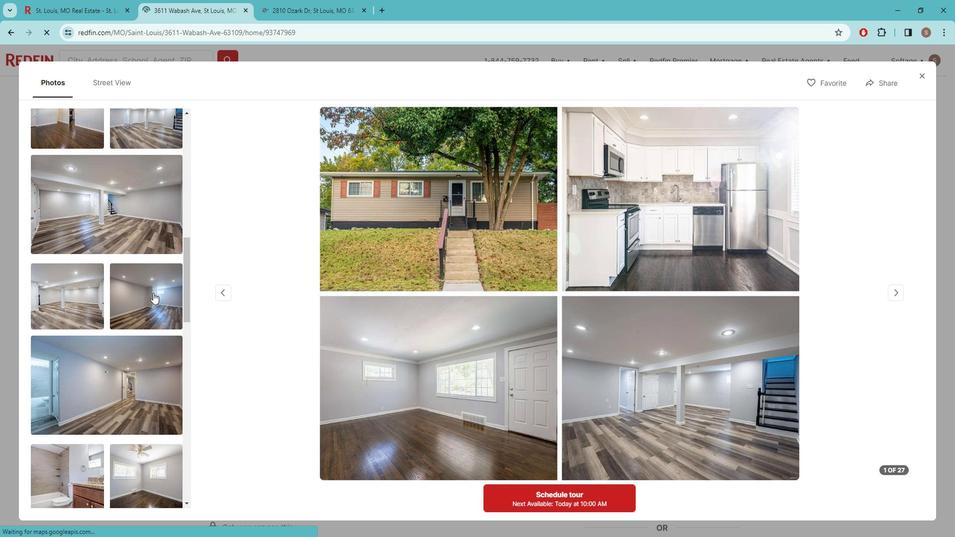 
Action: Mouse scrolled (151, 281) with delta (0, 0)
Screenshot: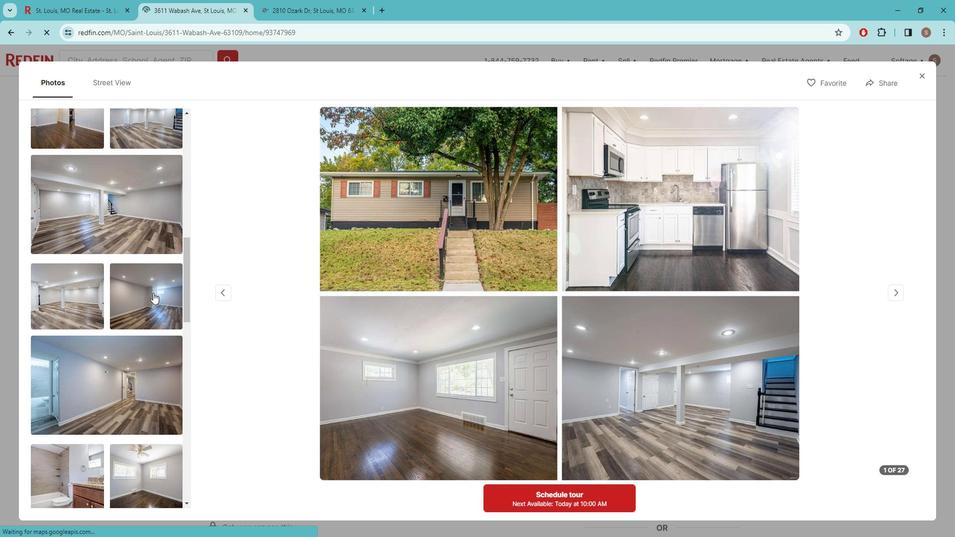 
Action: Mouse moved to (149, 283)
Screenshot: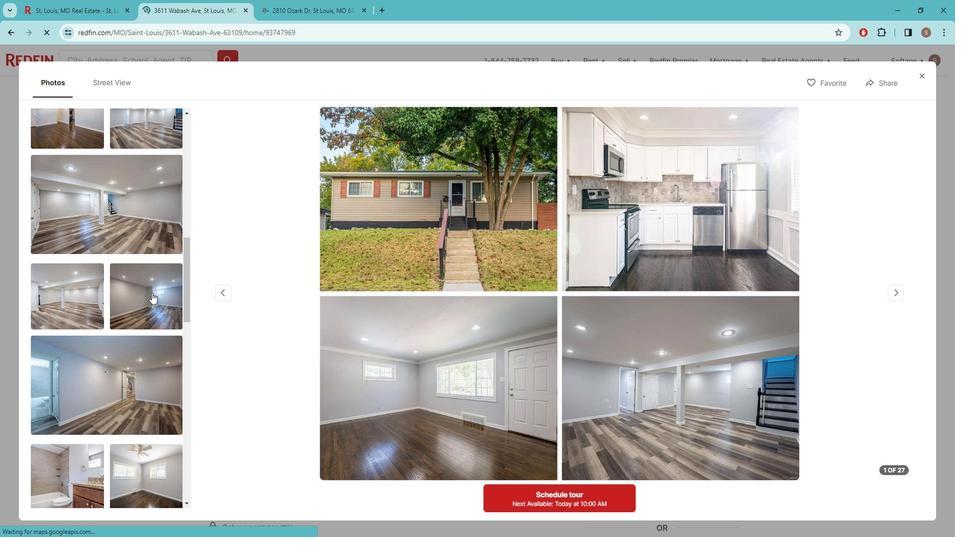 
Action: Mouse scrolled (149, 282) with delta (0, 0)
Screenshot: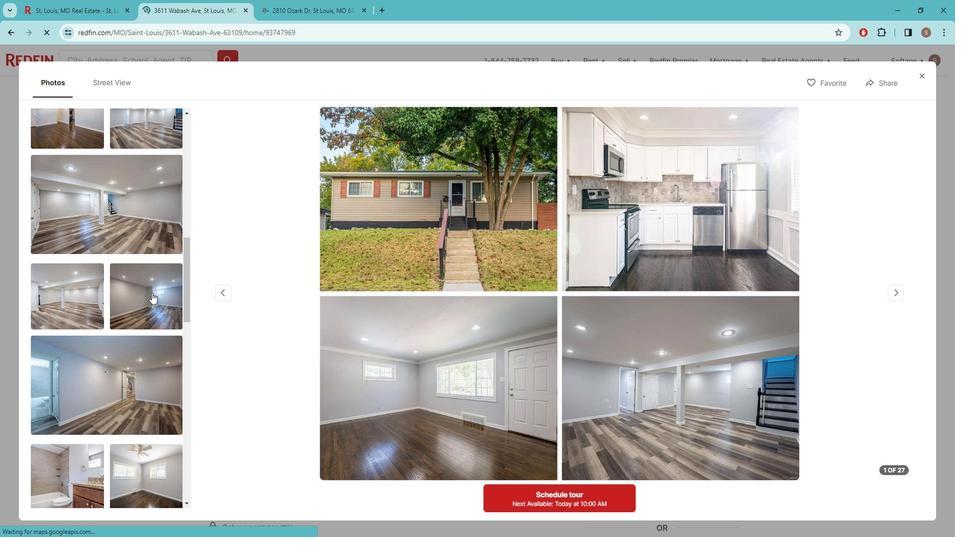 
Action: Mouse scrolled (149, 282) with delta (0, 0)
Screenshot: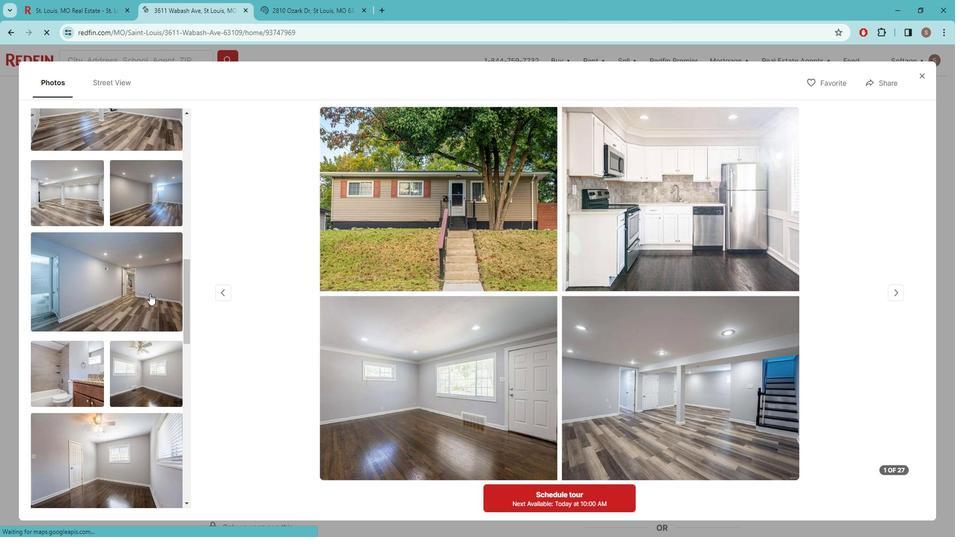 
Action: Mouse scrolled (149, 282) with delta (0, 0)
Screenshot: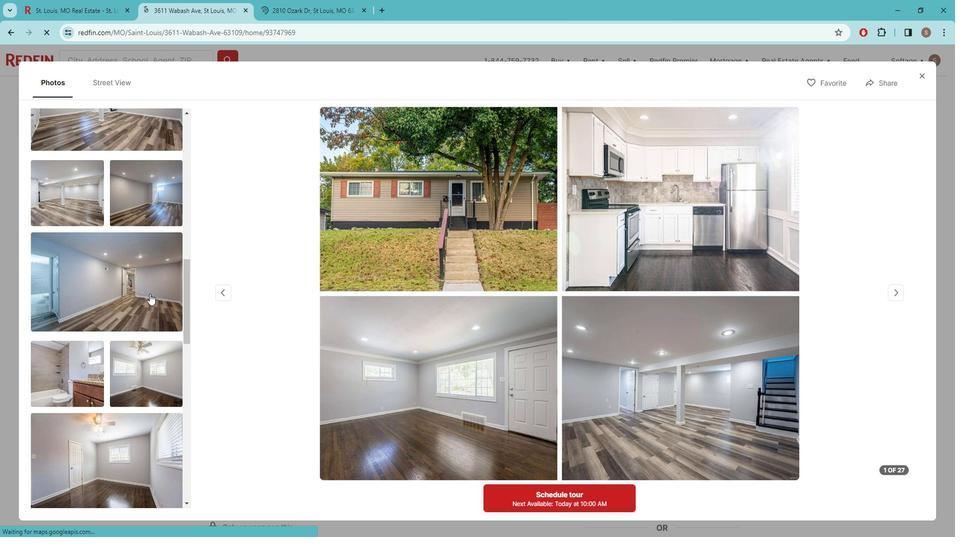 
Action: Mouse scrolled (149, 282) with delta (0, 0)
Screenshot: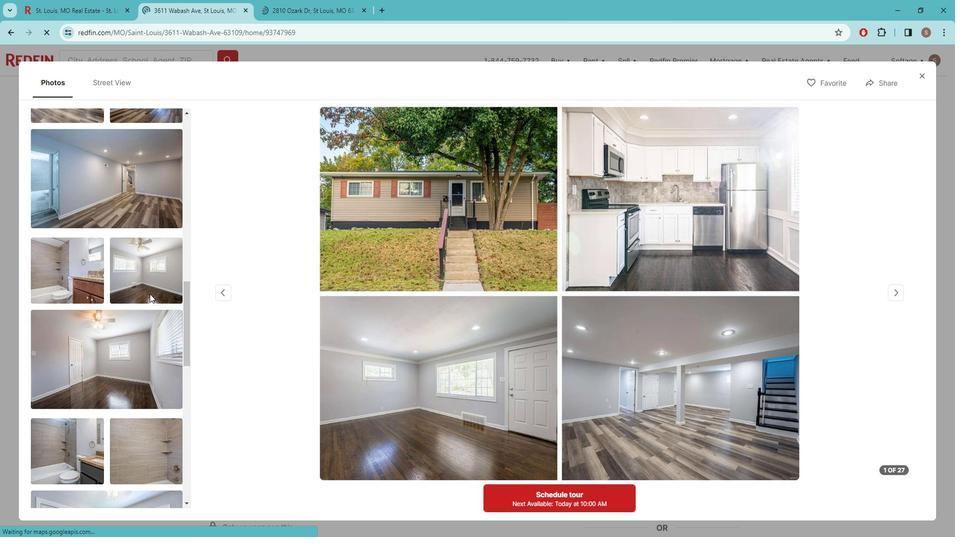 
Action: Mouse moved to (148, 284)
Screenshot: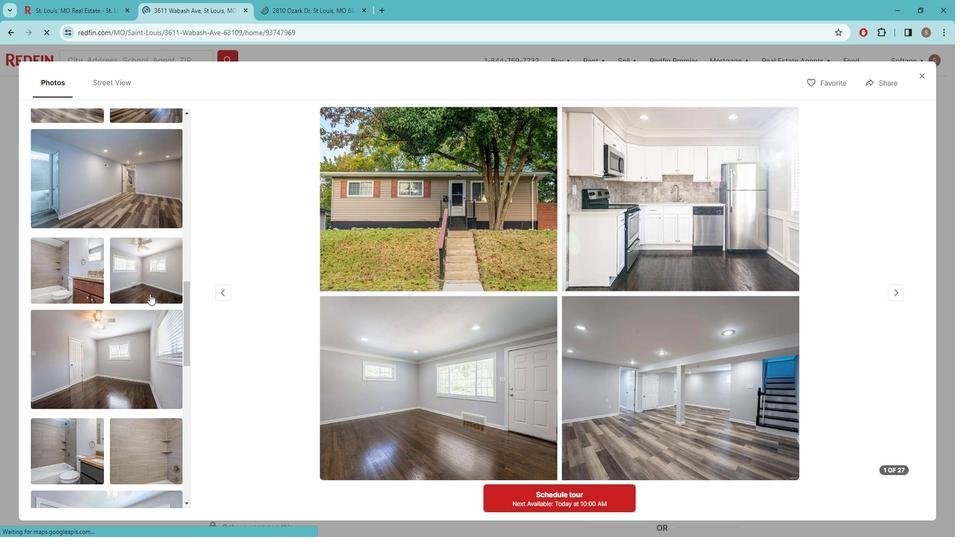
Action: Mouse scrolled (148, 283) with delta (0, 0)
Screenshot: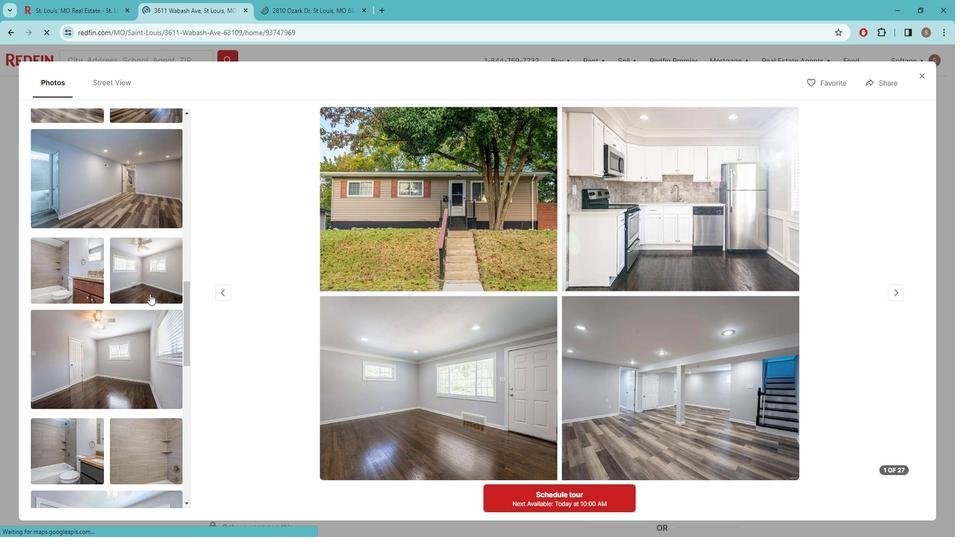 
Action: Mouse moved to (146, 284)
Screenshot: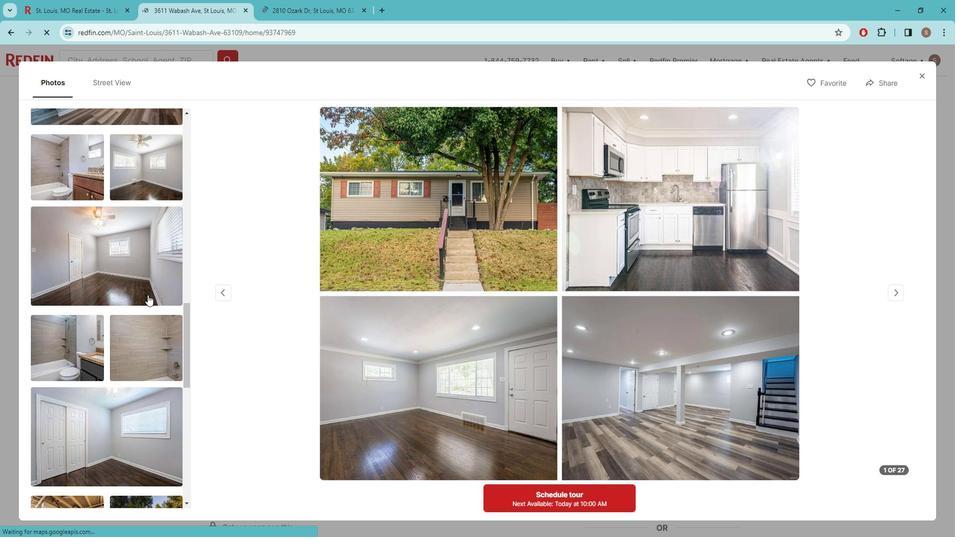 
Action: Mouse scrolled (146, 284) with delta (0, 0)
Screenshot: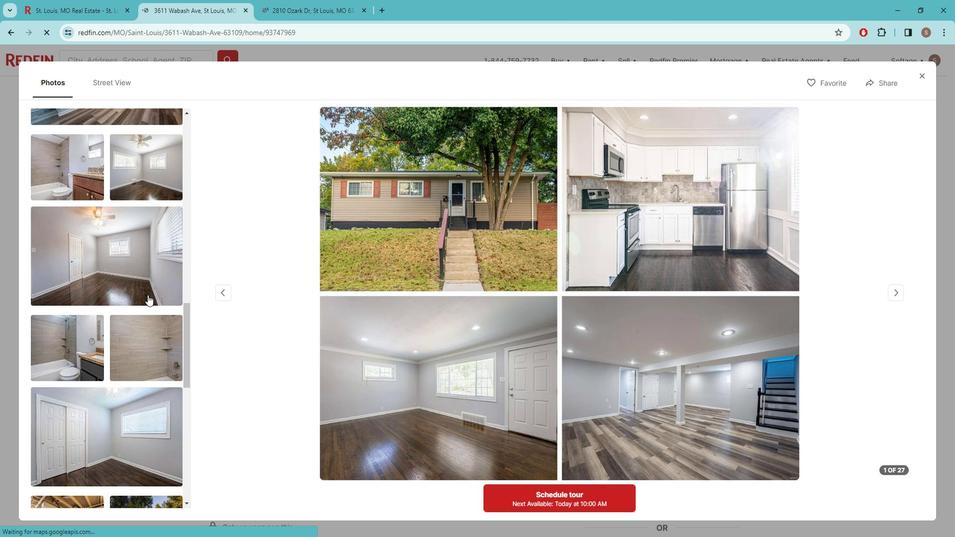 
Action: Mouse scrolled (146, 284) with delta (0, 0)
Screenshot: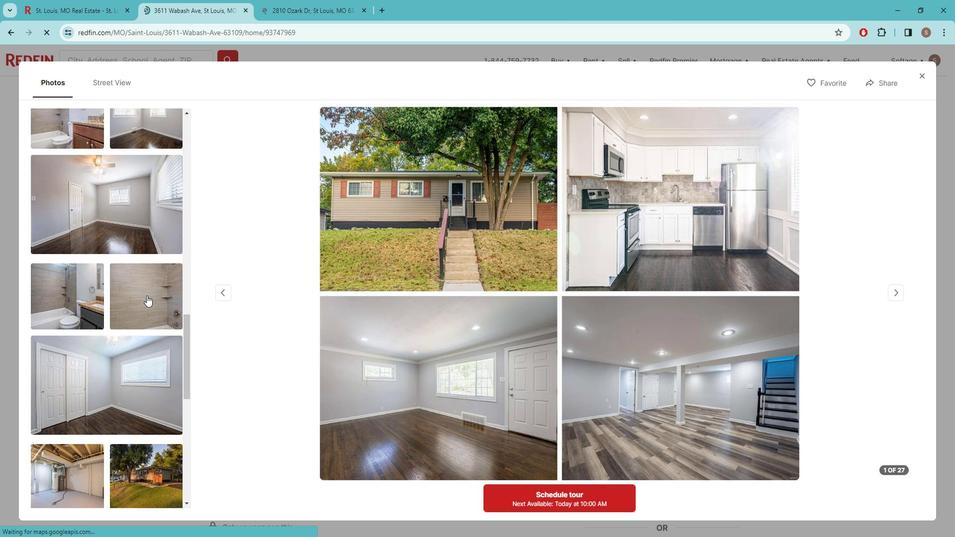 
Action: Mouse scrolled (146, 284) with delta (0, 0)
Screenshot: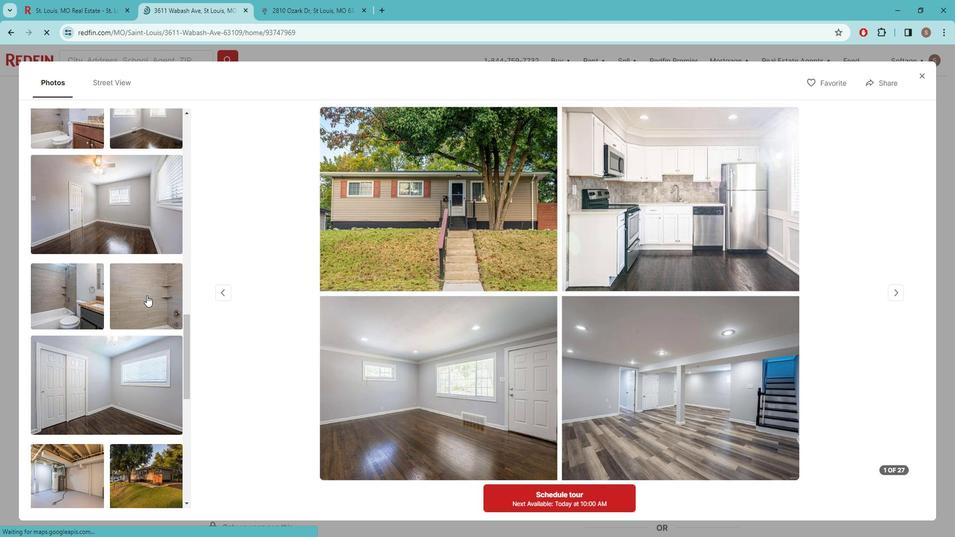 
Action: Mouse scrolled (146, 284) with delta (0, 0)
Screenshot: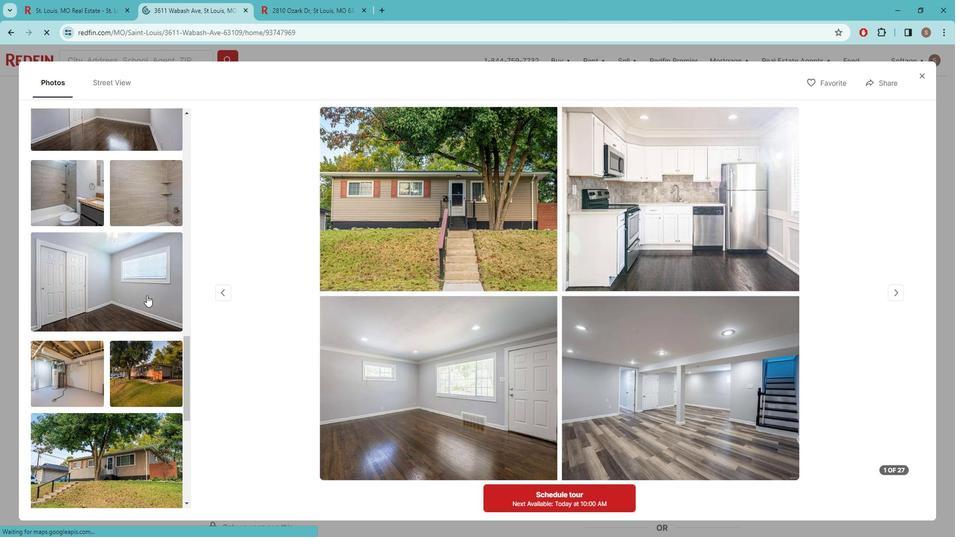 
Action: Mouse scrolled (146, 284) with delta (0, 0)
Screenshot: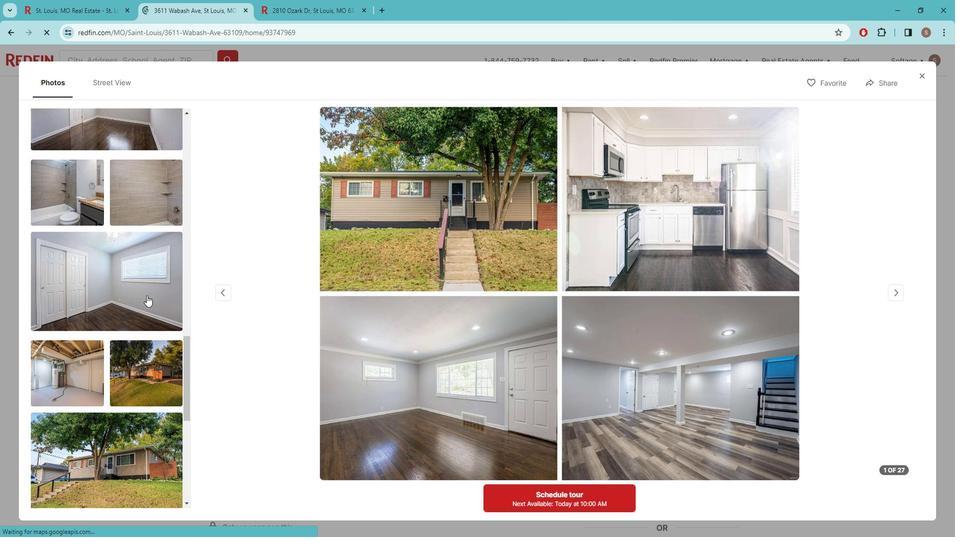 
Action: Mouse scrolled (146, 284) with delta (0, 0)
Screenshot: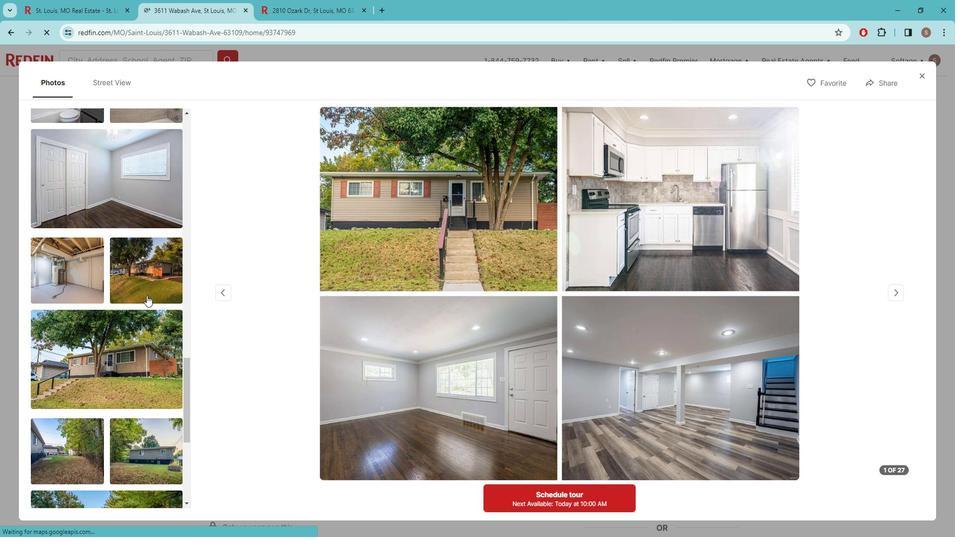 
Action: Mouse scrolled (146, 284) with delta (0, 0)
Screenshot: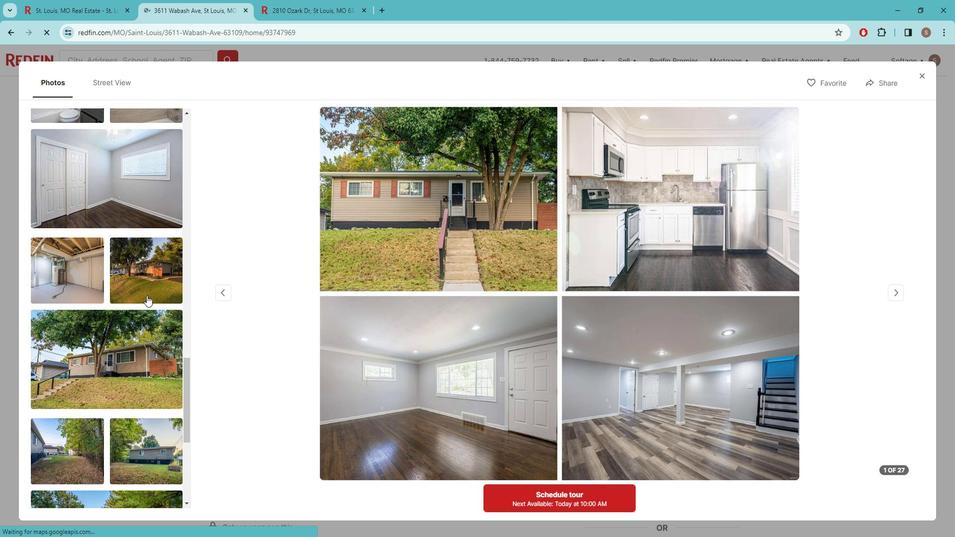 
Action: Mouse scrolled (146, 284) with delta (0, 0)
Screenshot: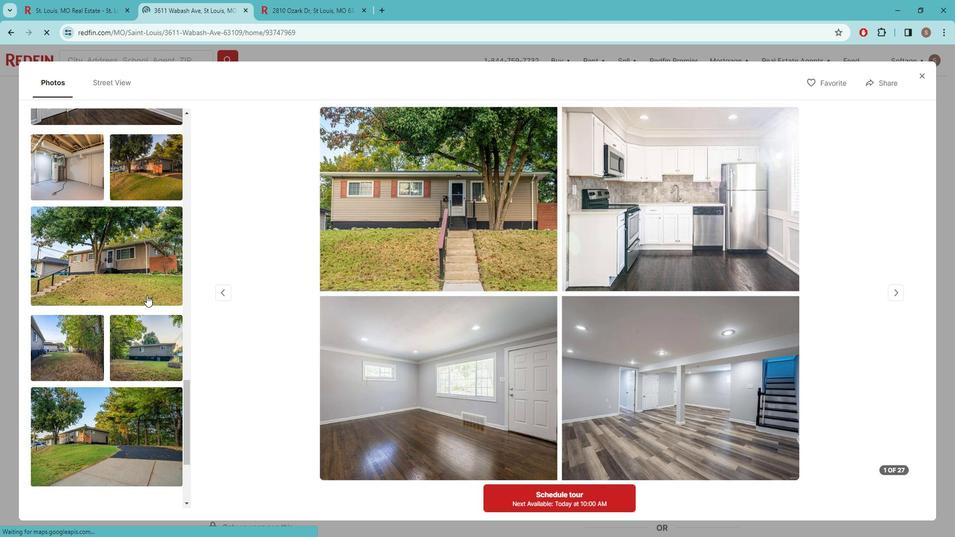 
Action: Mouse moved to (293, 0)
Screenshot: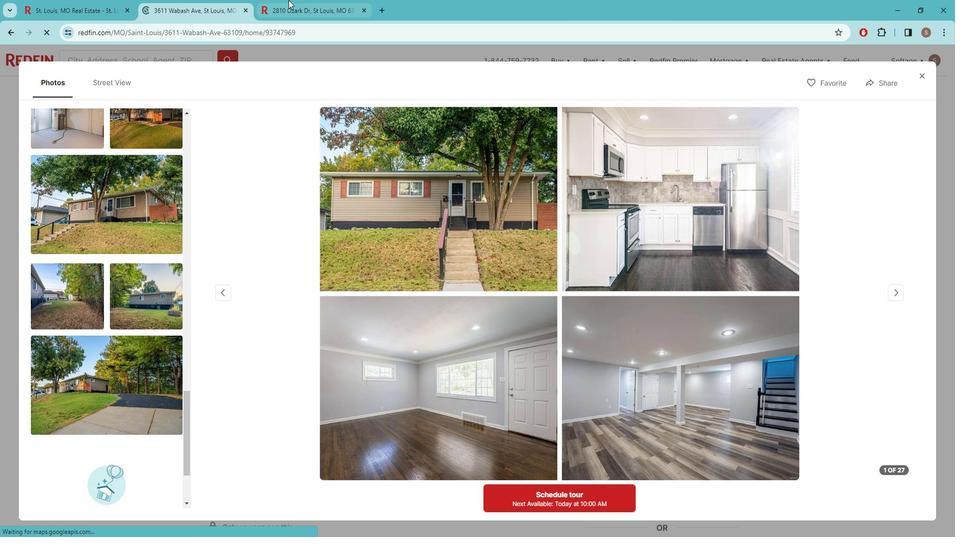 
Action: Mouse pressed left at (293, 0)
Screenshot: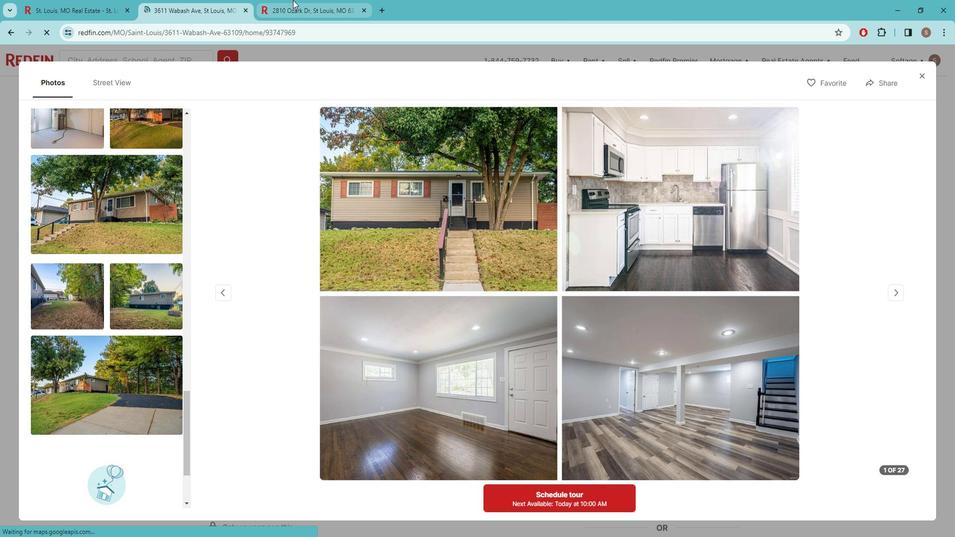 
Action: Mouse moved to (370, 85)
Screenshot: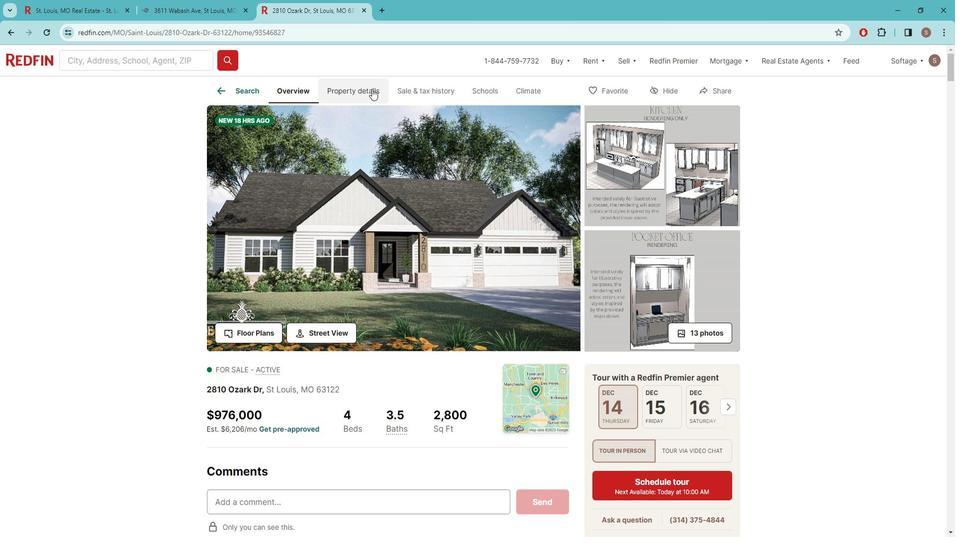 
Action: Mouse pressed left at (370, 85)
Screenshot: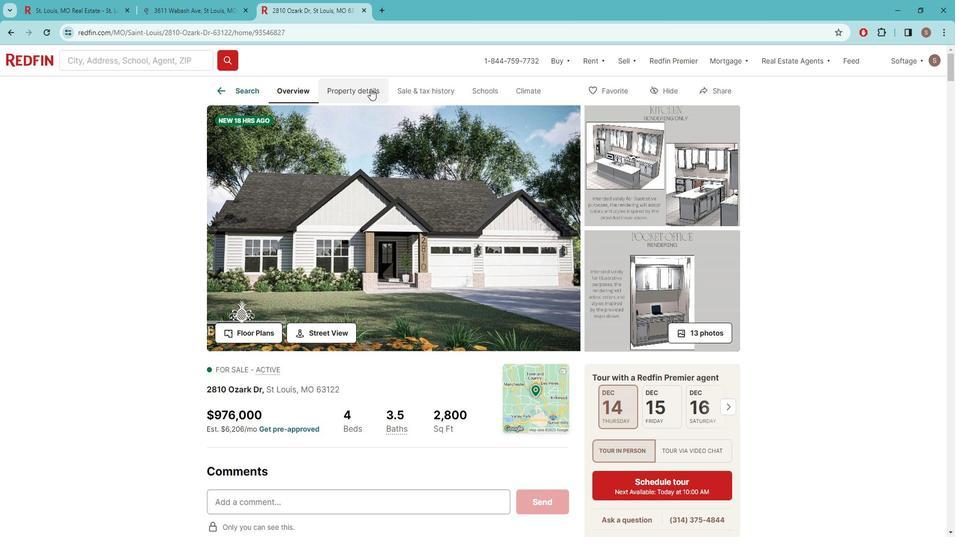 
Action: Mouse moved to (376, 103)
Screenshot: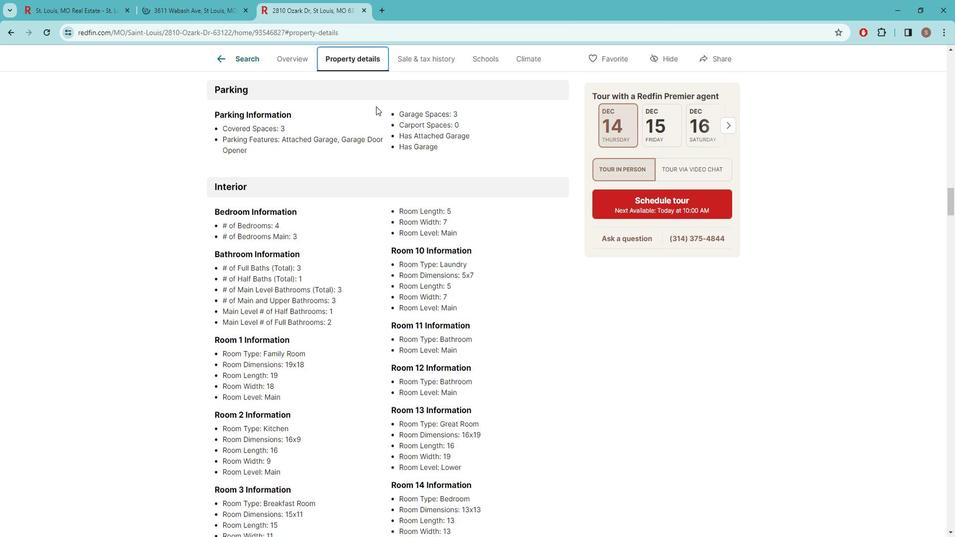 
Action: Mouse scrolled (376, 102) with delta (0, 0)
Screenshot: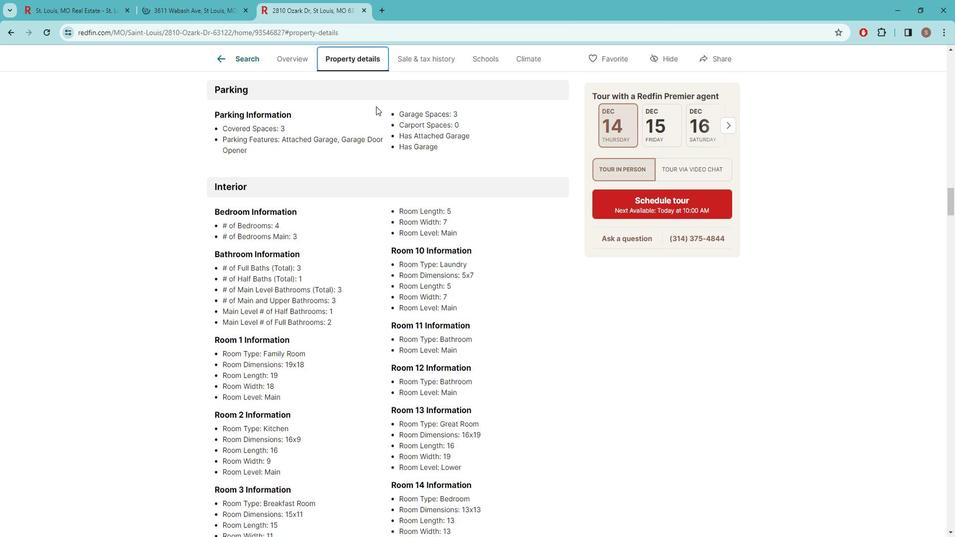 
Action: Mouse moved to (374, 105)
Screenshot: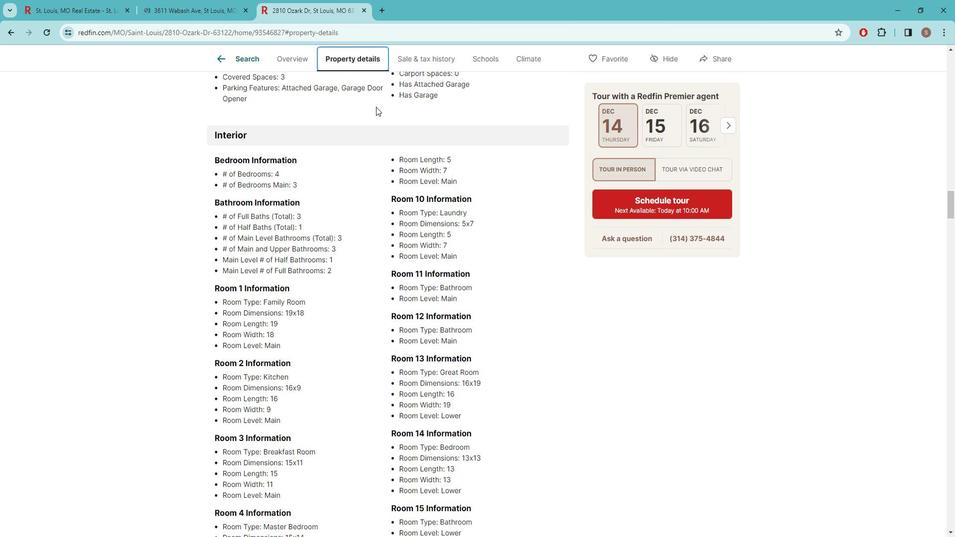 
Action: Mouse scrolled (374, 104) with delta (0, 0)
Screenshot: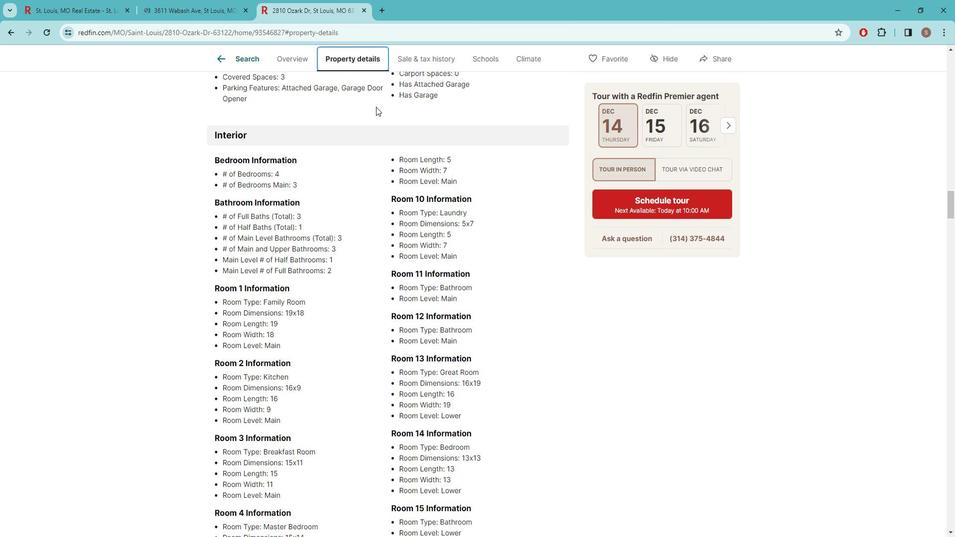 
Action: Mouse moved to (369, 110)
Screenshot: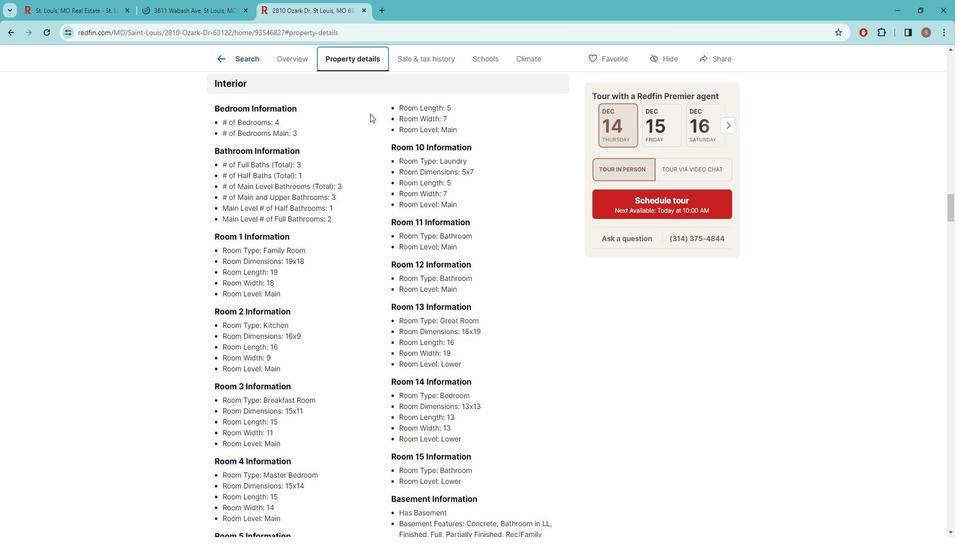 
Action: Mouse scrolled (369, 109) with delta (0, 0)
Screenshot: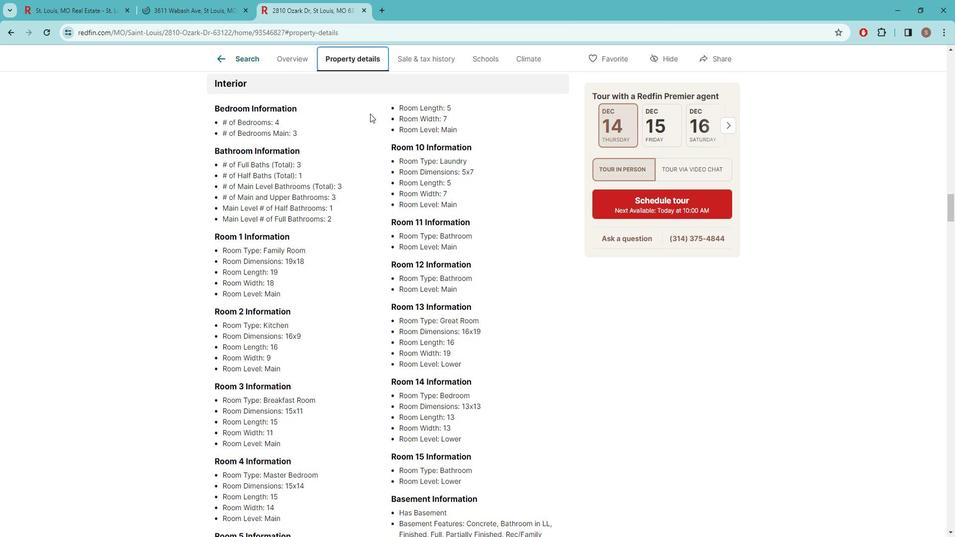 
Action: Mouse moved to (369, 110)
Screenshot: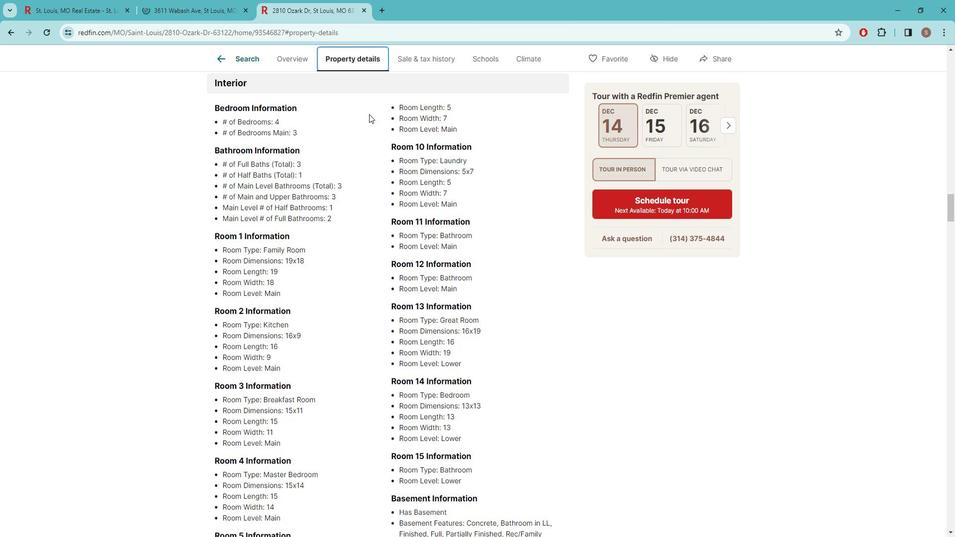 
Action: Mouse scrolled (369, 109) with delta (0, 0)
Screenshot: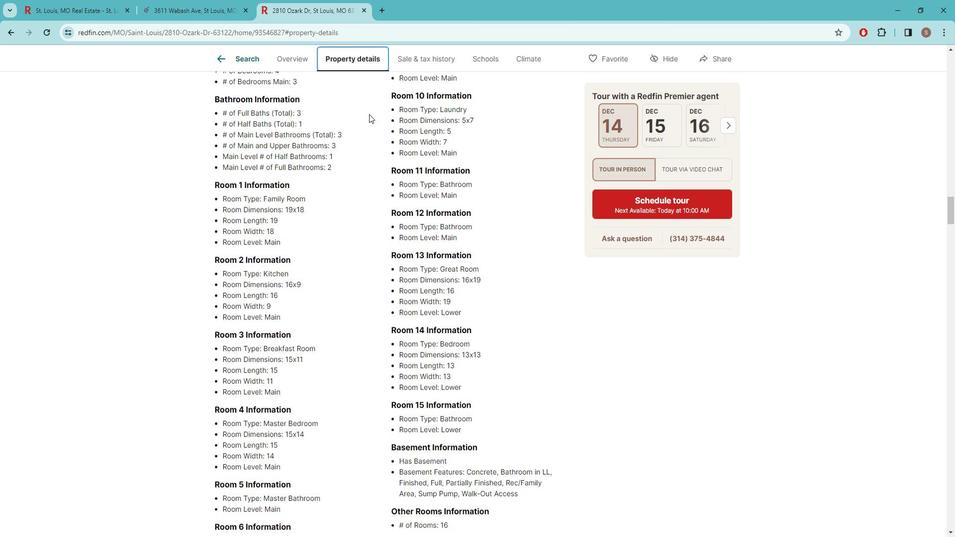 
Action: Mouse moved to (368, 110)
Screenshot: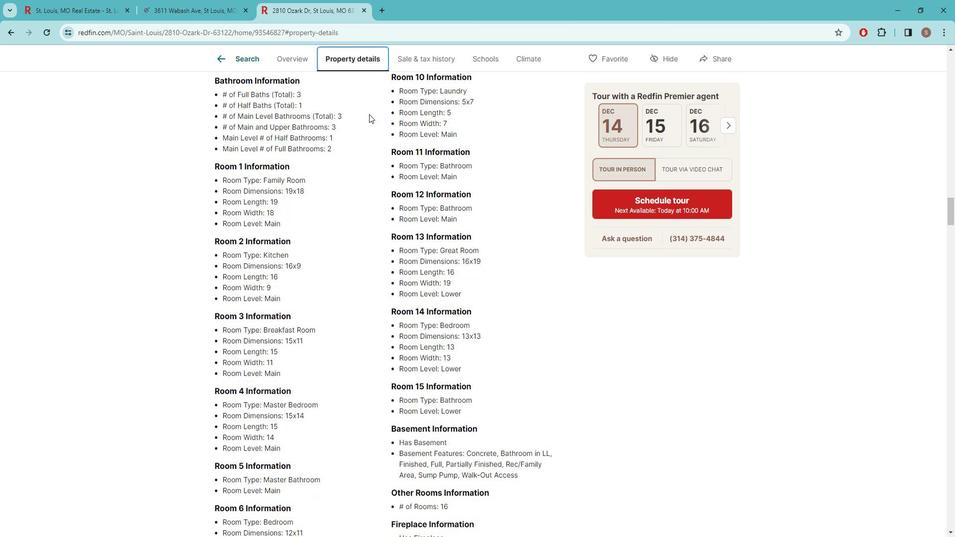 
Action: Mouse scrolled (368, 109) with delta (0, 0)
Screenshot: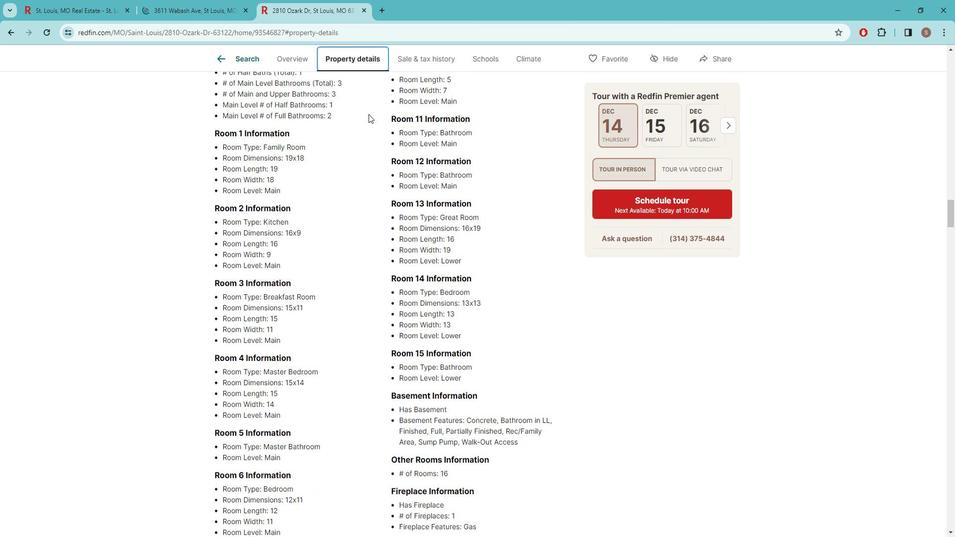 
Action: Mouse scrolled (368, 109) with delta (0, 0)
Screenshot: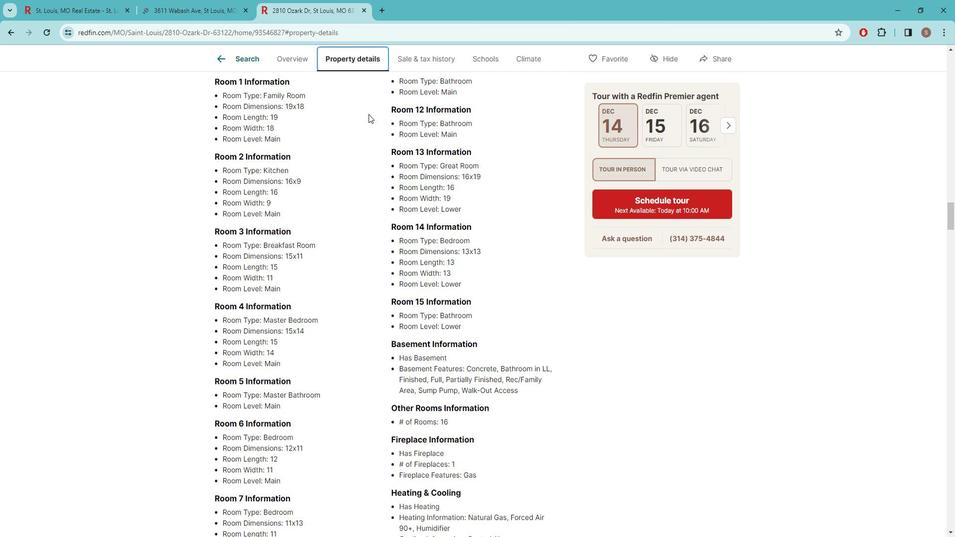 
Action: Mouse scrolled (368, 109) with delta (0, 0)
Screenshot: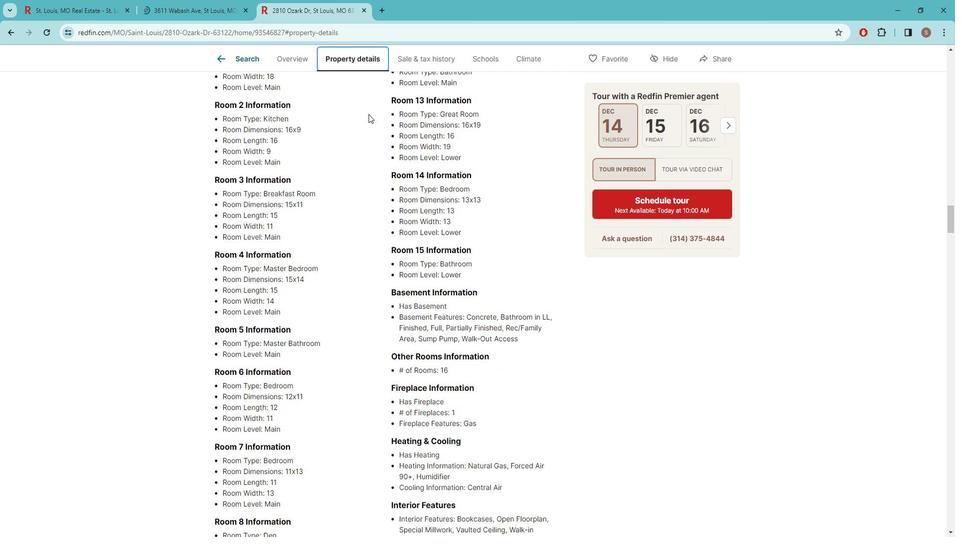 
Action: Mouse moved to (368, 110)
Screenshot: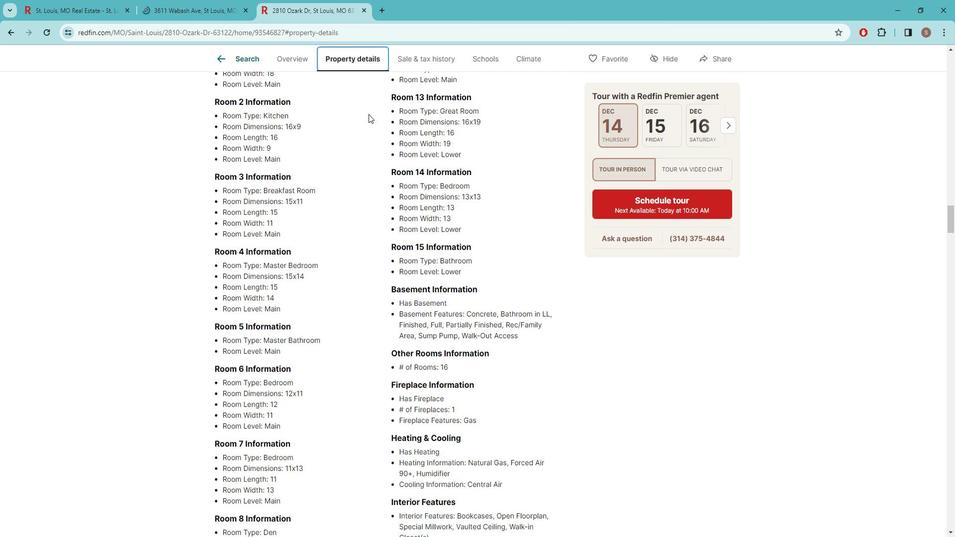 
Action: Mouse scrolled (368, 109) with delta (0, 0)
Screenshot: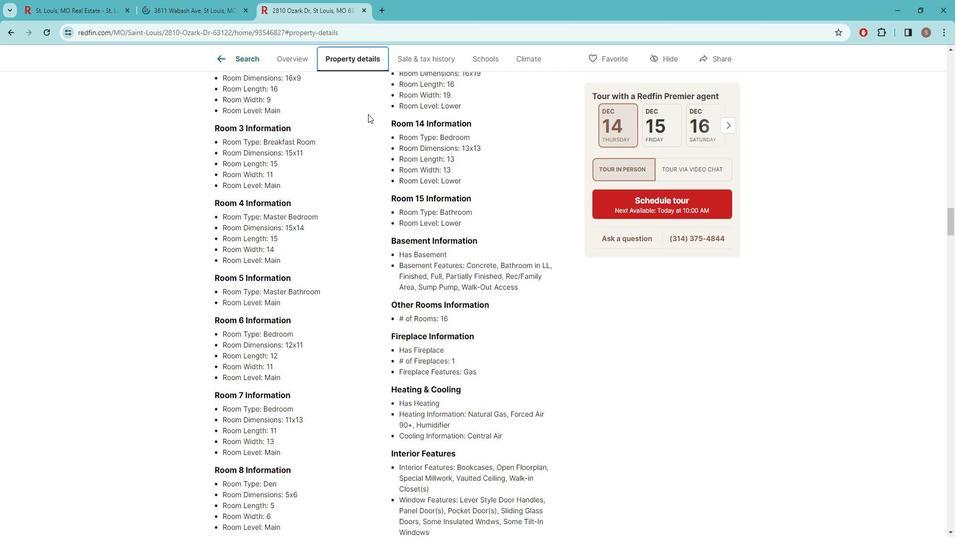 
Action: Mouse scrolled (368, 109) with delta (0, 0)
Screenshot: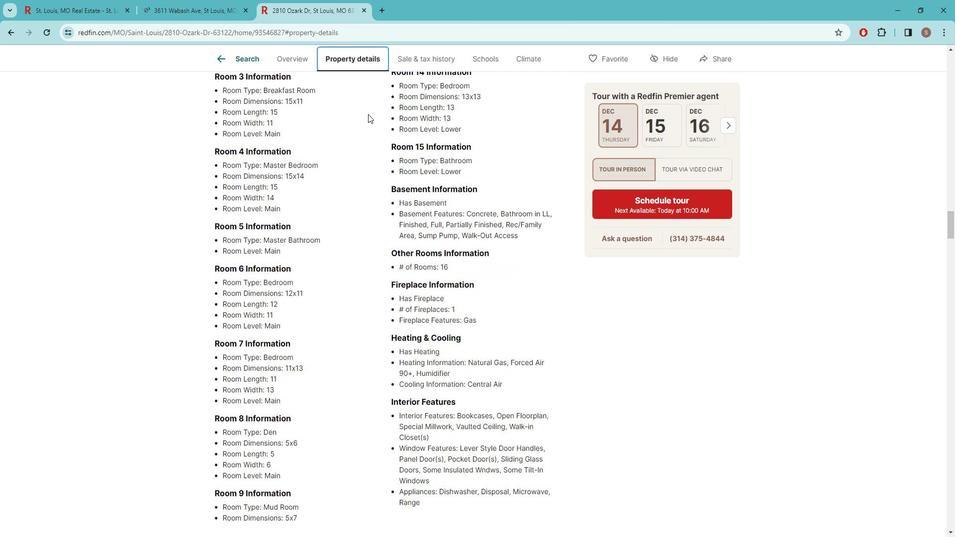 
Action: Mouse scrolled (368, 109) with delta (0, 0)
Screenshot: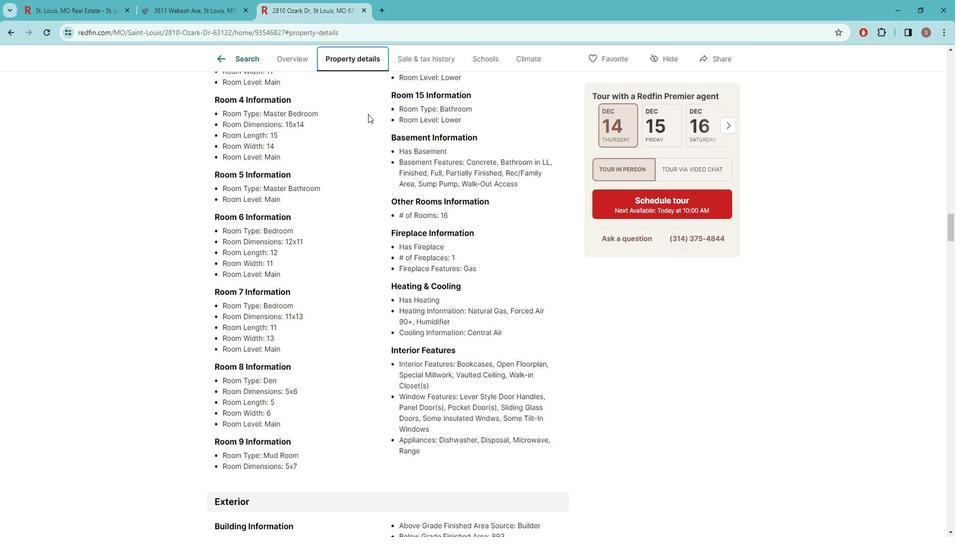 
Action: Mouse scrolled (368, 109) with delta (0, 0)
Screenshot: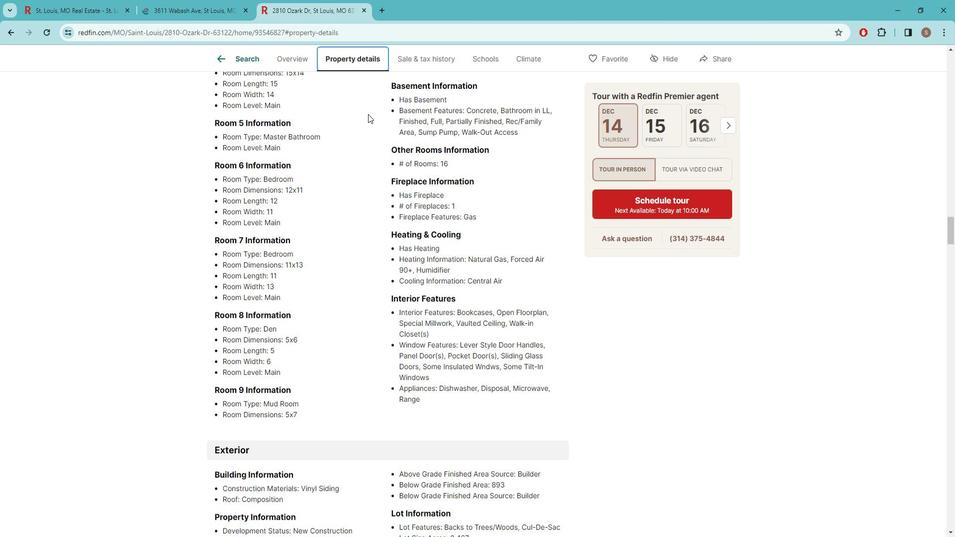 
Action: Mouse scrolled (368, 109) with delta (0, 0)
Screenshot: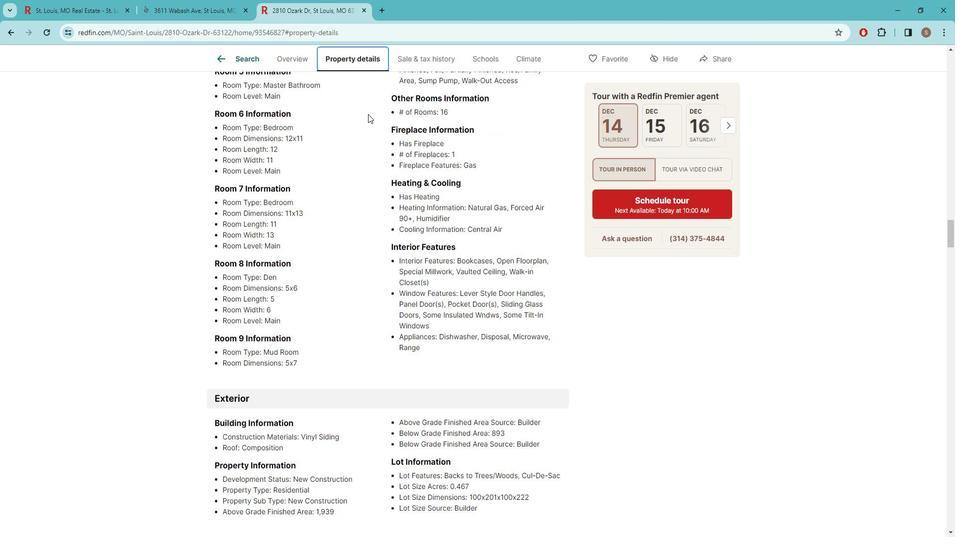 
Action: Mouse scrolled (368, 109) with delta (0, 0)
Screenshot: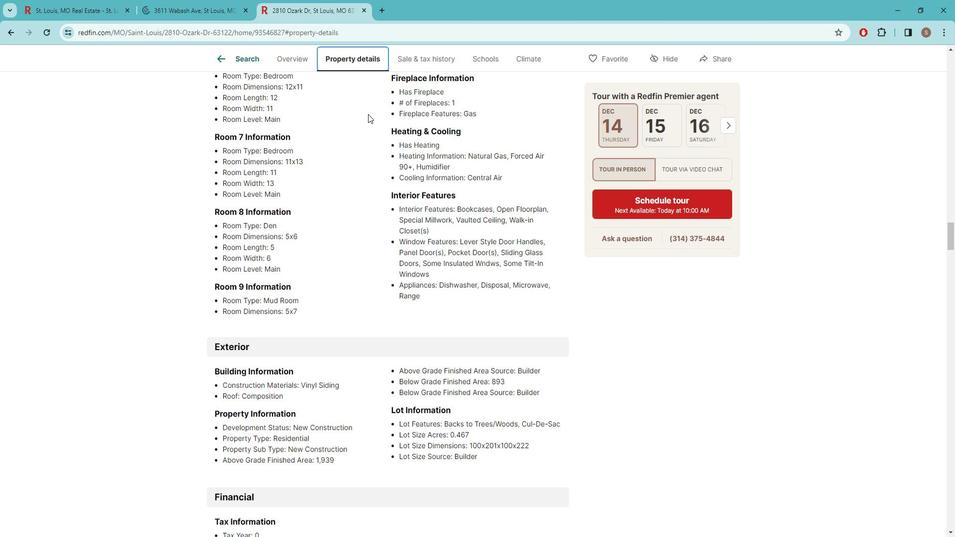 
Action: Mouse scrolled (368, 109) with delta (0, 0)
Screenshot: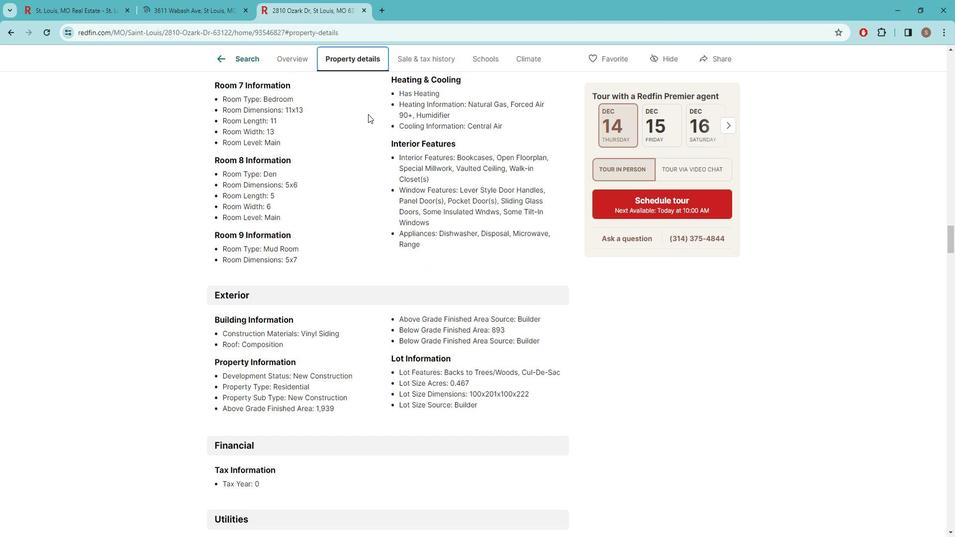 
Action: Mouse scrolled (368, 109) with delta (0, 0)
Screenshot: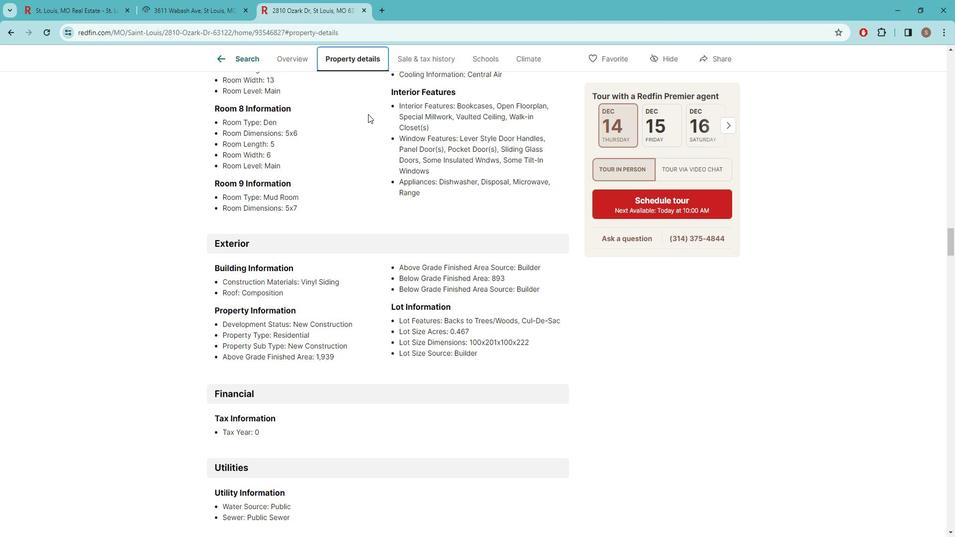 
Action: Mouse scrolled (368, 109) with delta (0, 0)
Screenshot: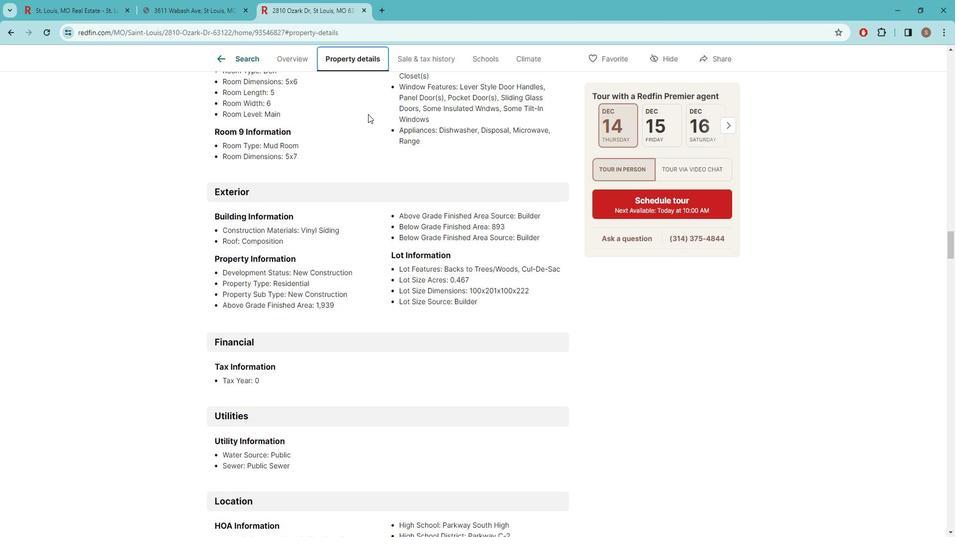 
Action: Mouse scrolled (368, 109) with delta (0, 0)
Screenshot: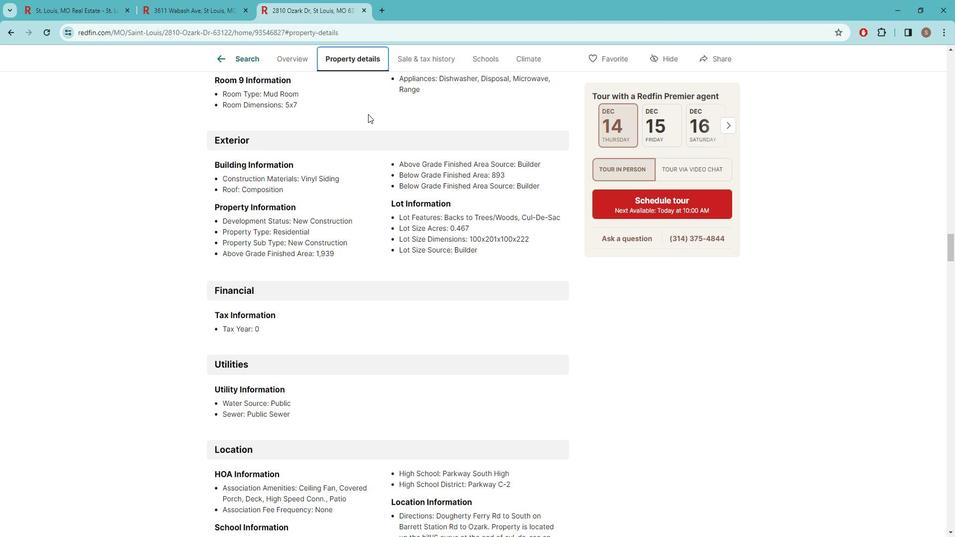 
Action: Mouse scrolled (368, 109) with delta (0, 0)
Screenshot: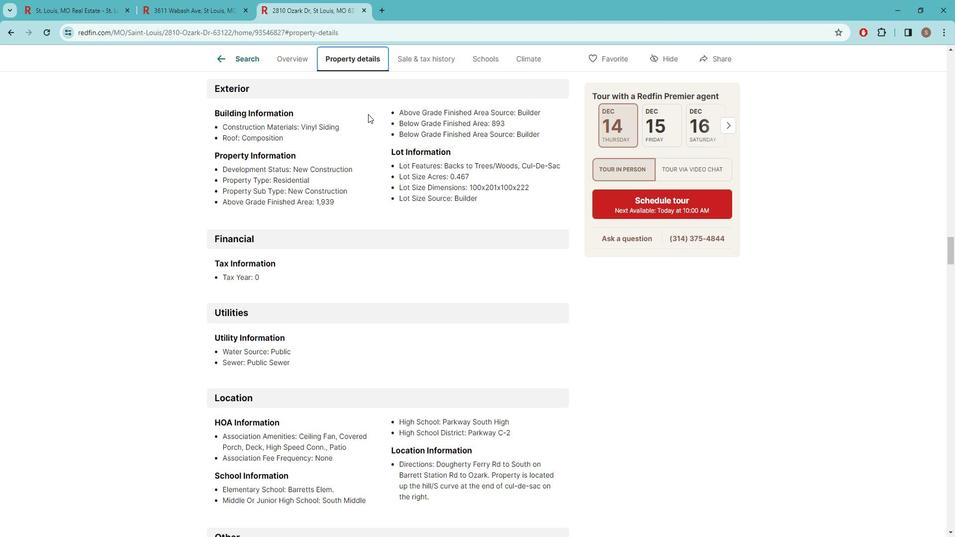 
Action: Mouse scrolled (368, 109) with delta (0, 0)
Screenshot: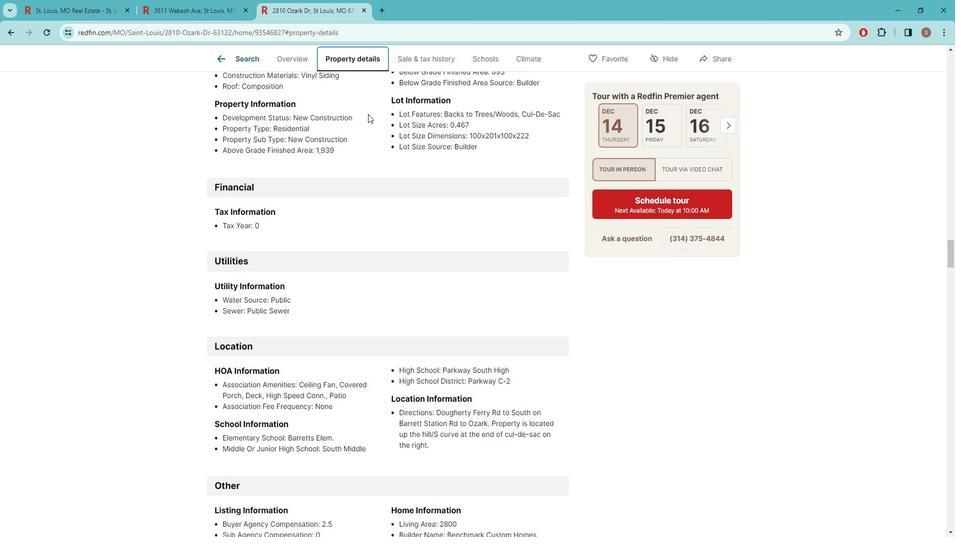 
Action: Mouse scrolled (368, 109) with delta (0, 0)
Screenshot: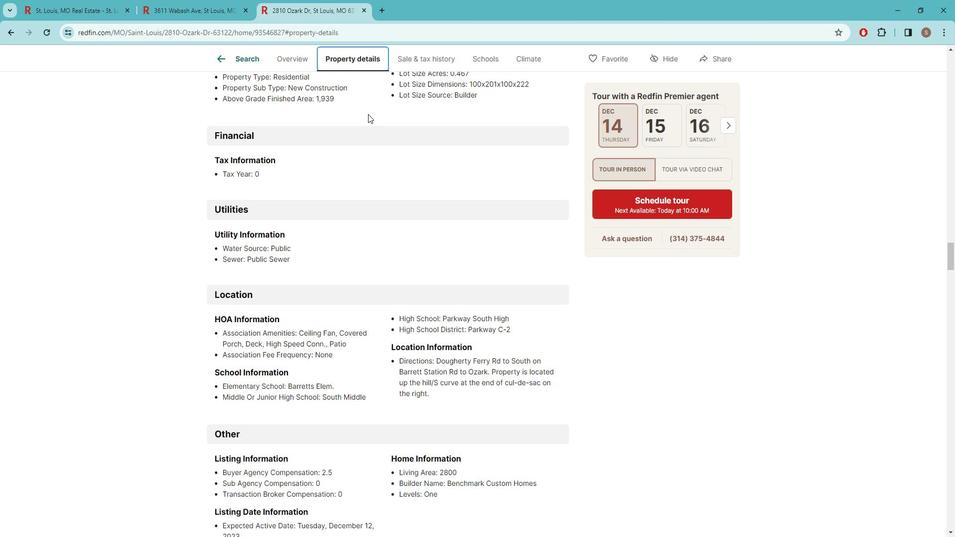 
Action: Mouse scrolled (368, 109) with delta (0, 0)
Screenshot: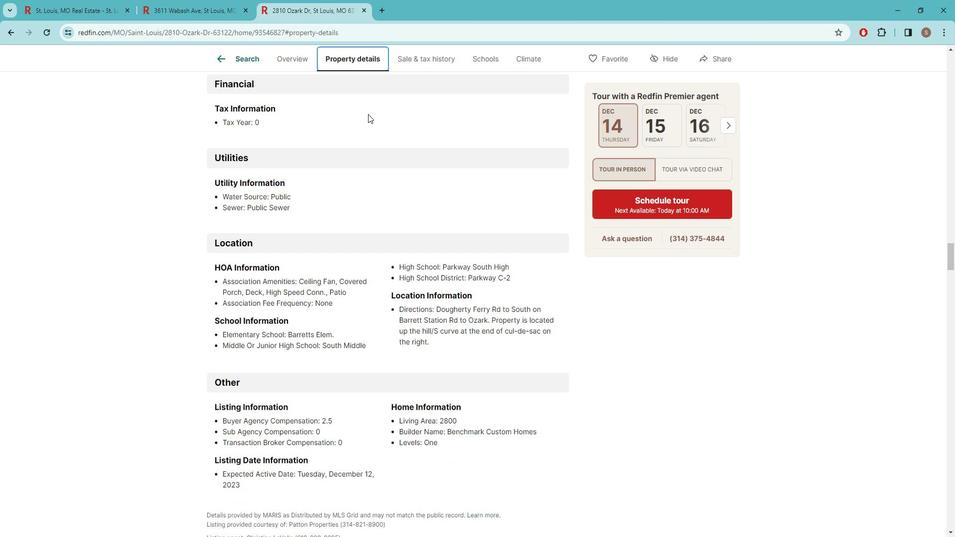 
Action: Mouse moved to (371, 120)
Screenshot: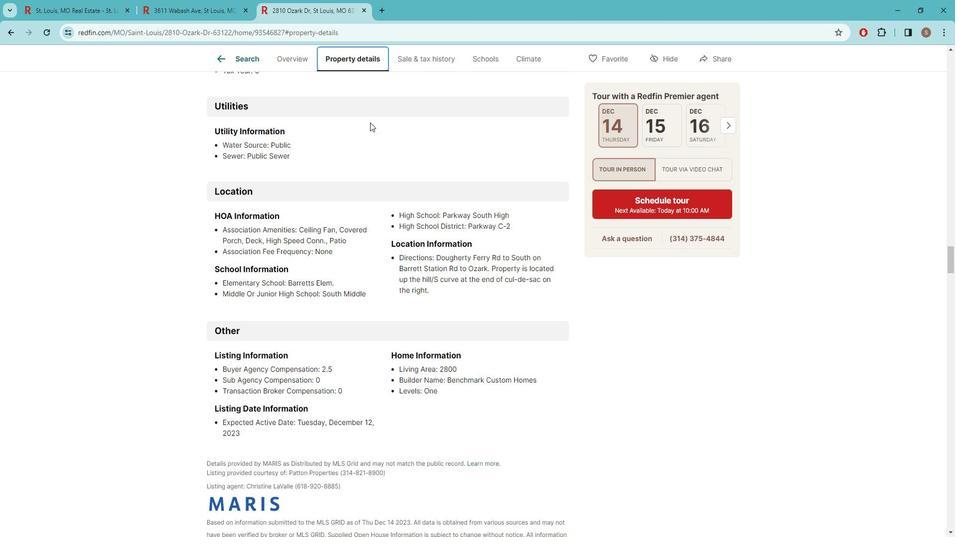 
Action: Mouse scrolled (371, 120) with delta (0, 0)
Screenshot: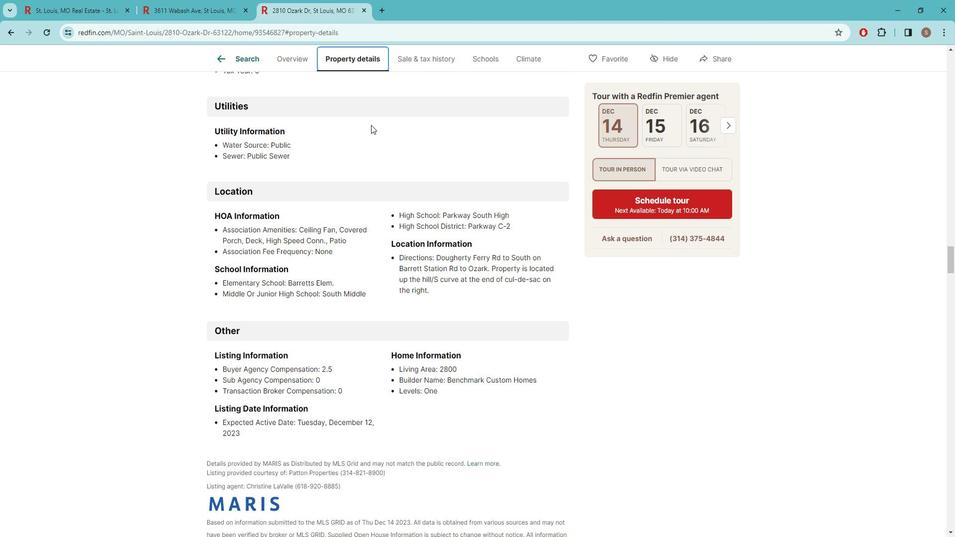 
Action: Mouse scrolled (371, 120) with delta (0, 0)
Screenshot: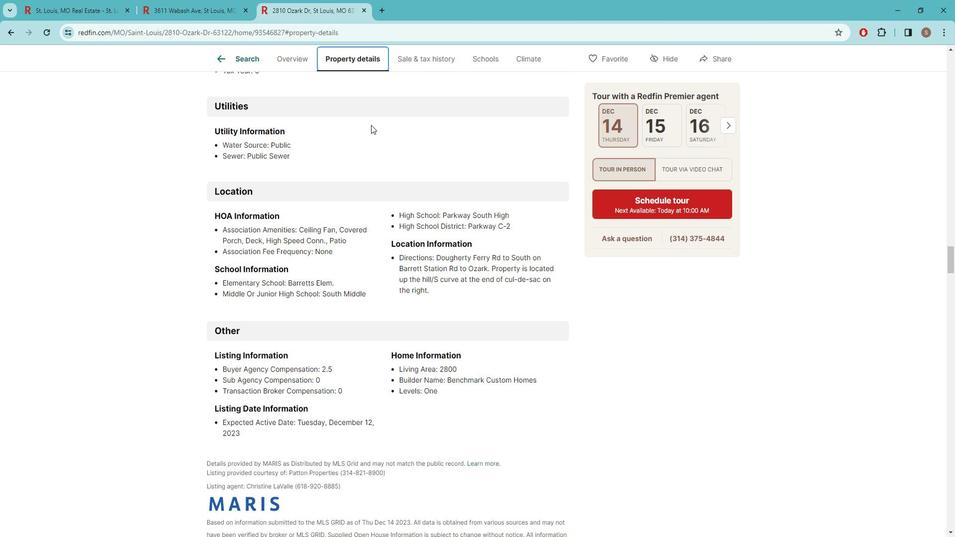 
Action: Mouse scrolled (371, 120) with delta (0, 0)
Screenshot: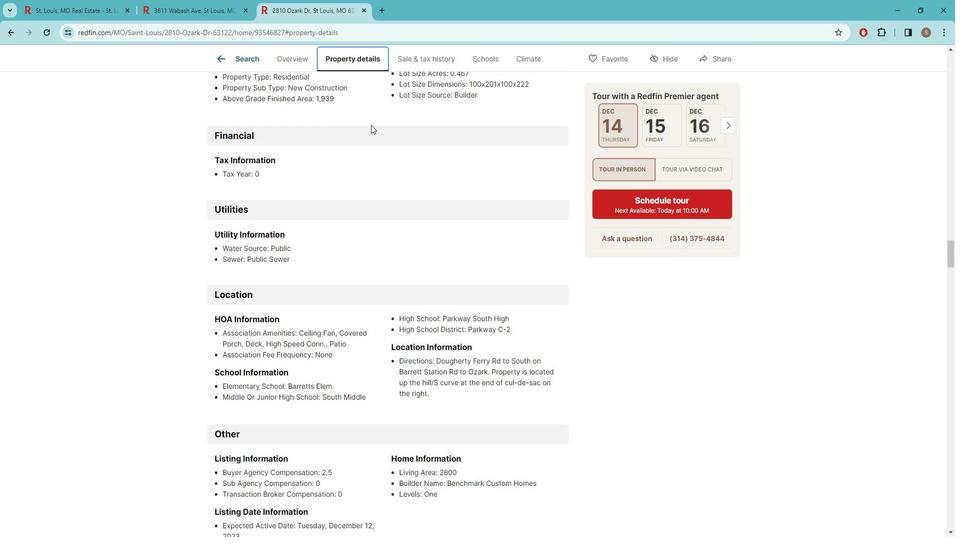 
Action: Mouse scrolled (371, 120) with delta (0, 0)
Screenshot: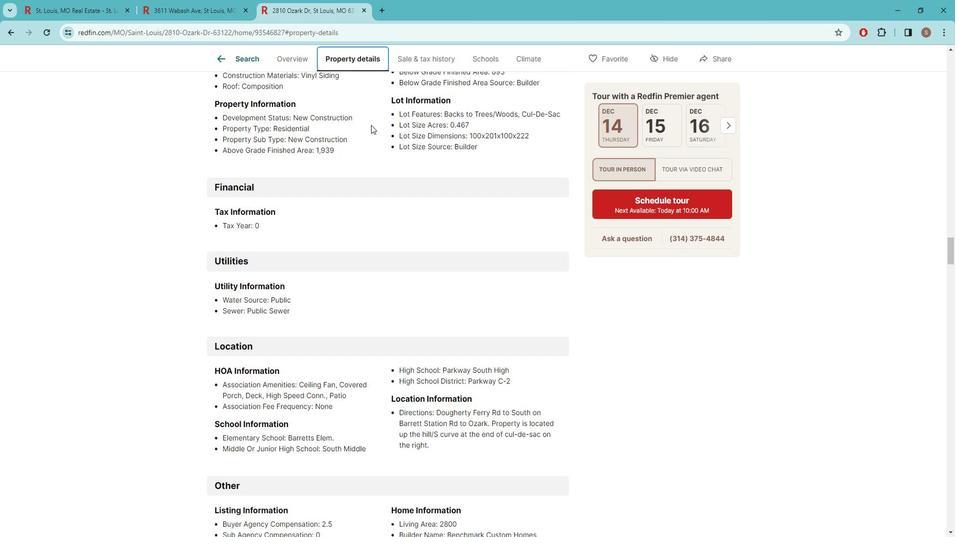 
Action: Mouse scrolled (371, 120) with delta (0, 0)
Screenshot: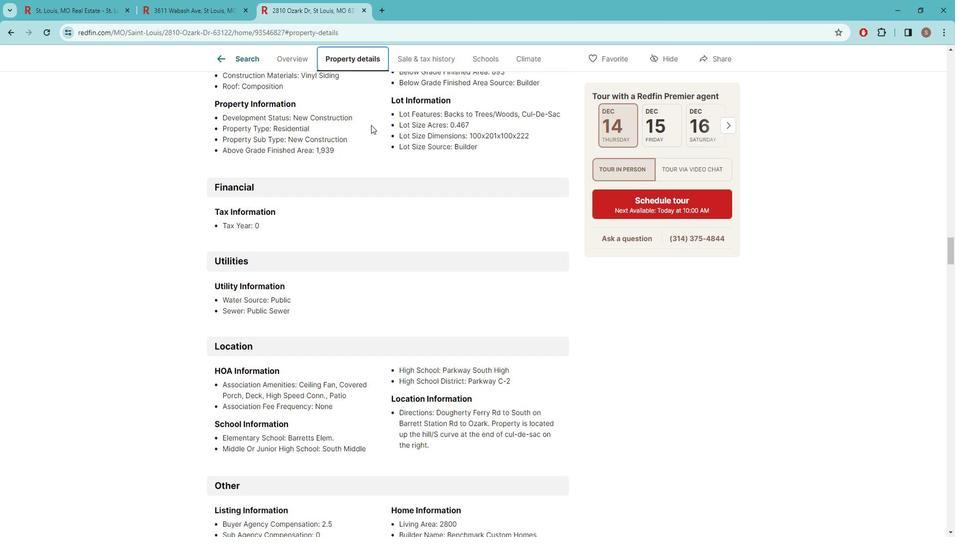
Action: Mouse scrolled (371, 120) with delta (0, 0)
Screenshot: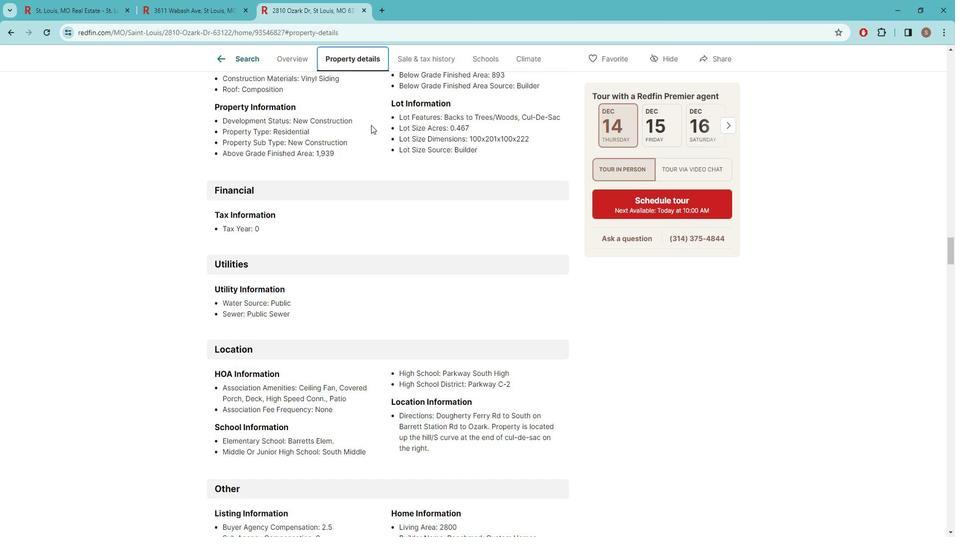 
Action: Mouse scrolled (371, 120) with delta (0, 0)
Screenshot: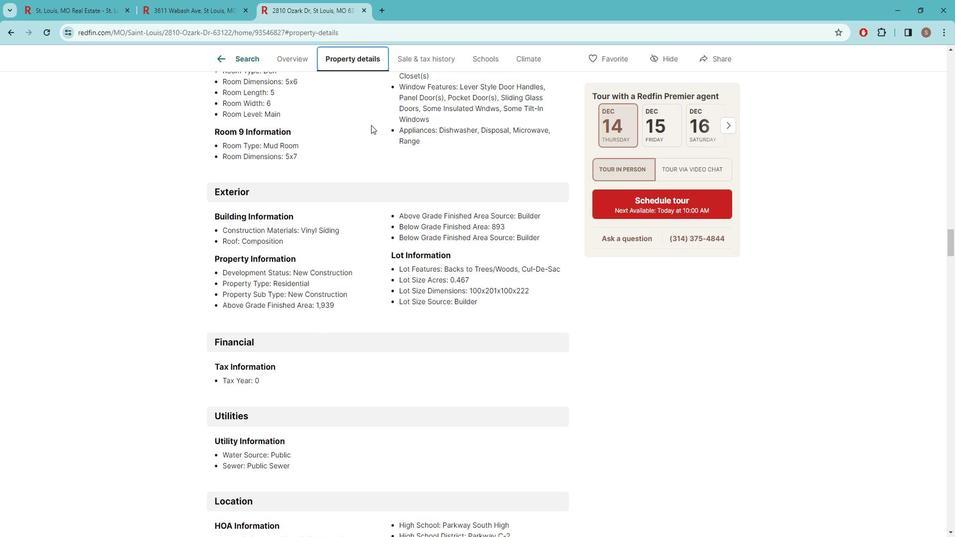 
Action: Mouse scrolled (371, 120) with delta (0, 0)
Screenshot: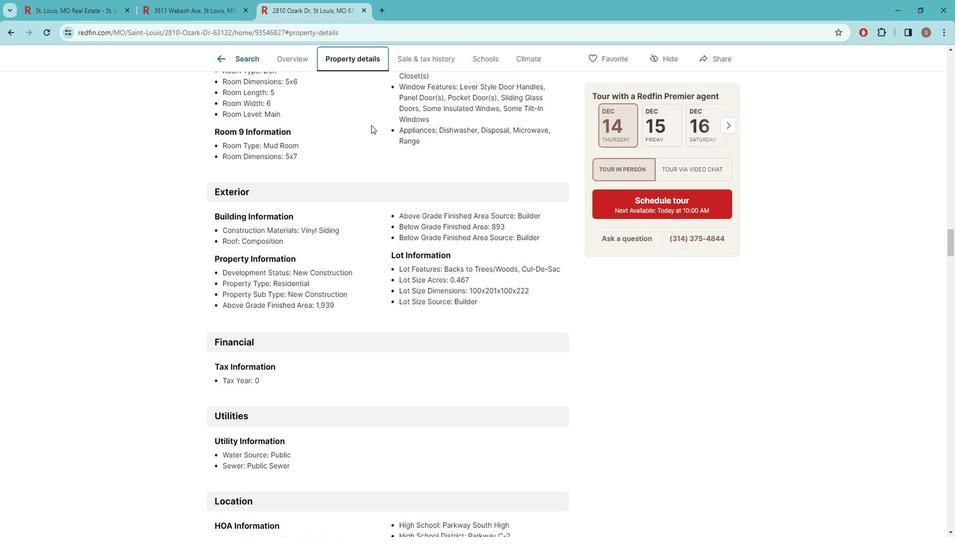 
Action: Mouse scrolled (371, 120) with delta (0, 0)
Screenshot: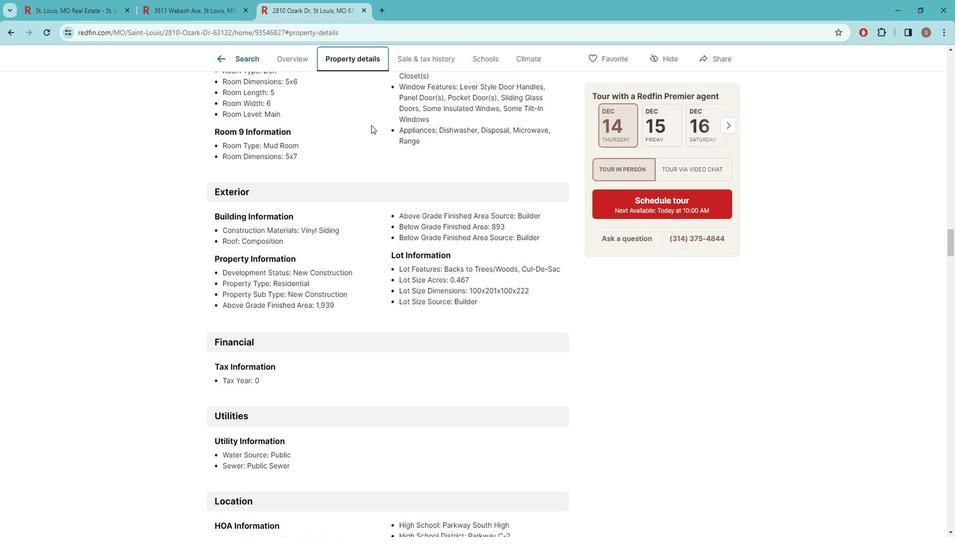 
Action: Mouse scrolled (371, 120) with delta (0, 0)
Screenshot: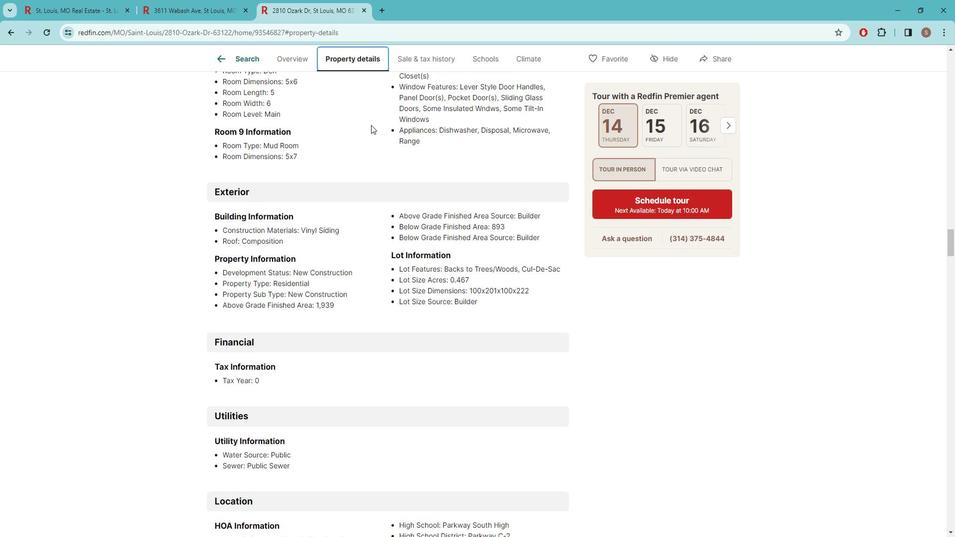 
Action: Mouse scrolled (371, 120) with delta (0, 0)
Screenshot: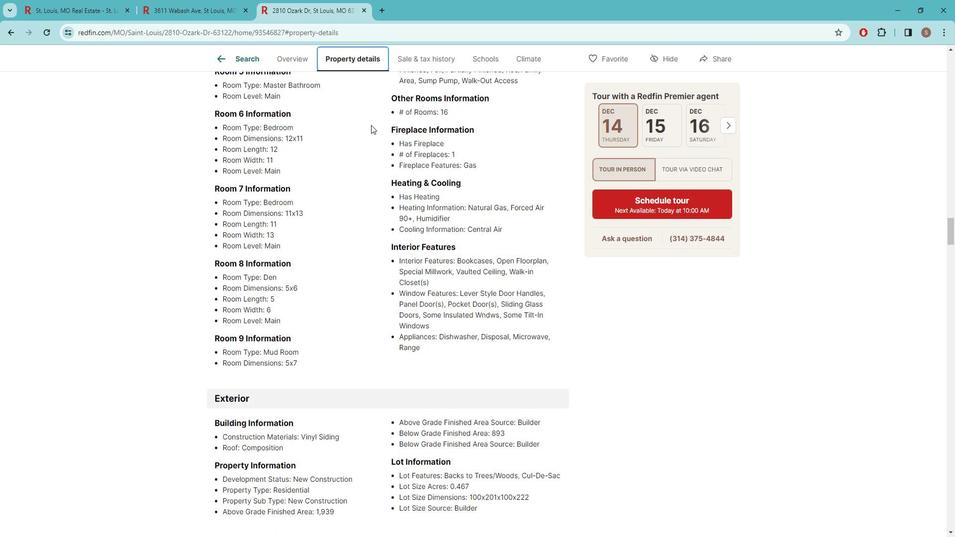 
Action: Mouse scrolled (371, 120) with delta (0, 0)
Screenshot: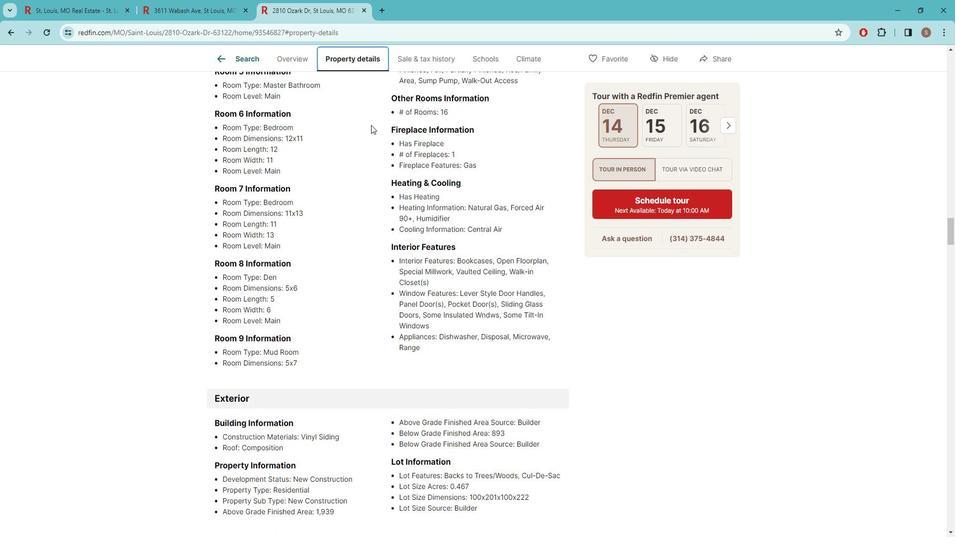 
Action: Mouse scrolled (371, 120) with delta (0, 0)
Screenshot: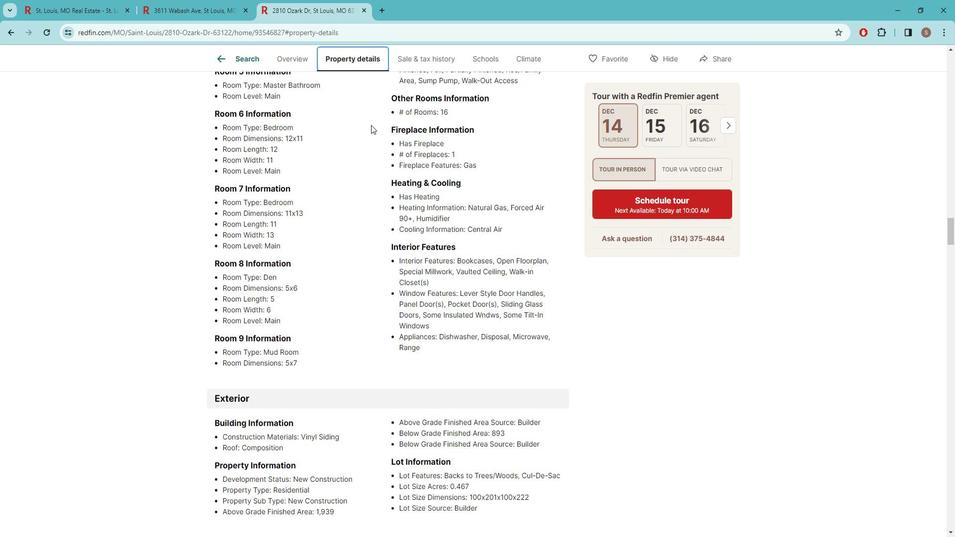 
Action: Mouse scrolled (371, 120) with delta (0, 0)
Screenshot: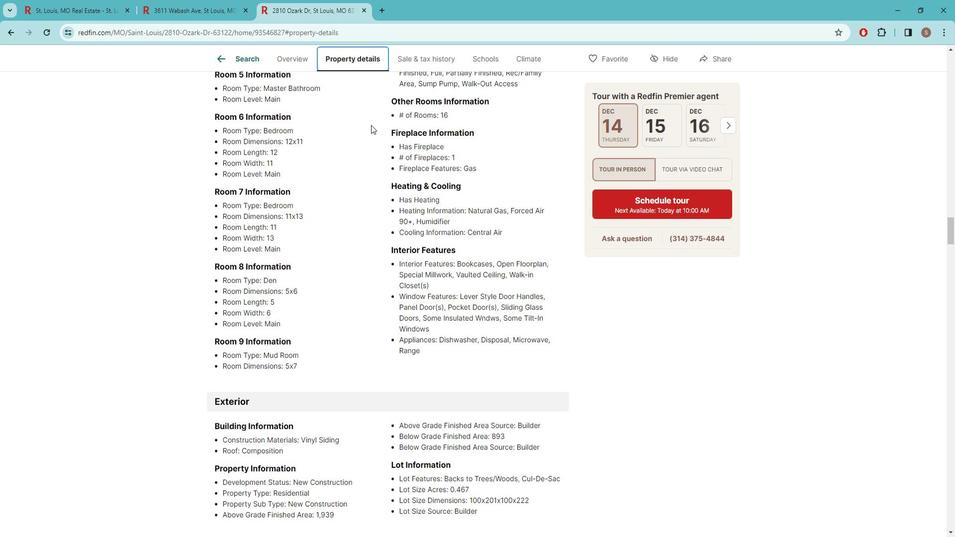 
Action: Mouse scrolled (371, 120) with delta (0, 0)
Screenshot: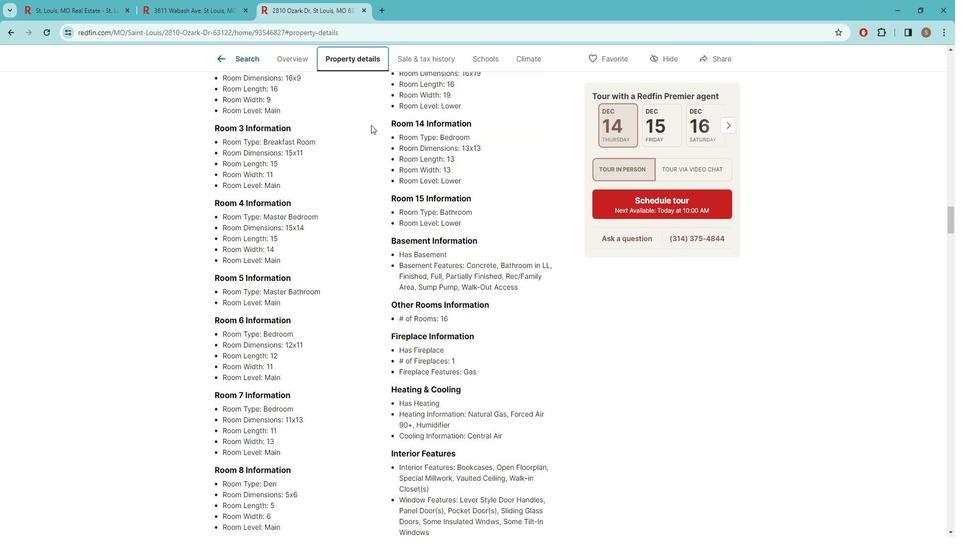 
Action: Mouse scrolled (371, 120) with delta (0, 0)
Screenshot: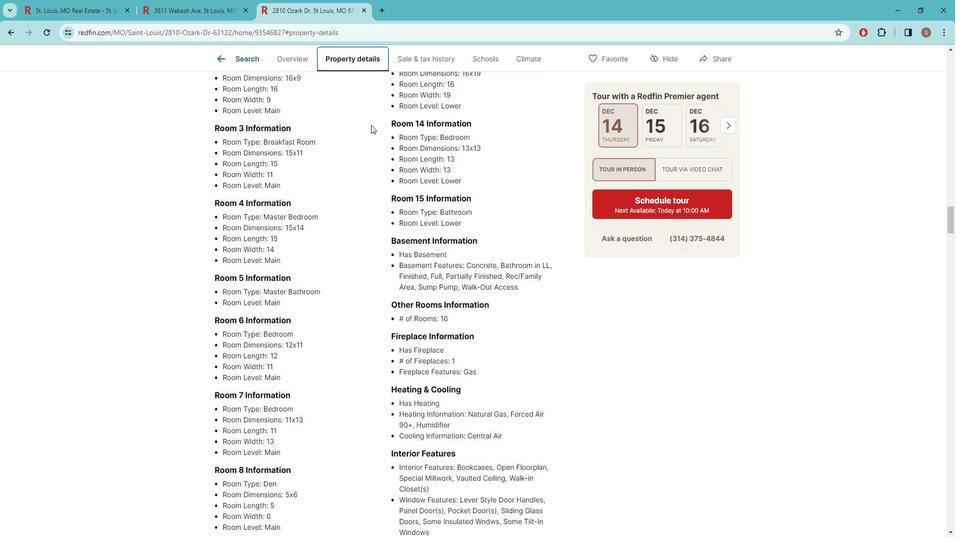 
Action: Mouse scrolled (371, 120) with delta (0, 0)
Screenshot: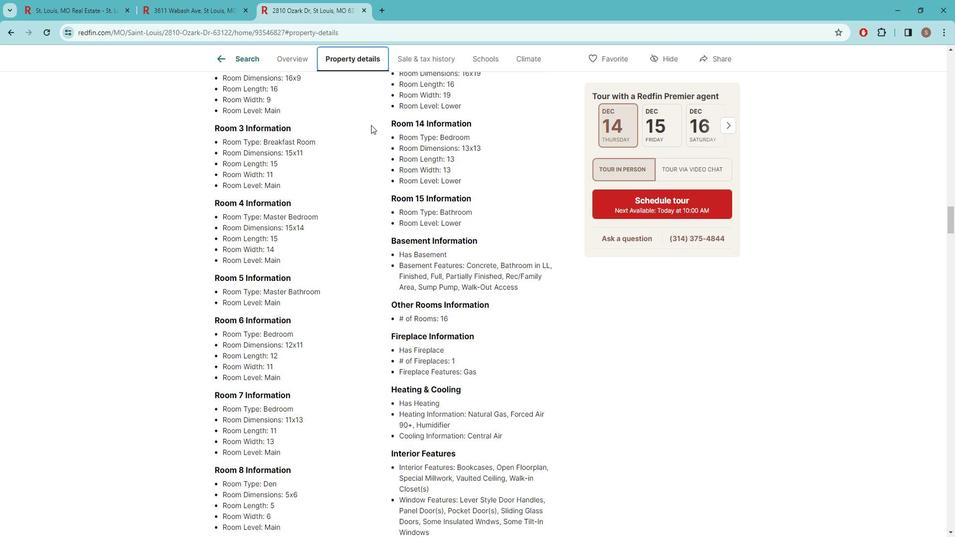 
Action: Mouse scrolled (371, 120) with delta (0, 0)
Screenshot: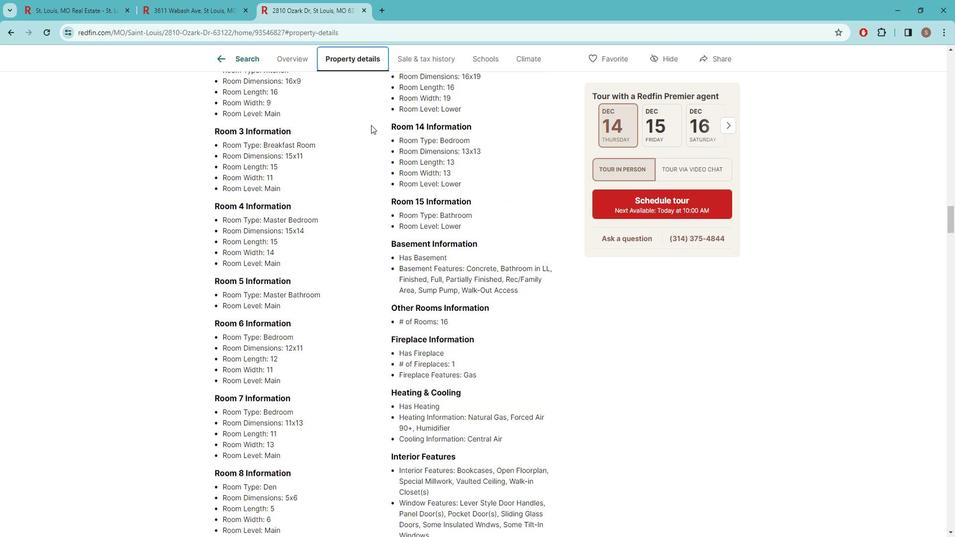 
Action: Mouse scrolled (371, 120) with delta (0, 0)
Screenshot: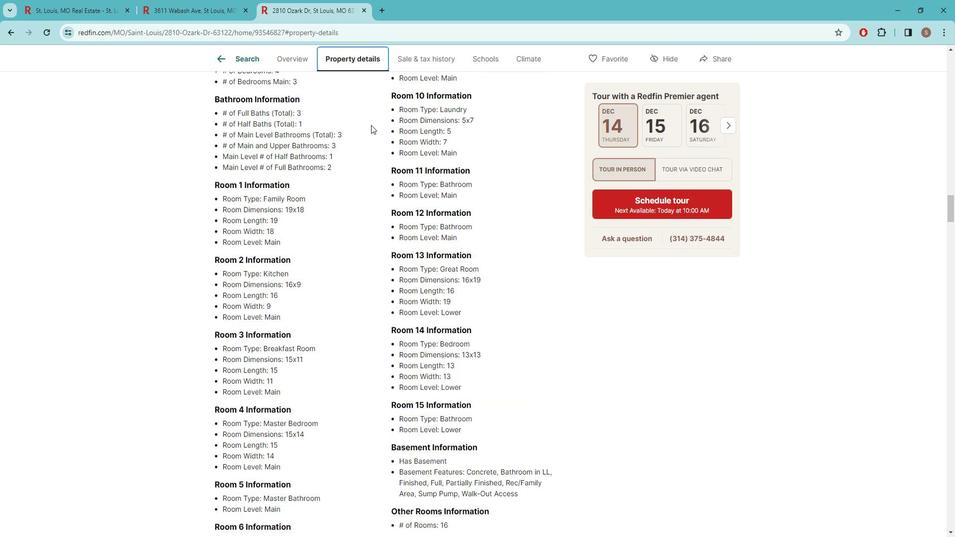 
Action: Mouse scrolled (371, 120) with delta (0, 0)
Screenshot: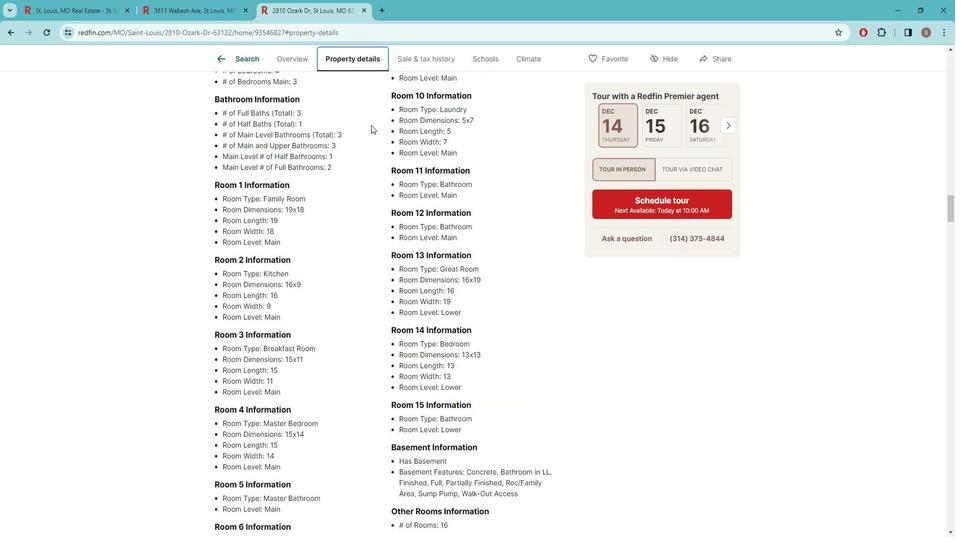 
Action: Mouse scrolled (371, 120) with delta (0, 0)
Screenshot: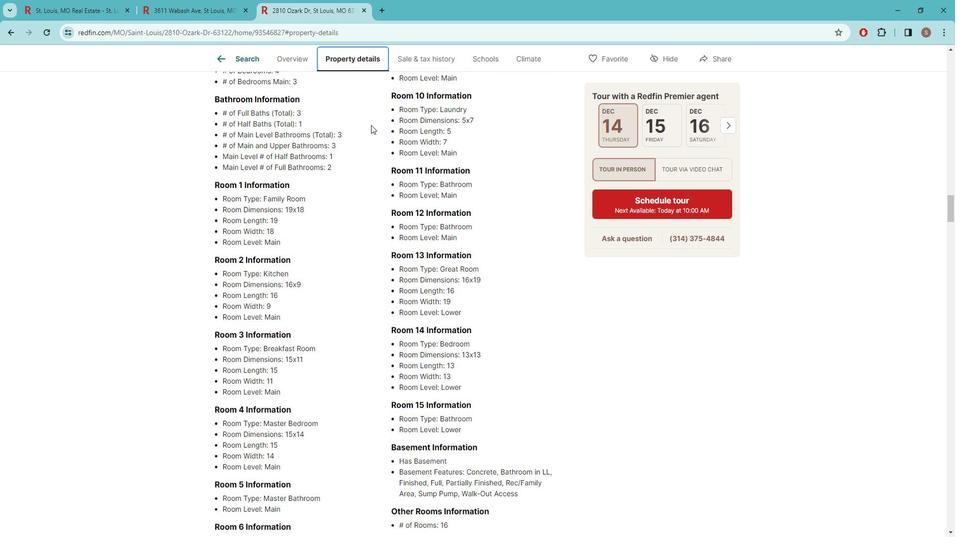
Action: Mouse scrolled (371, 120) with delta (0, 0)
Screenshot: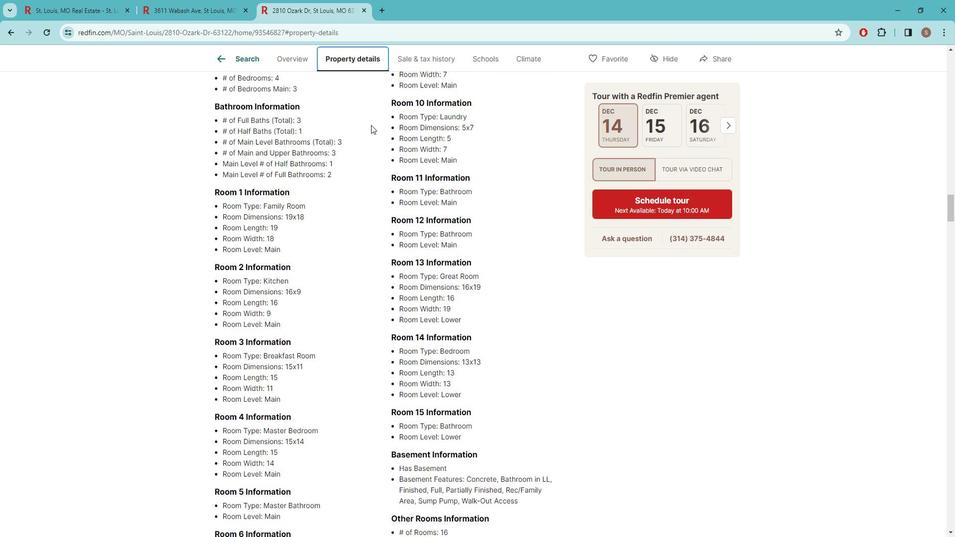
Action: Mouse scrolled (371, 120) with delta (0, 0)
Screenshot: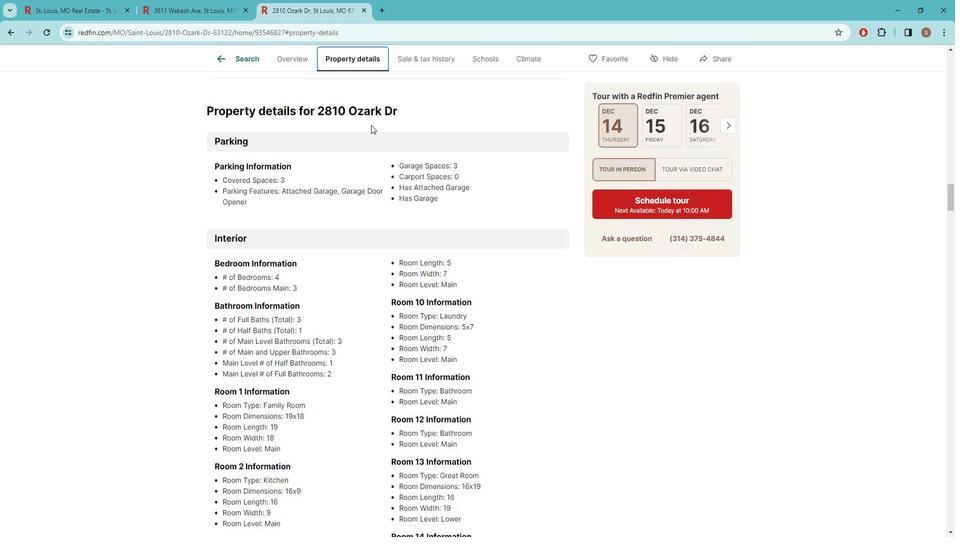 
Action: Mouse scrolled (371, 120) with delta (0, 0)
Screenshot: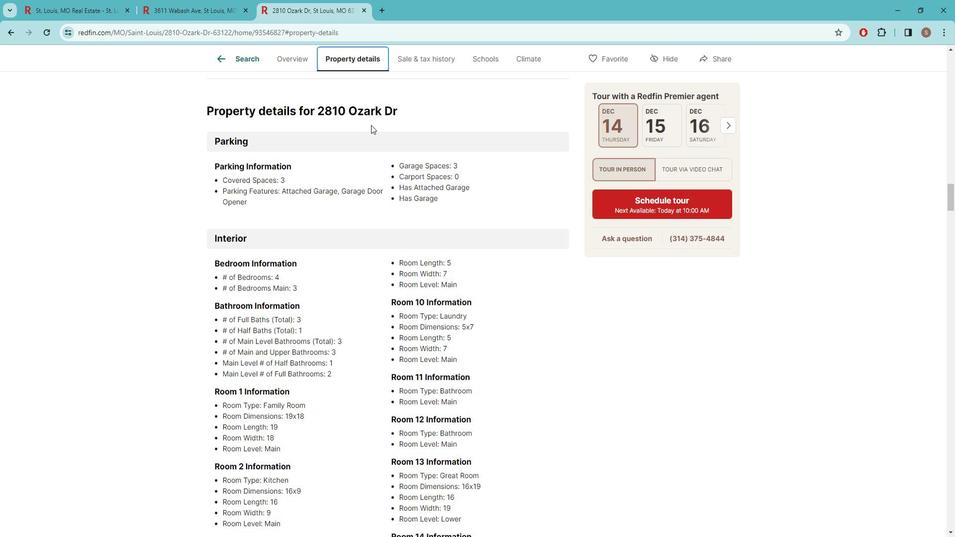 
Action: Mouse scrolled (371, 120) with delta (0, 0)
Screenshot: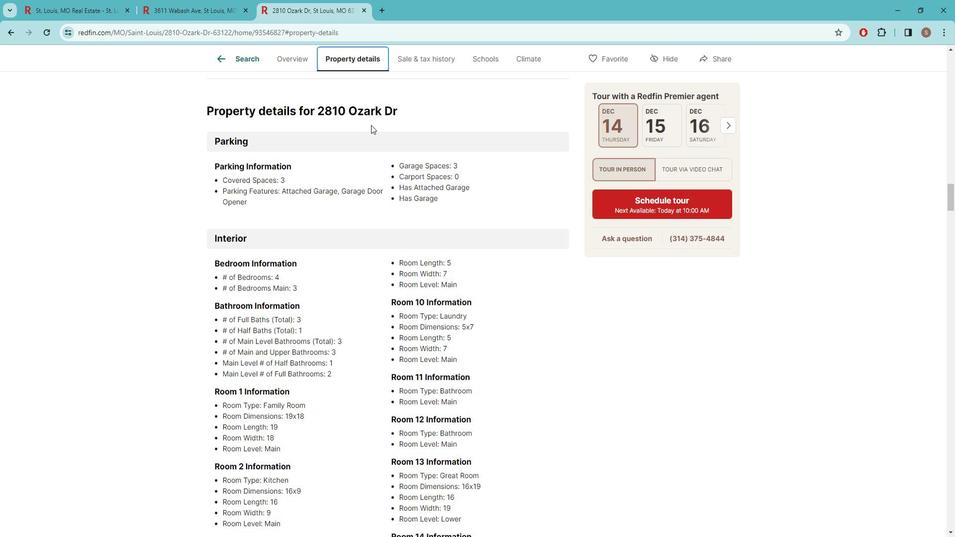 
Action: Mouse scrolled (371, 120) with delta (0, 0)
Screenshot: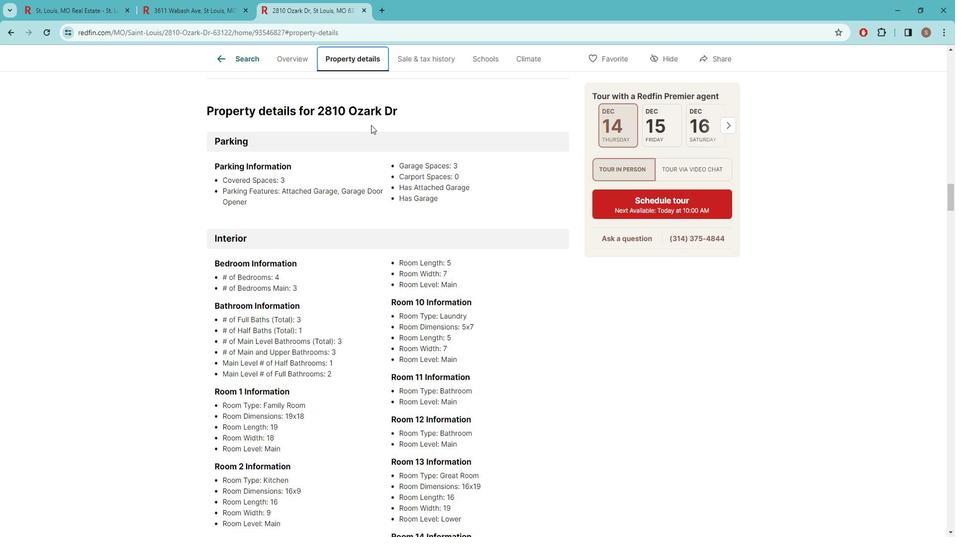 
Action: Mouse moved to (371, 120)
Screenshot: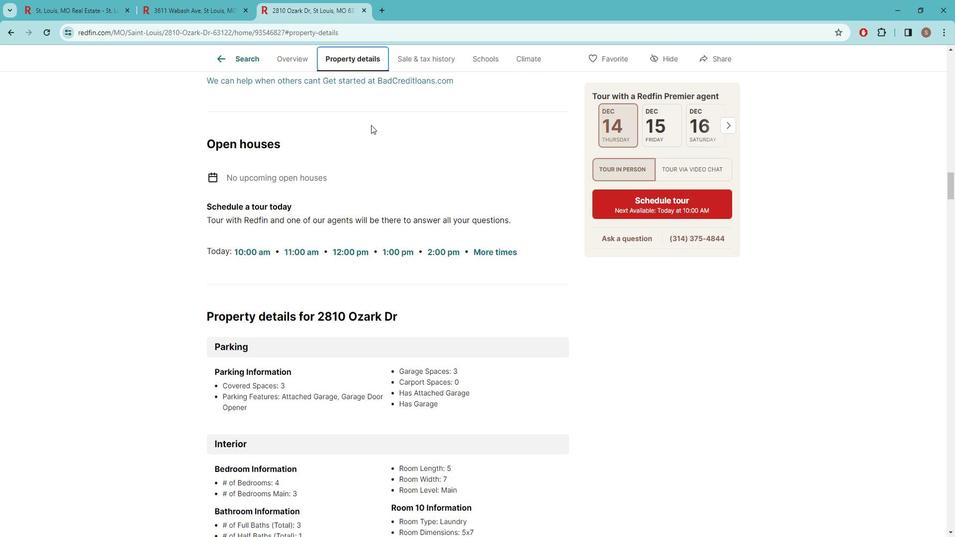 
Action: Mouse scrolled (371, 121) with delta (0, 0)
Screenshot: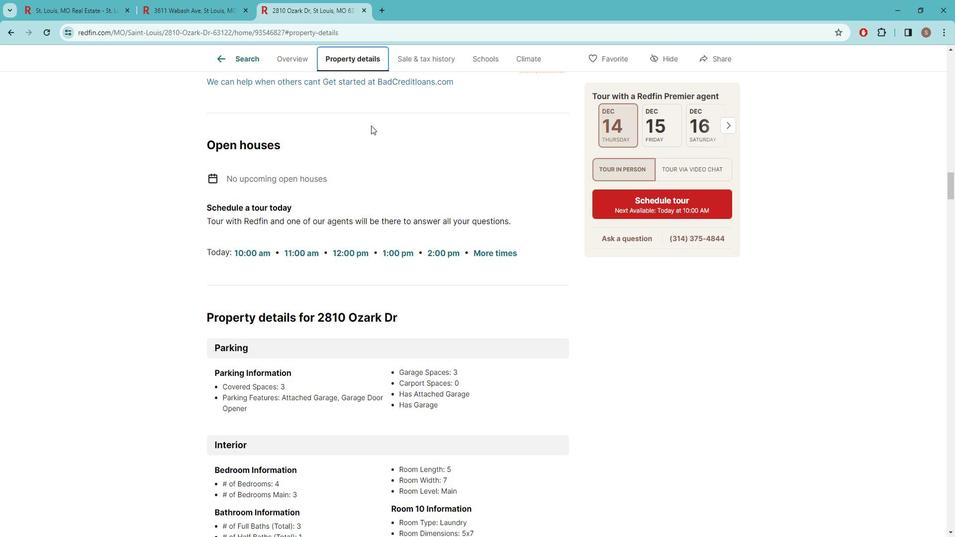 
Action: Mouse scrolled (371, 121) with delta (0, 0)
Screenshot: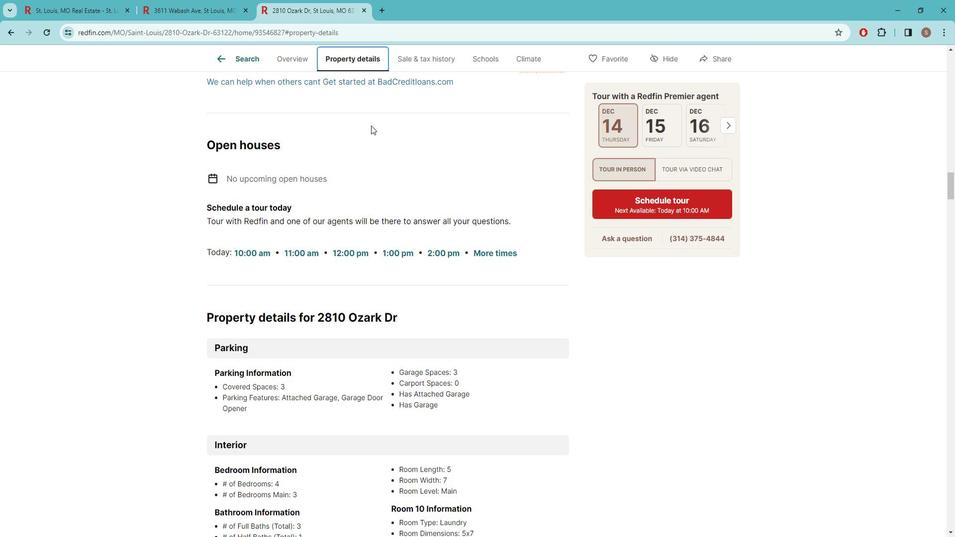 
Action: Mouse scrolled (371, 121) with delta (0, 0)
Screenshot: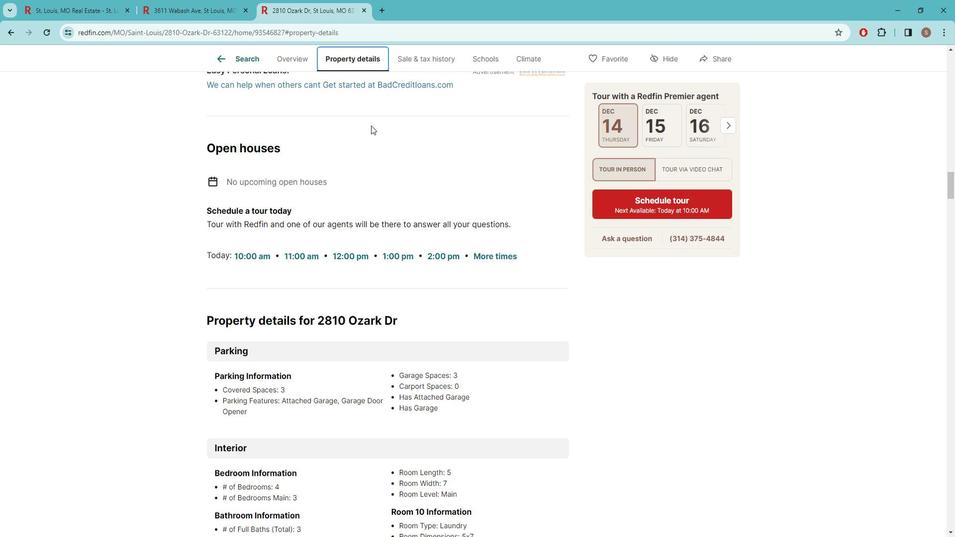 
Action: Mouse scrolled (371, 121) with delta (0, 0)
Screenshot: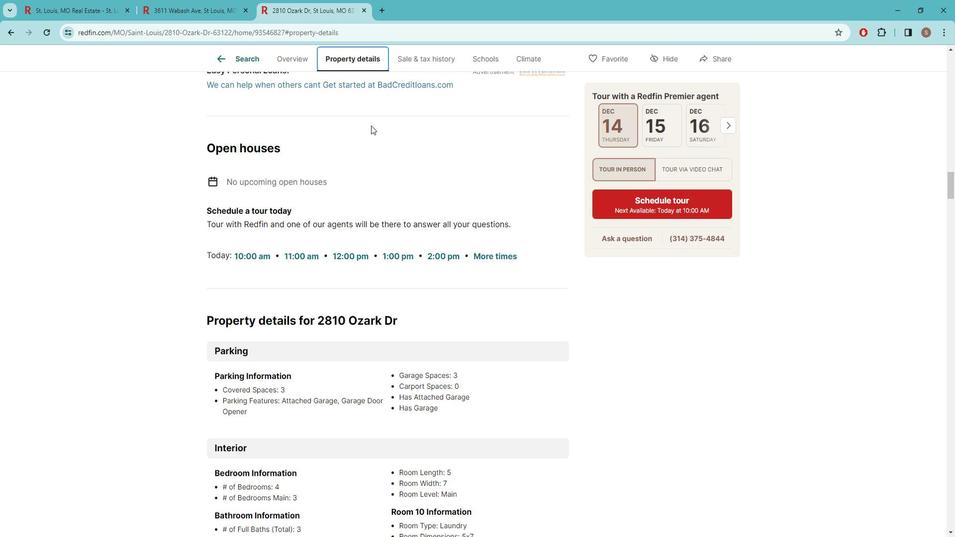 
Action: Mouse moved to (369, 121)
Screenshot: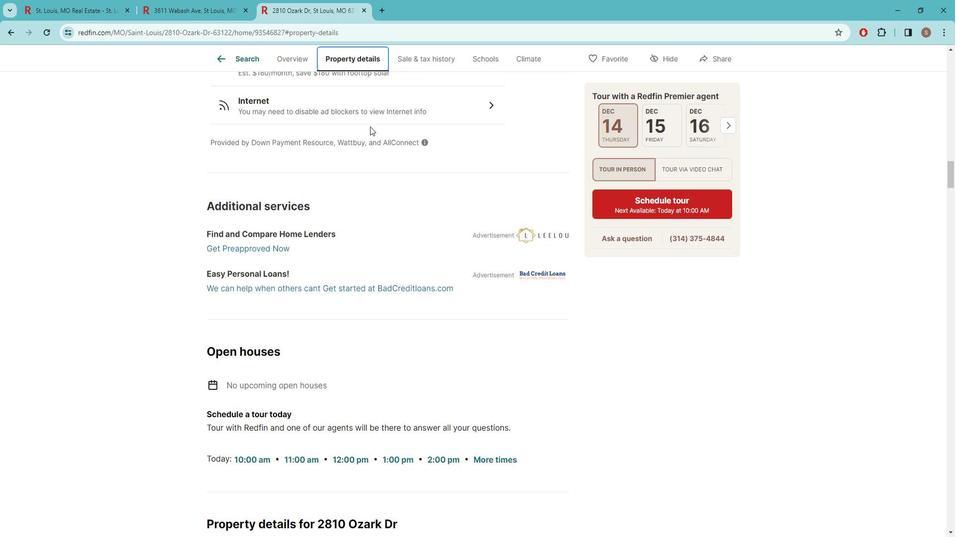 
Action: Mouse scrolled (369, 122) with delta (0, 0)
Screenshot: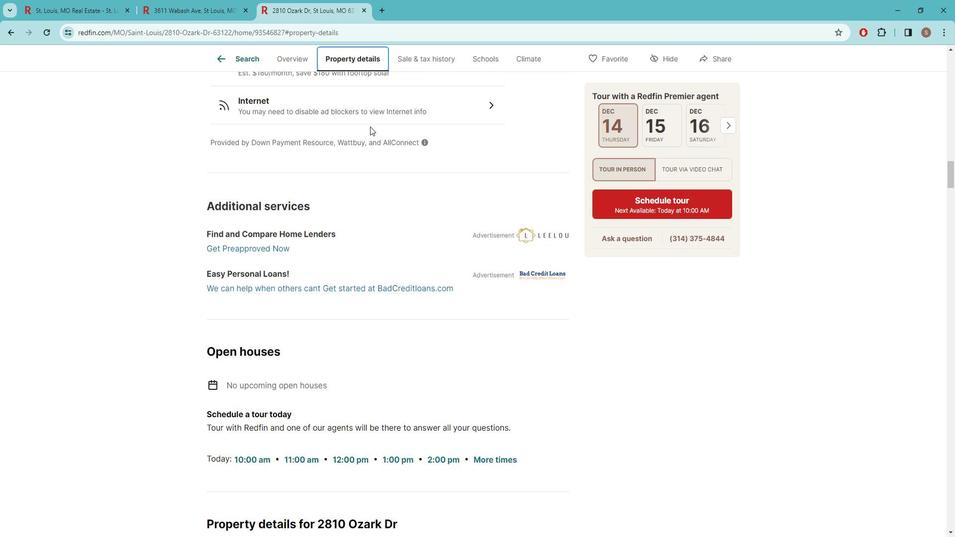 
Action: Mouse scrolled (369, 122) with delta (0, 0)
Screenshot: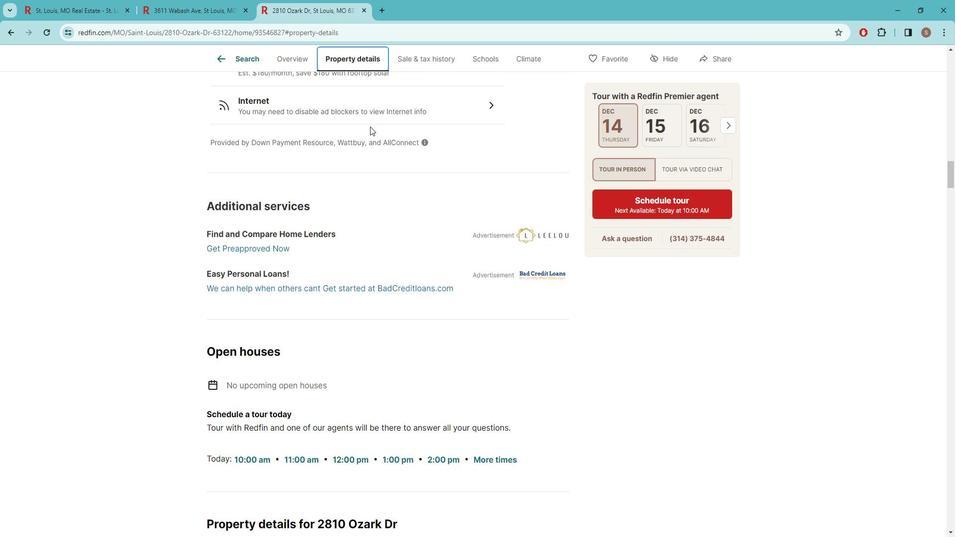 
Action: Mouse scrolled (369, 122) with delta (0, 0)
Screenshot: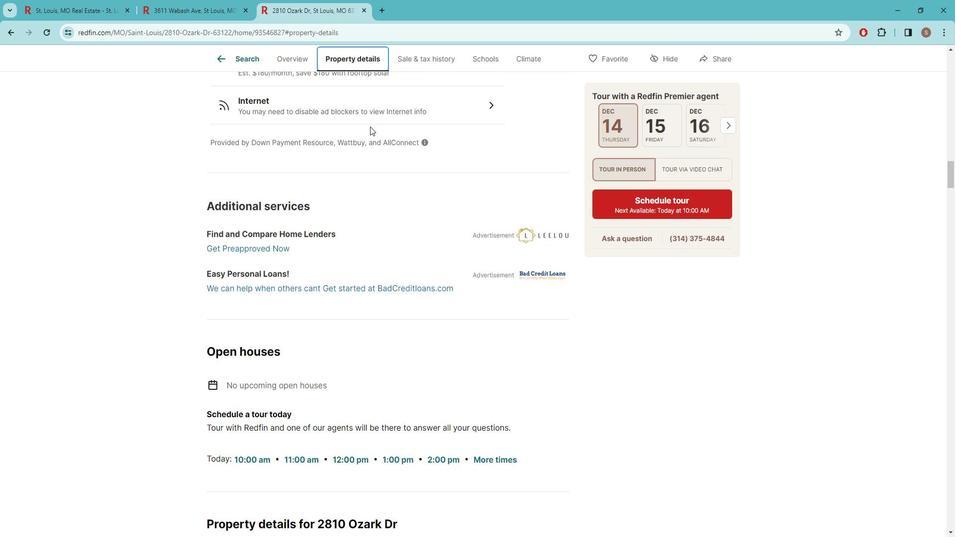 
Action: Mouse scrolled (369, 122) with delta (0, 0)
Screenshot: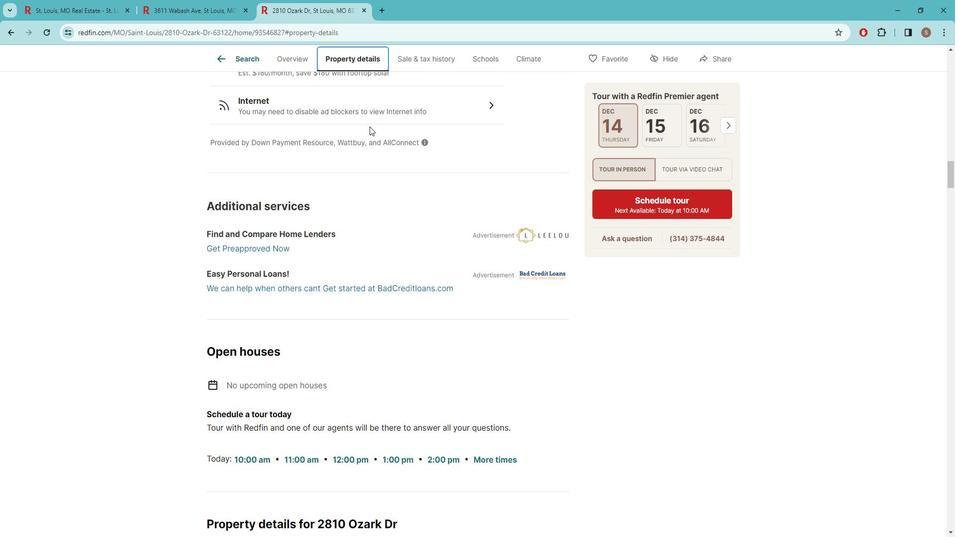 
Action: Mouse moved to (367, 122)
Screenshot: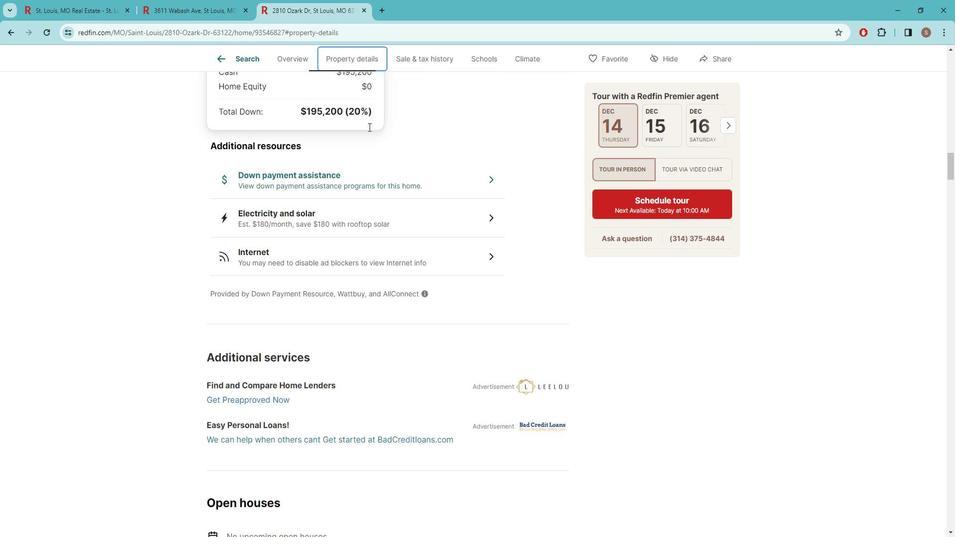 
Action: Mouse scrolled (367, 123) with delta (0, 0)
Screenshot: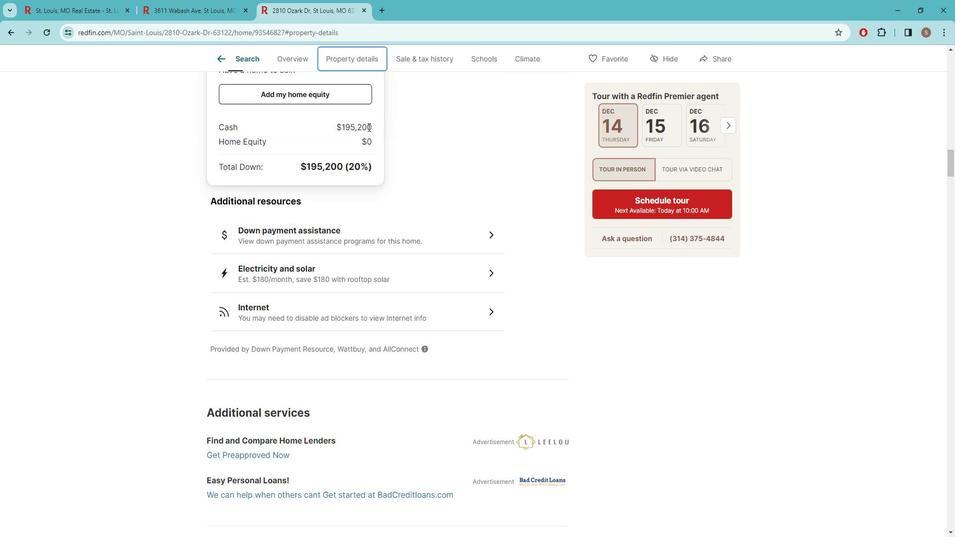 
Action: Mouse scrolled (367, 123) with delta (0, 0)
Screenshot: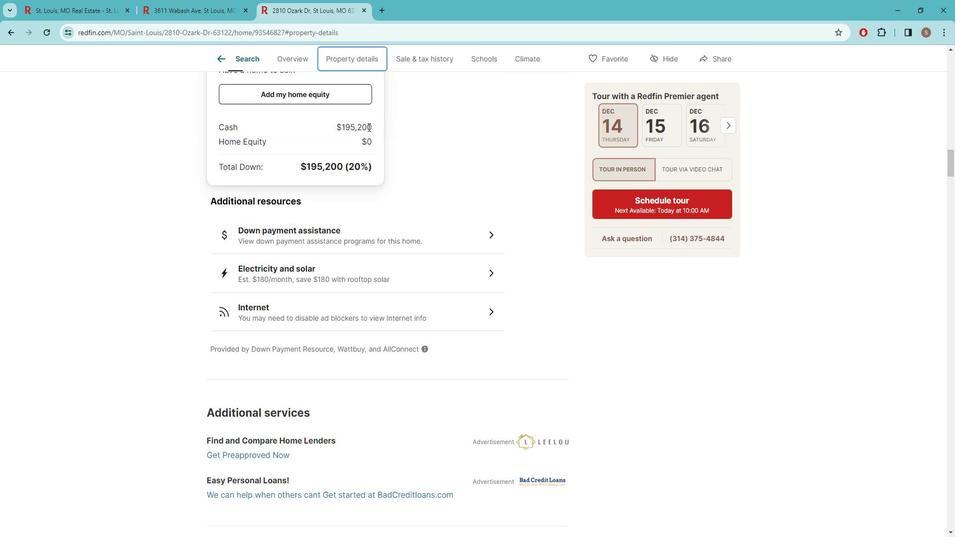 
Action: Mouse scrolled (367, 123) with delta (0, 0)
Screenshot: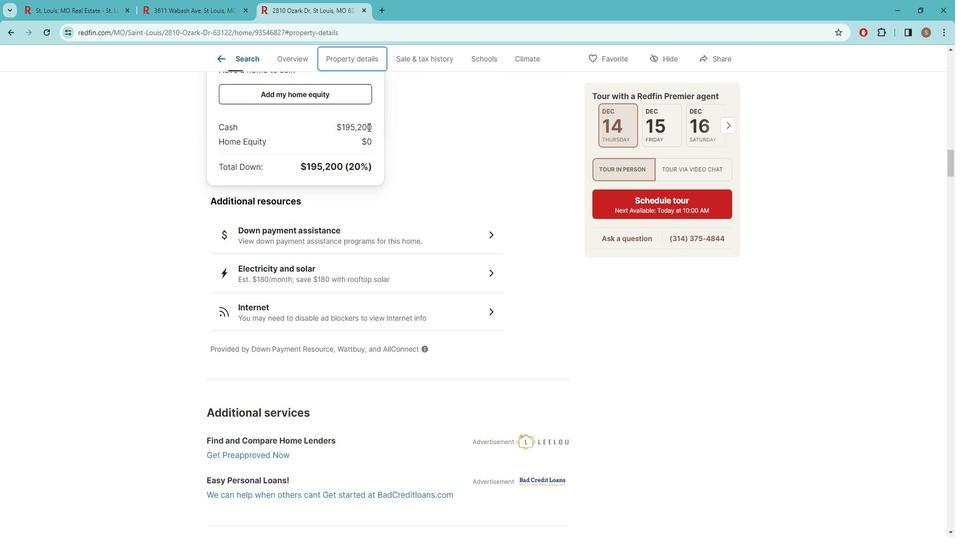 
Action: Mouse scrolled (367, 123) with delta (0, 0)
Screenshot: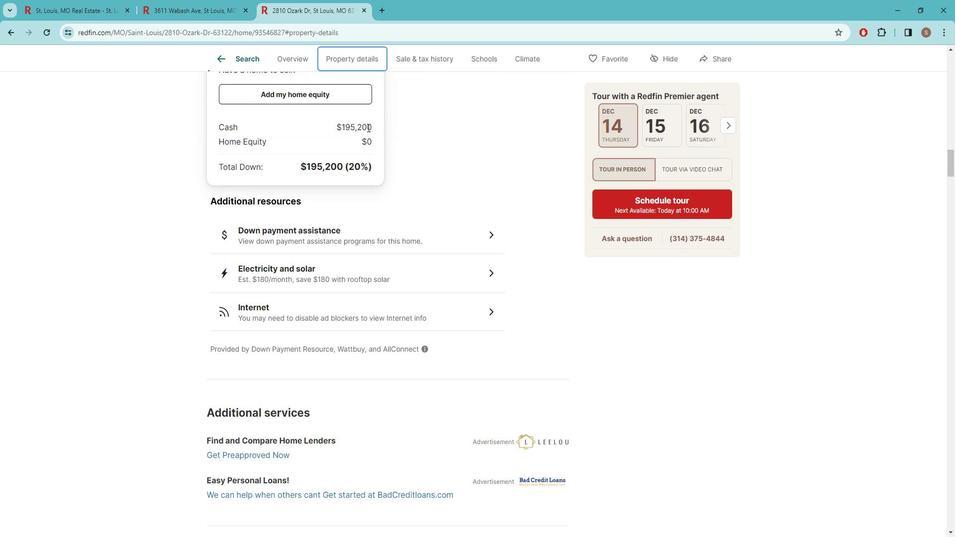 
Action: Mouse moved to (367, 123)
Screenshot: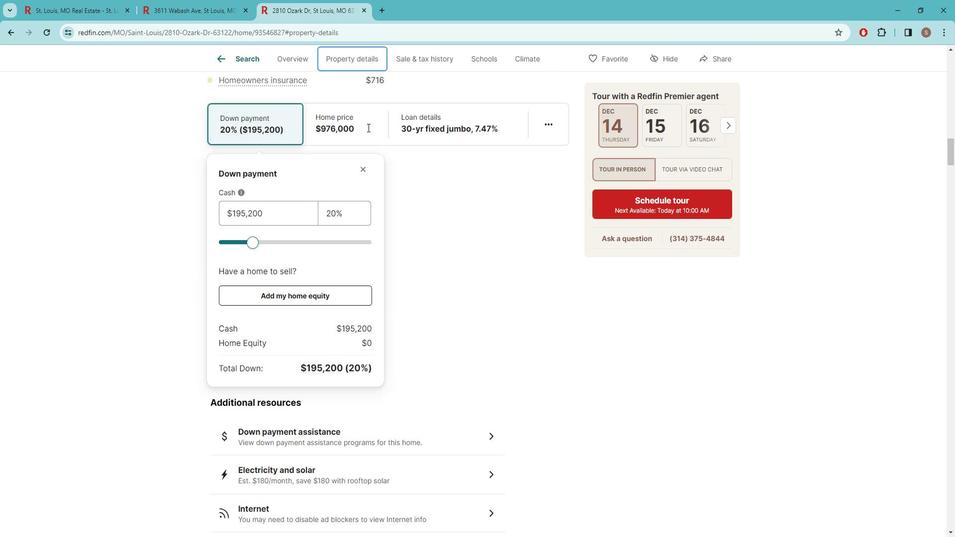 
Action: Mouse scrolled (367, 123) with delta (0, 0)
Screenshot: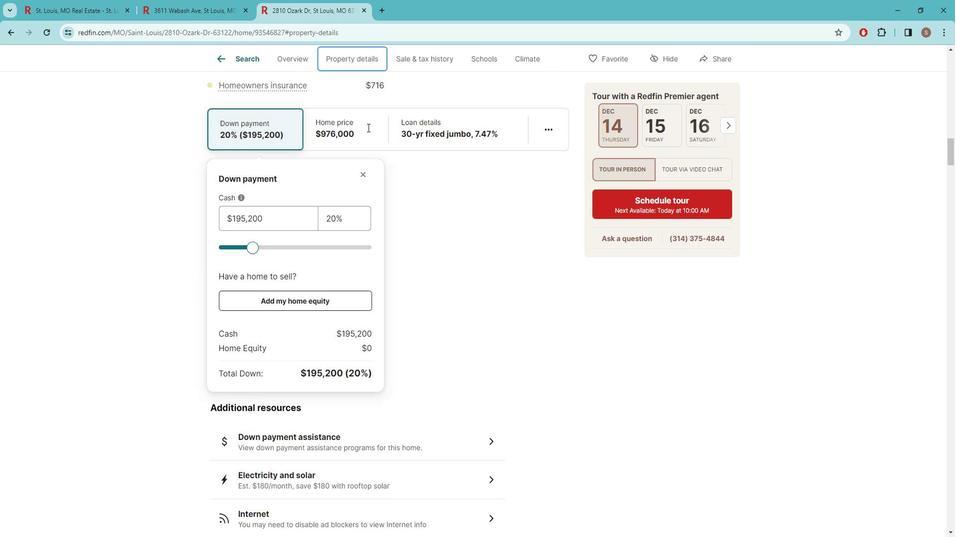 
Action: Mouse scrolled (367, 123) with delta (0, 0)
Screenshot: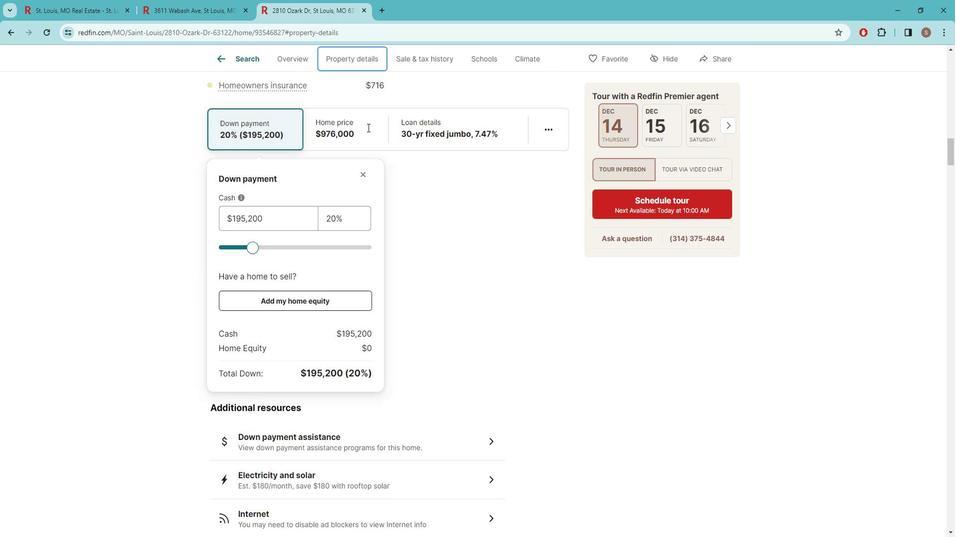 
Action: Mouse scrolled (367, 123) with delta (0, 0)
Screenshot: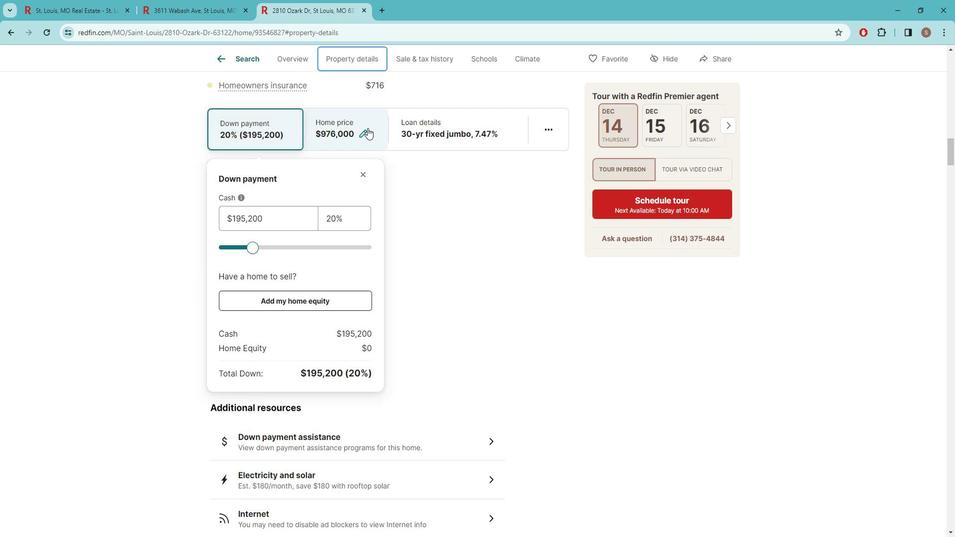 
Action: Mouse moved to (366, 123)
Screenshot: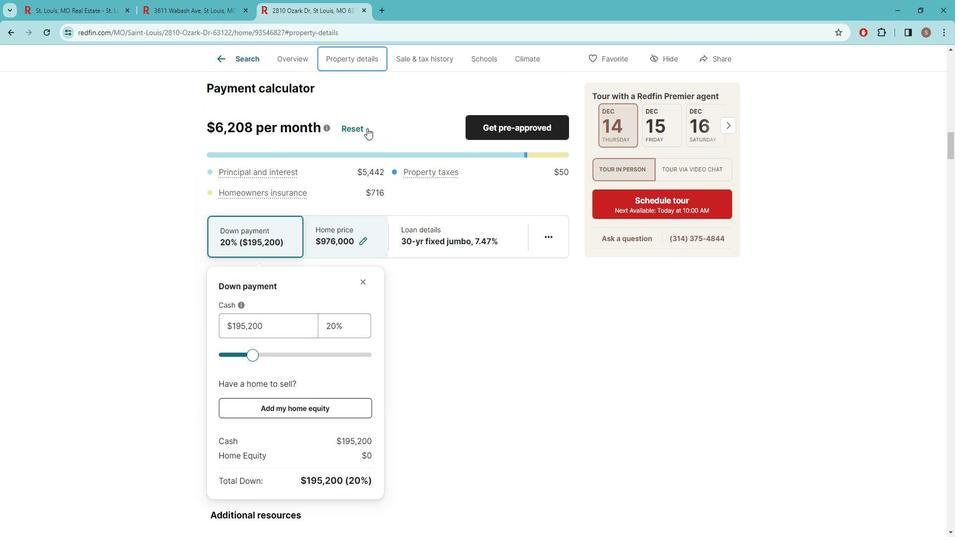 
Action: Mouse scrolled (366, 124) with delta (0, 0)
Screenshot: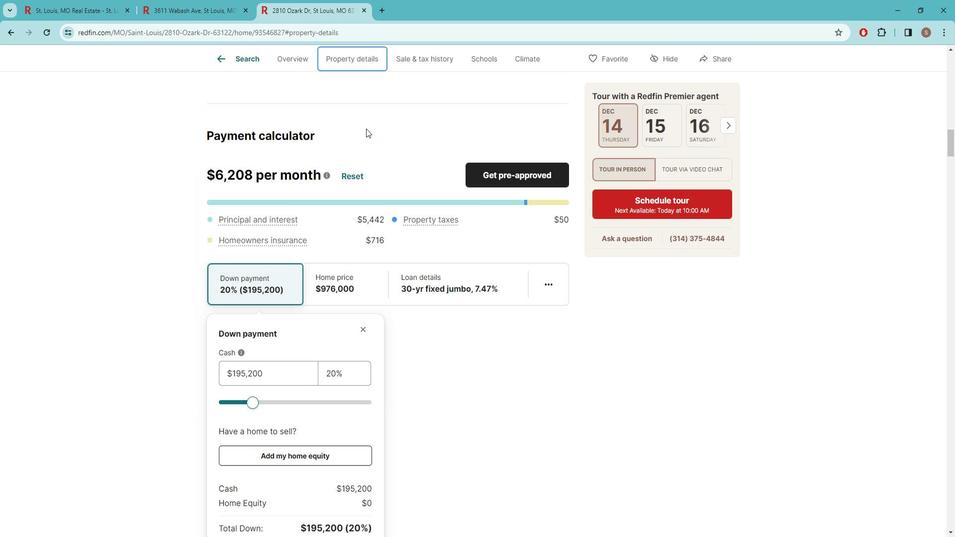 
Action: Mouse scrolled (366, 124) with delta (0, 0)
Screenshot: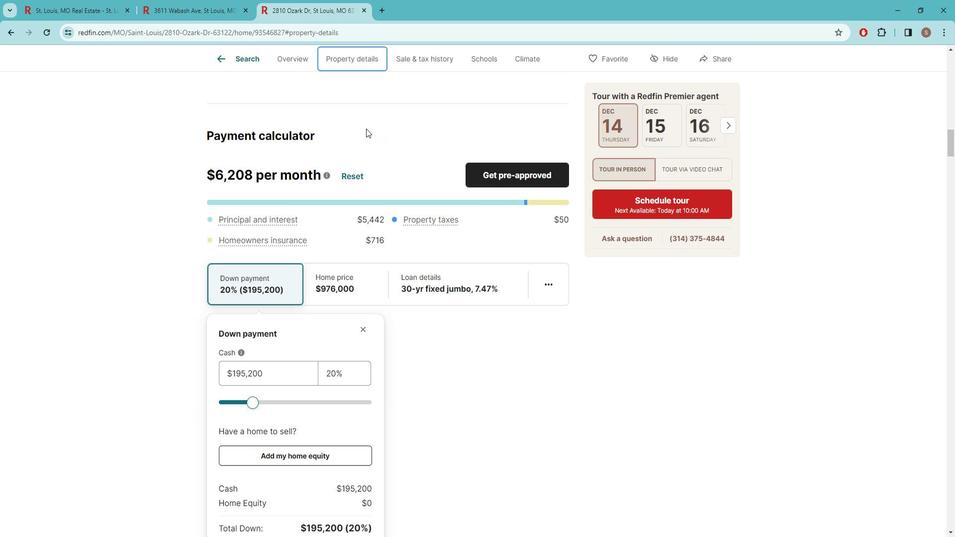 
Action: Mouse scrolled (366, 124) with delta (0, 0)
Screenshot: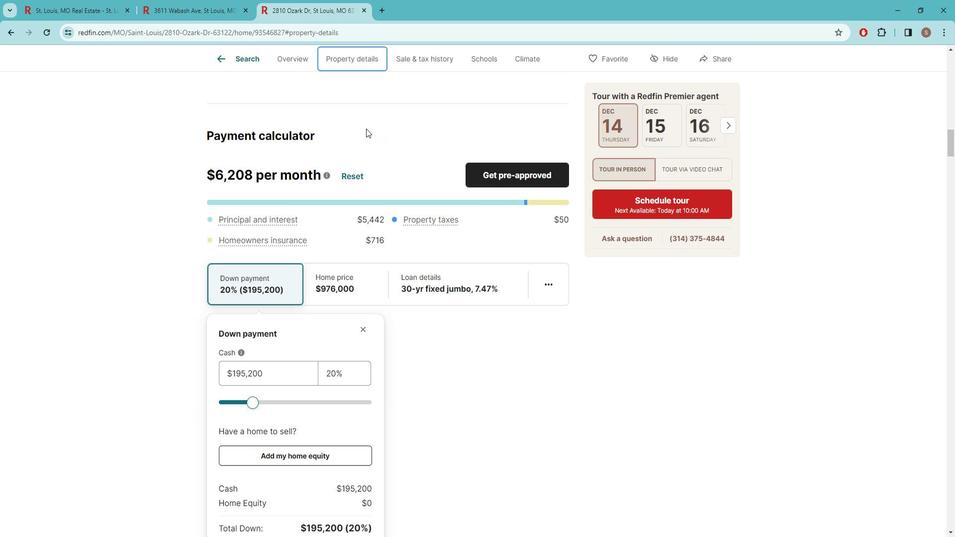 
Action: Mouse scrolled (366, 124) with delta (0, 0)
Screenshot: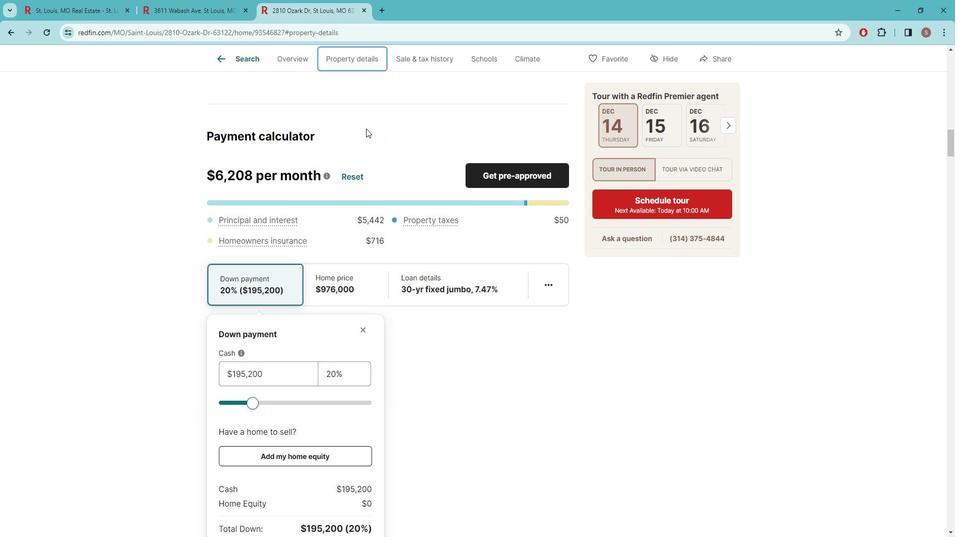 
Action: Mouse moved to (364, 124)
Screenshot: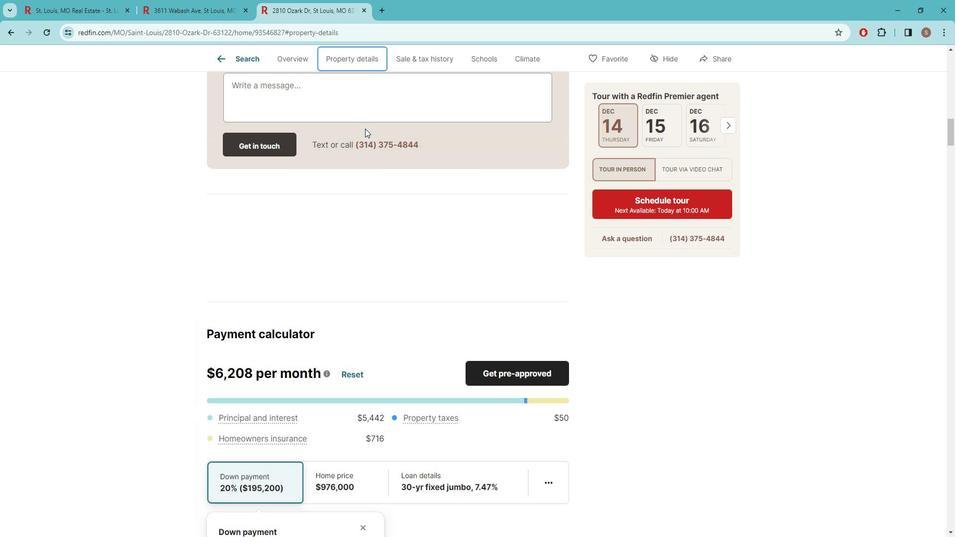 
Action: Mouse scrolled (364, 125) with delta (0, 0)
Screenshot: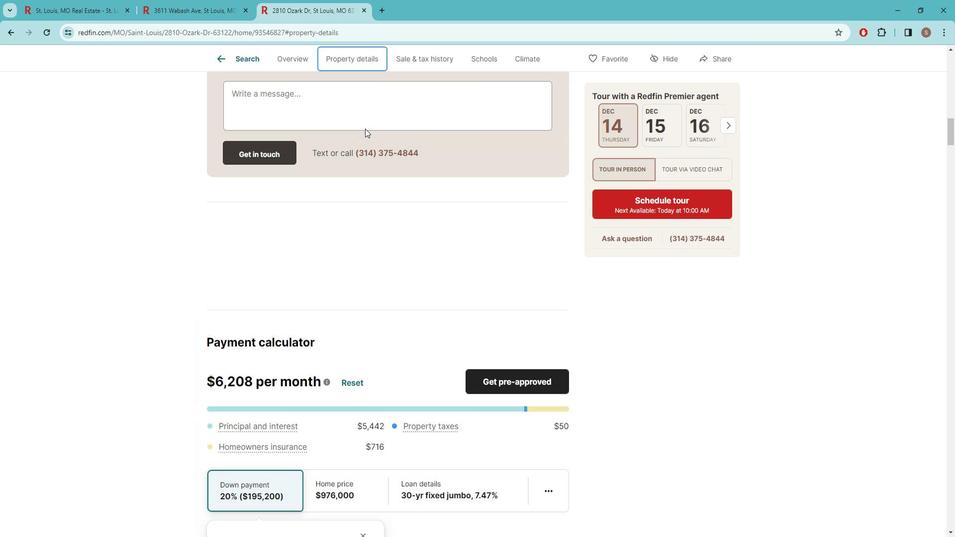 
Action: Mouse scrolled (364, 125) with delta (0, 0)
Screenshot: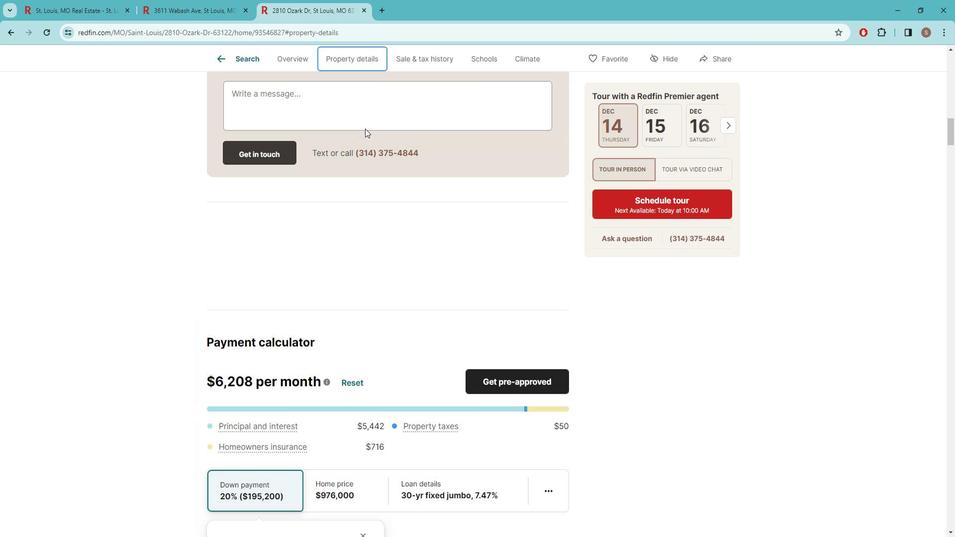 
Action: Mouse scrolled (364, 125) with delta (0, 0)
Screenshot: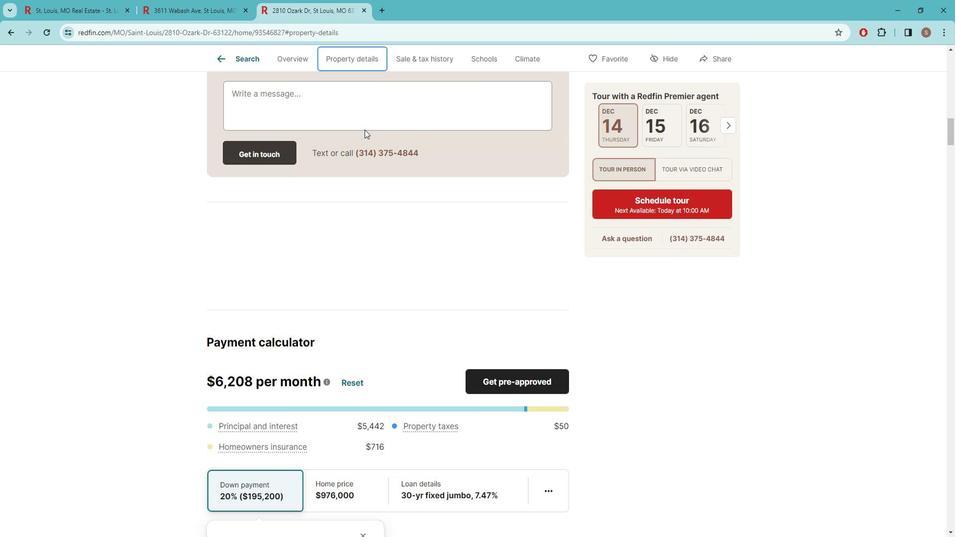 
Action: Mouse scrolled (364, 125) with delta (0, 0)
Screenshot: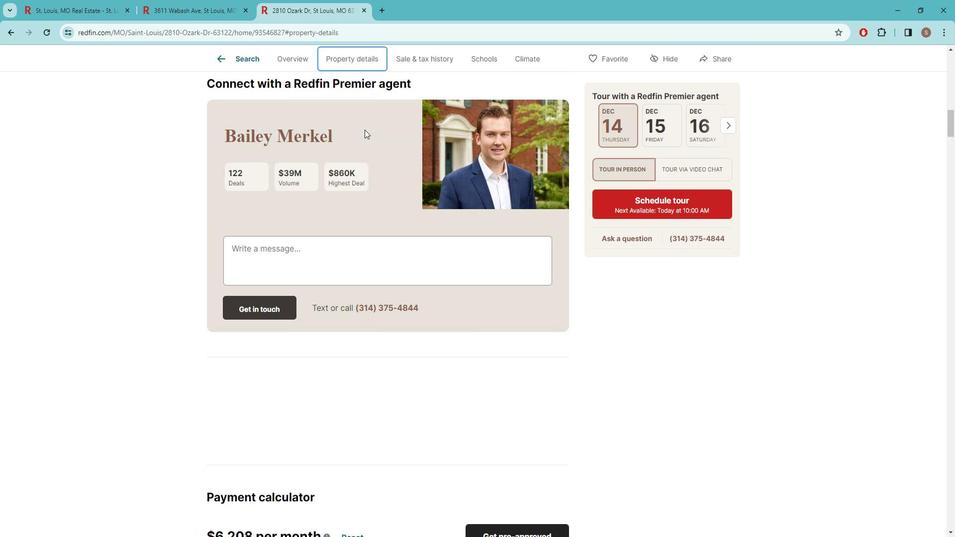 
Action: Mouse scrolled (364, 125) with delta (0, 0)
Screenshot: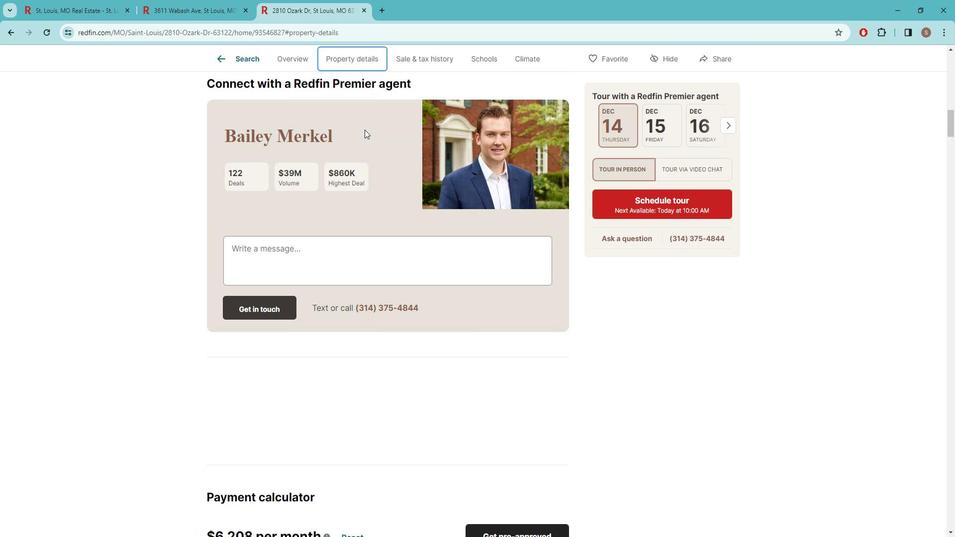 
Action: Mouse scrolled (364, 125) with delta (0, 0)
Screenshot: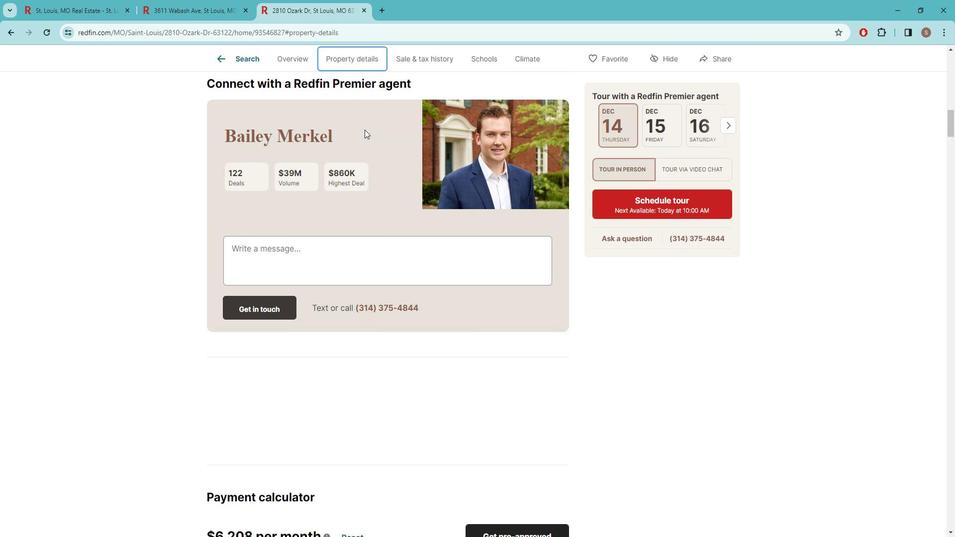 
Action: Mouse moved to (362, 124)
Screenshot: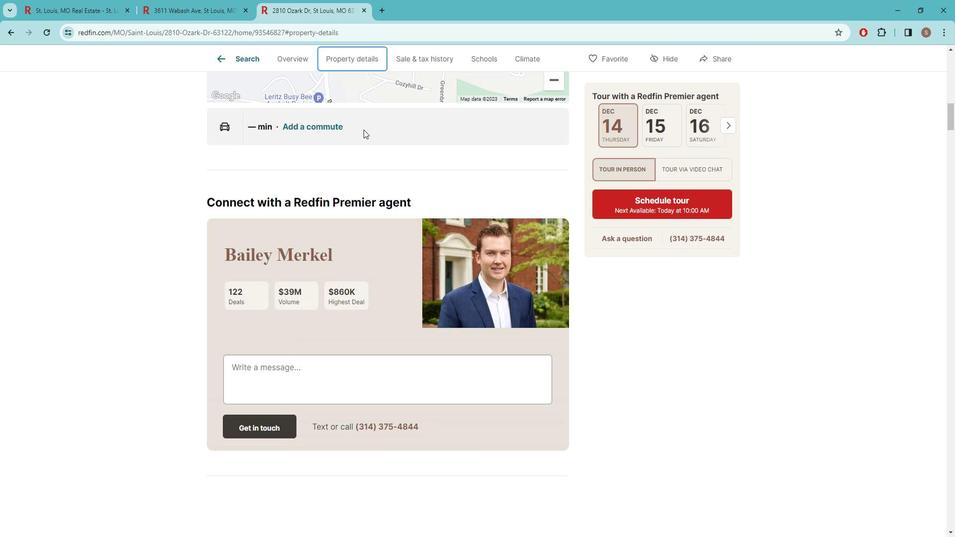 
Action: Mouse scrolled (362, 125) with delta (0, 0)
Screenshot: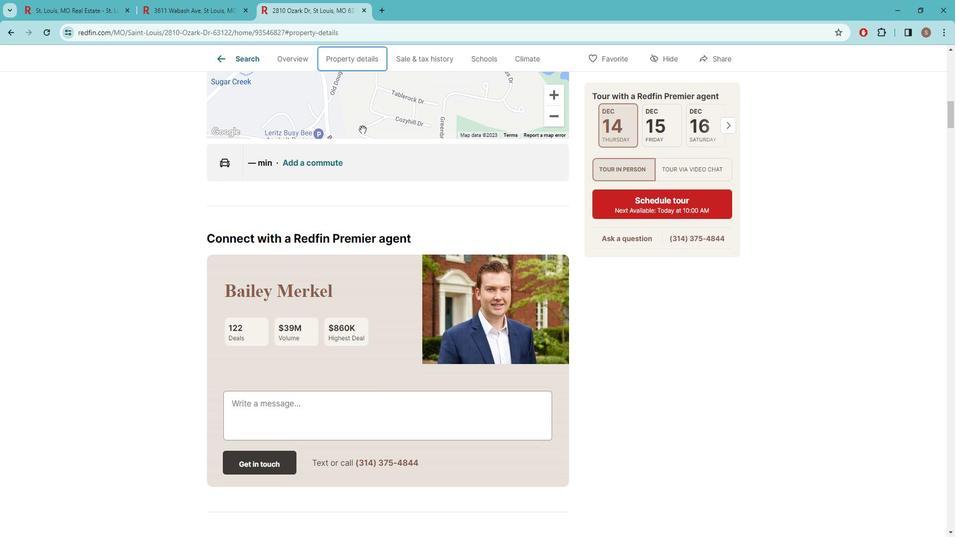 
Action: Mouse scrolled (362, 125) with delta (0, 0)
Screenshot: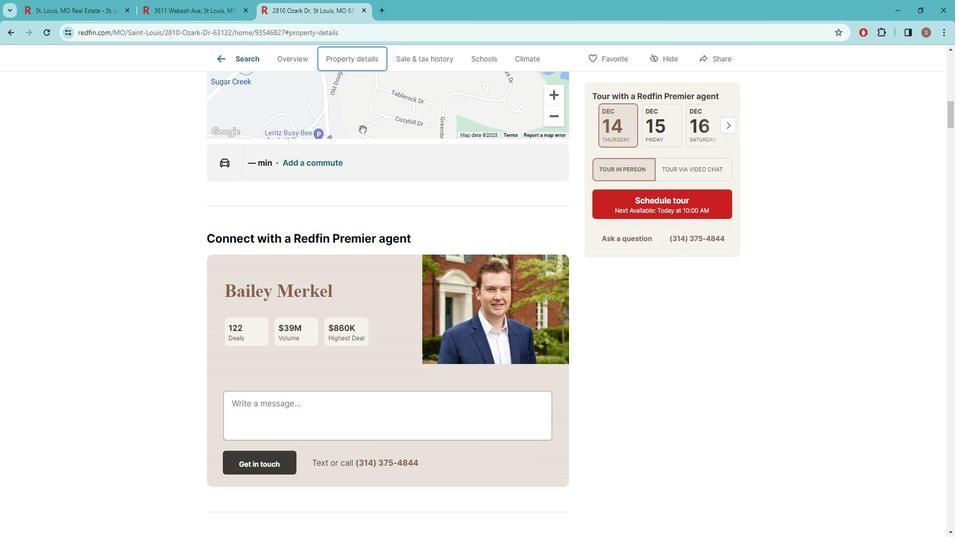 
Action: Mouse moved to (362, 125)
Screenshot: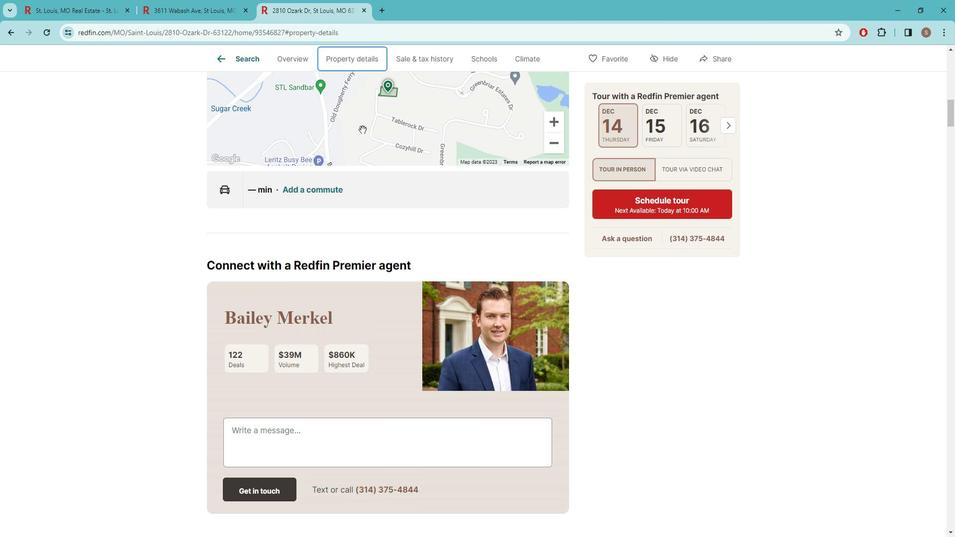 
Action: Mouse scrolled (362, 125) with delta (0, 0)
Screenshot: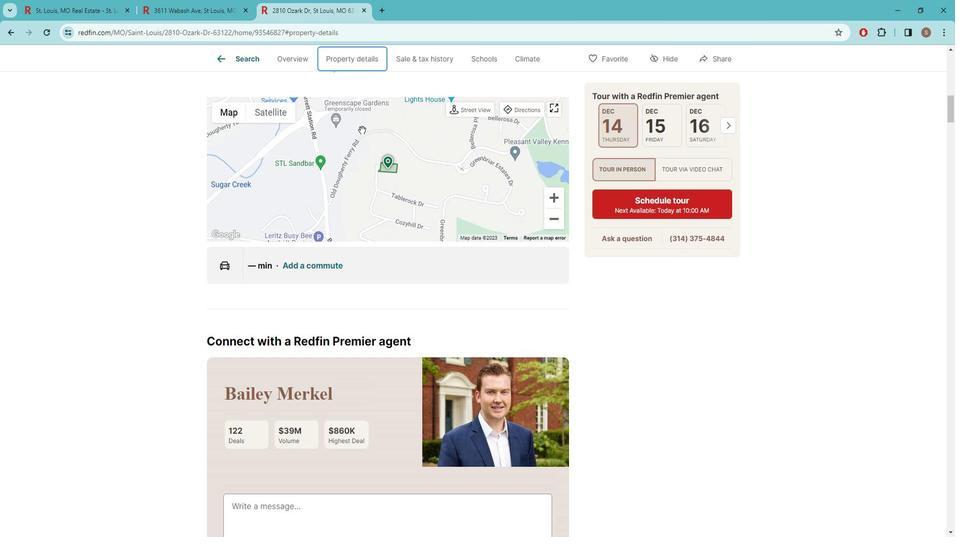 
Action: Mouse scrolled (362, 125) with delta (0, 0)
Screenshot: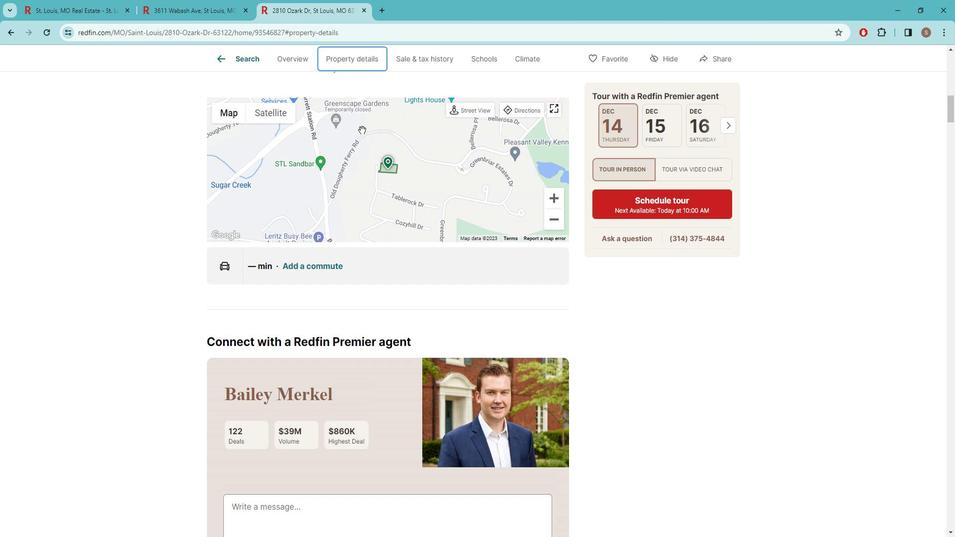 
Action: Mouse scrolled (362, 125) with delta (0, 0)
Screenshot: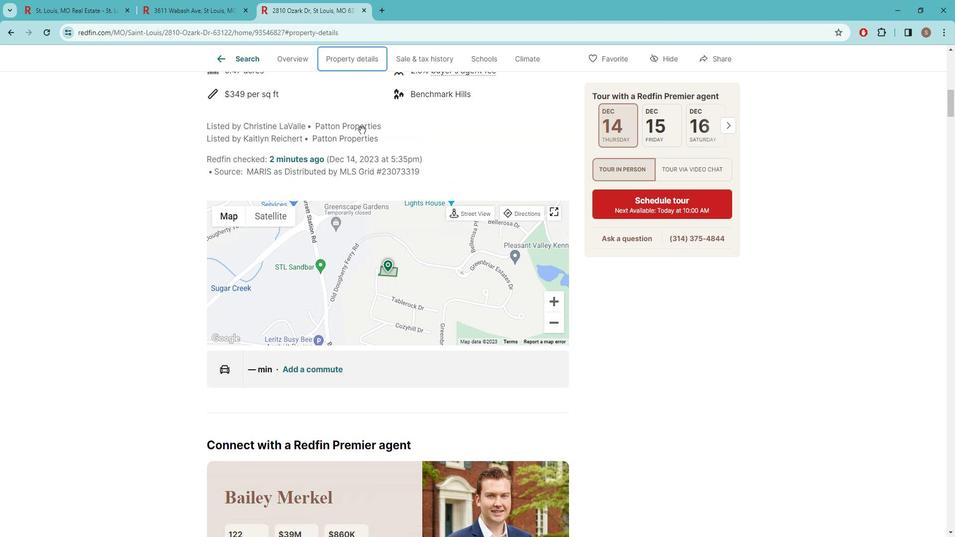
Action: Mouse moved to (360, 125)
